 Task: Create a due date automation trigger when advanced on, 2 days before a card is due add fields with custom field "Resume" set to a number greater than 1 and lower than 10 at 11:00 AM.
Action: Mouse moved to (1198, 356)
Screenshot: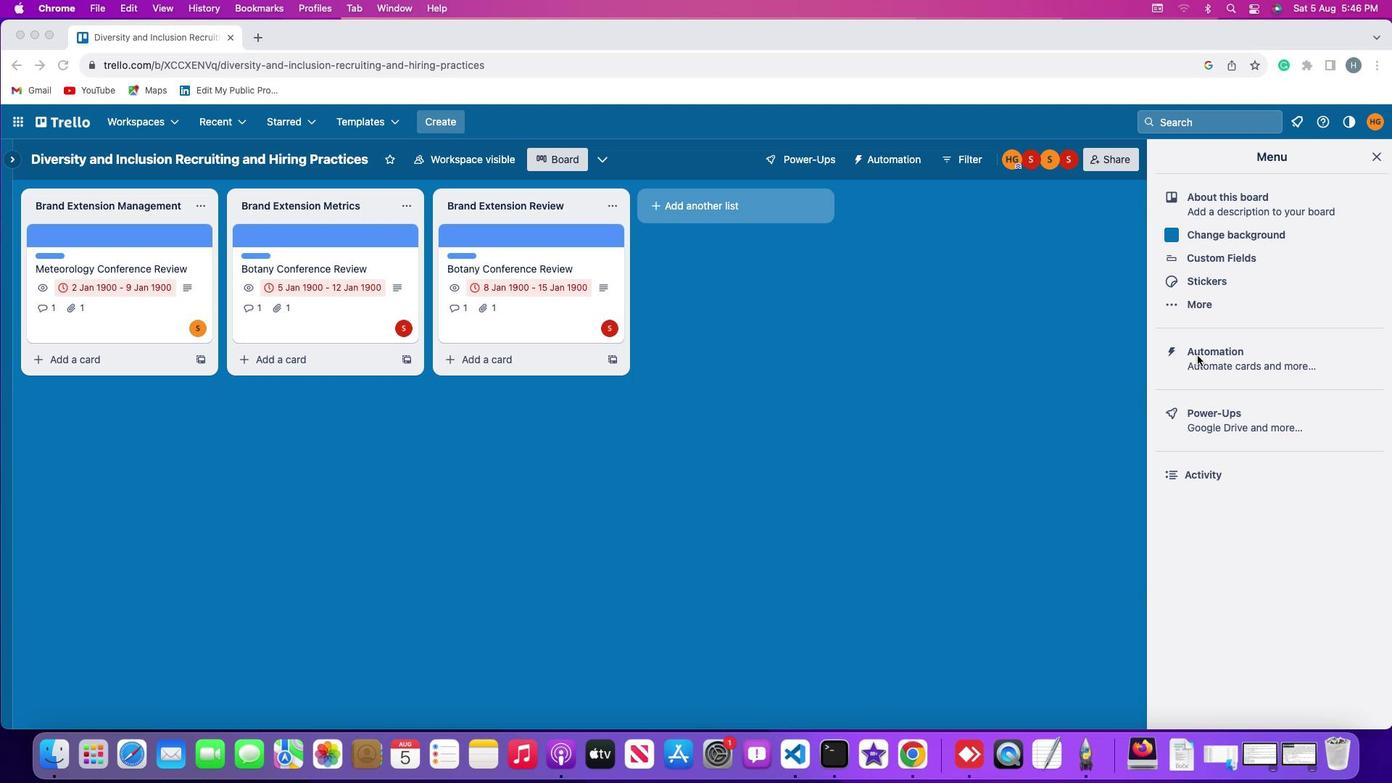 
Action: Mouse pressed left at (1198, 356)
Screenshot: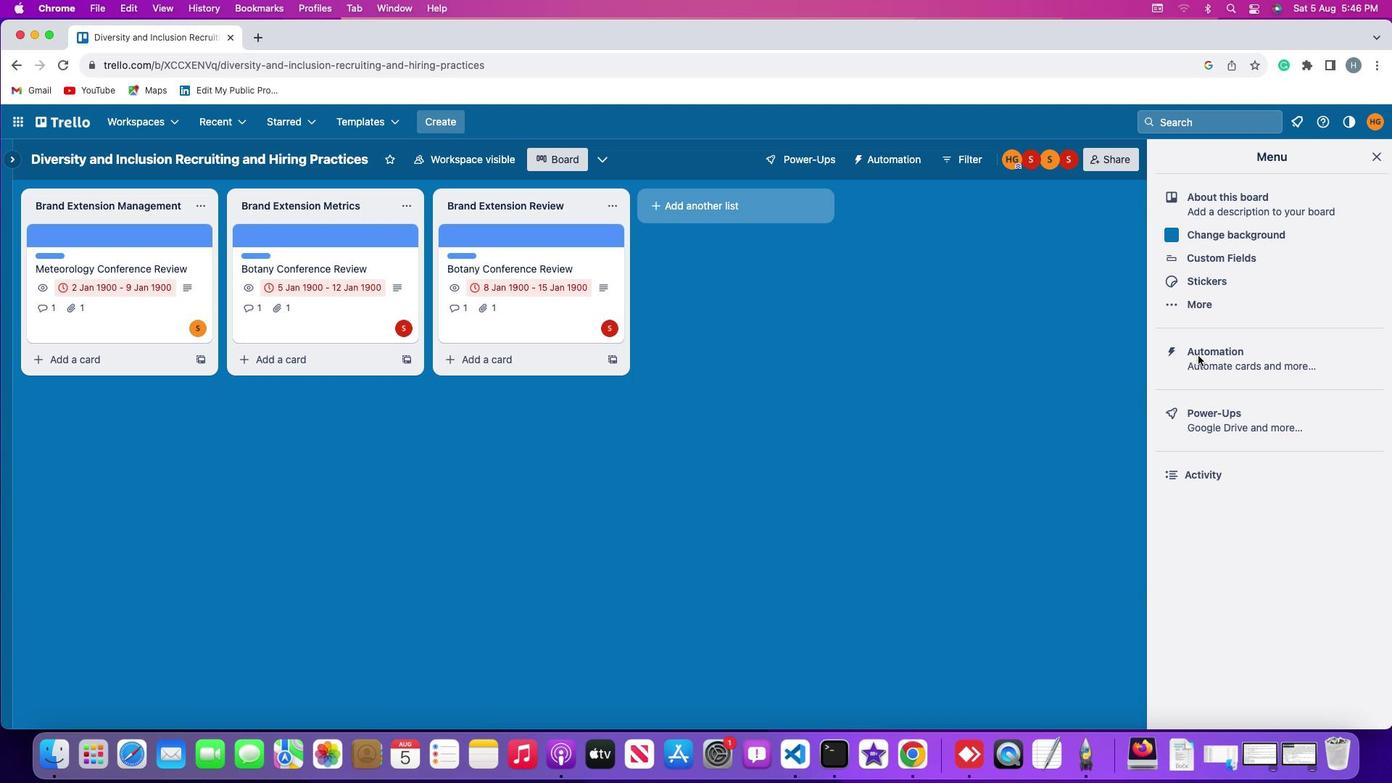 
Action: Mouse moved to (1198, 356)
Screenshot: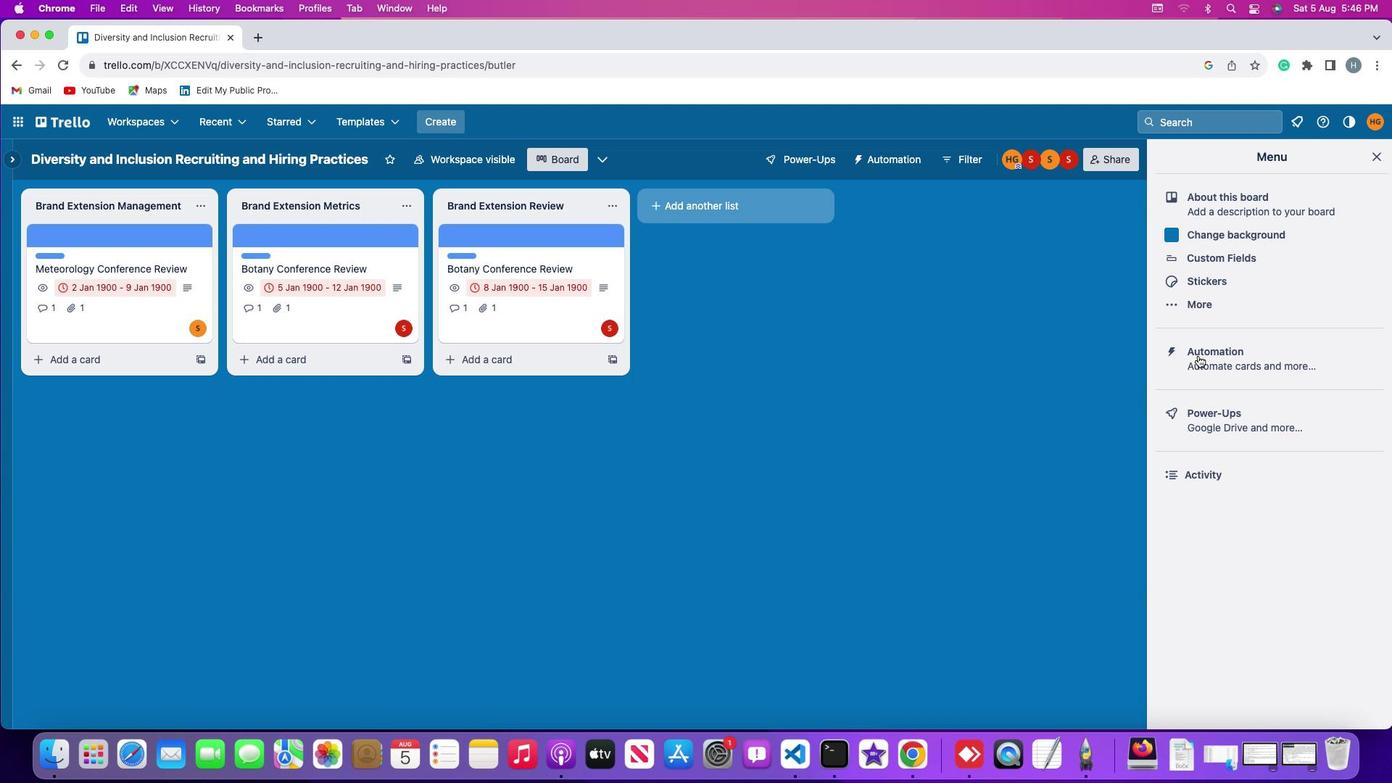 
Action: Mouse pressed left at (1198, 356)
Screenshot: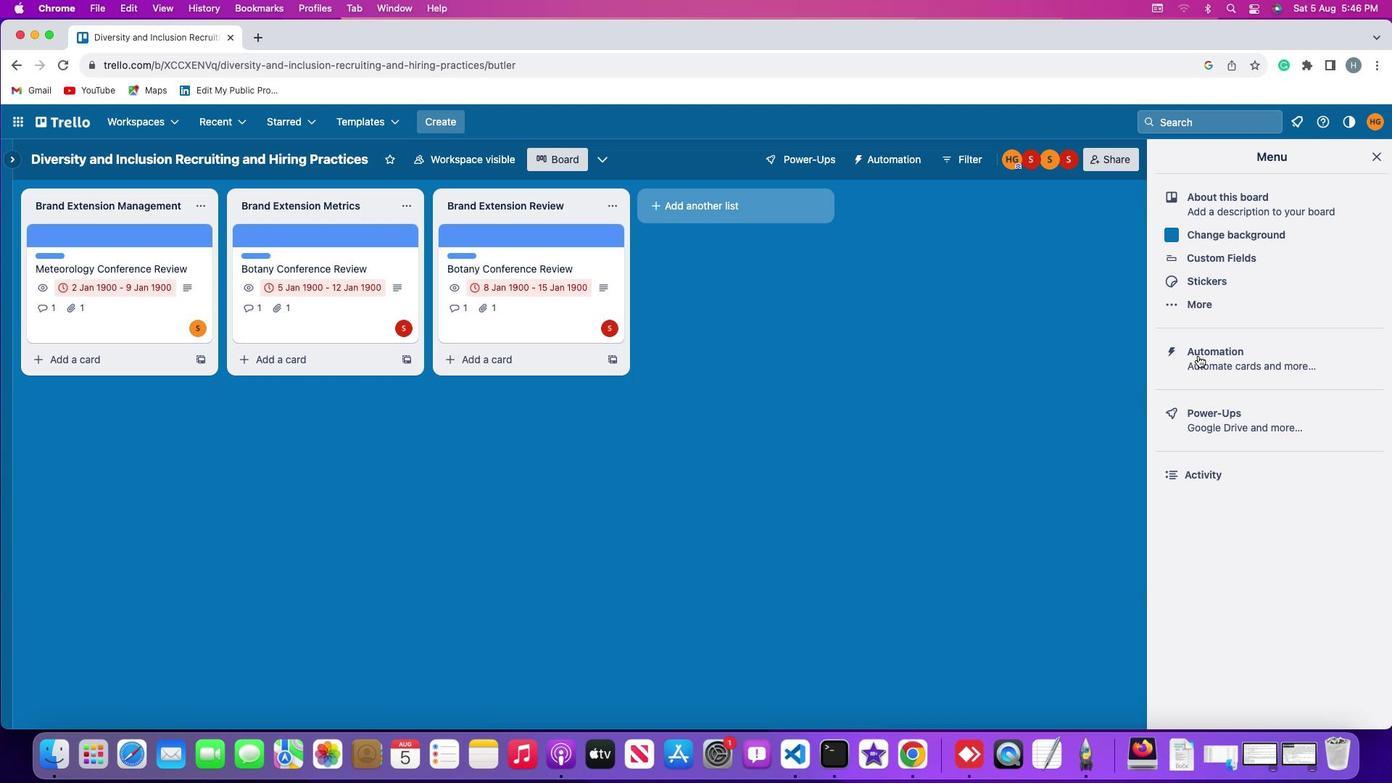
Action: Mouse moved to (122, 336)
Screenshot: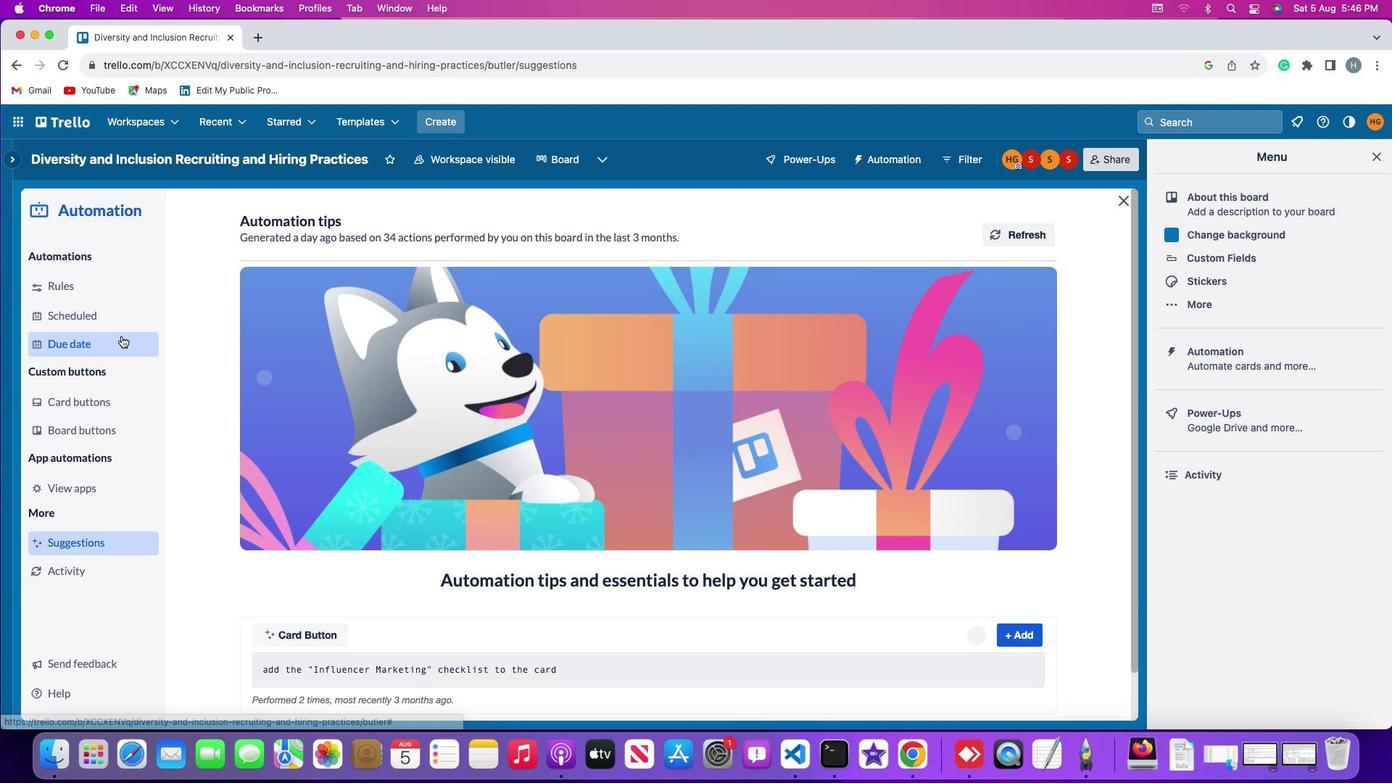 
Action: Mouse pressed left at (122, 336)
Screenshot: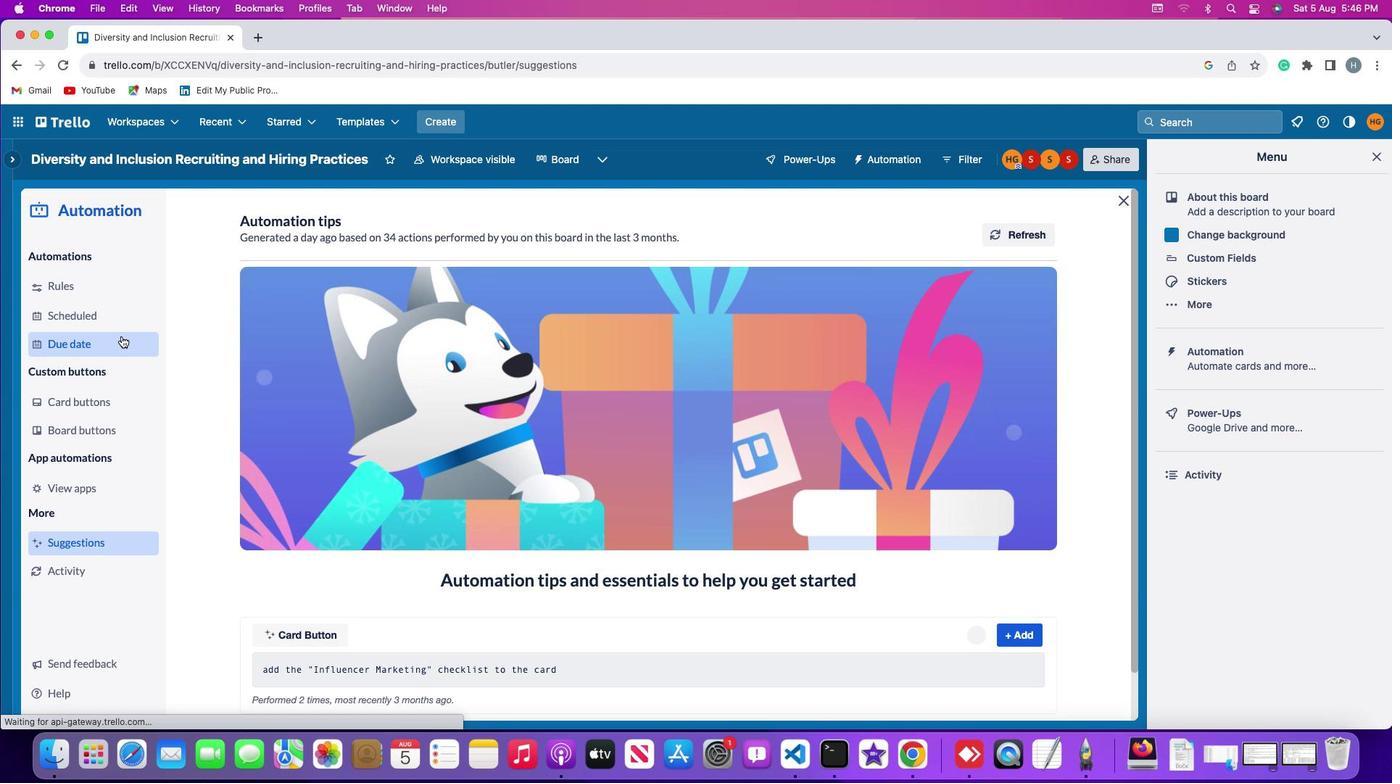 
Action: Mouse moved to (982, 223)
Screenshot: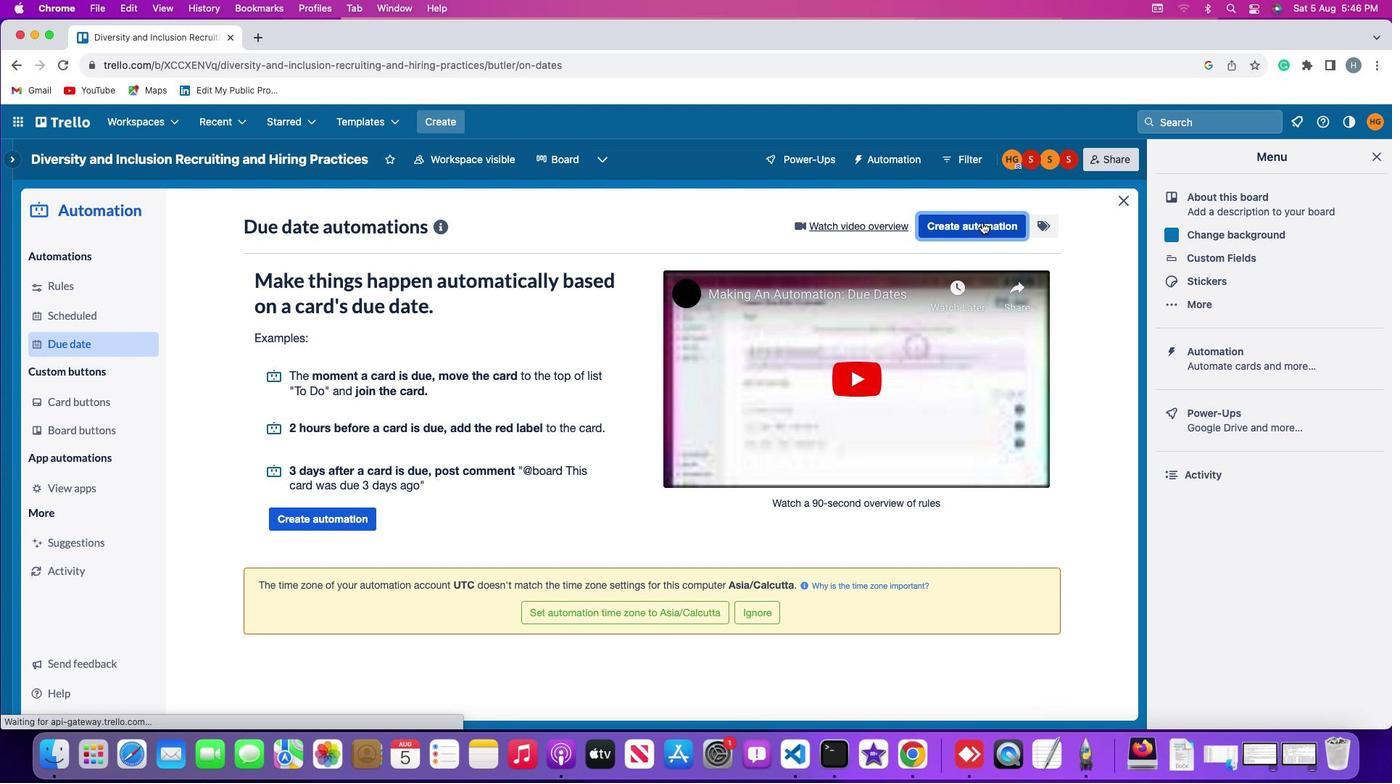 
Action: Mouse pressed left at (982, 223)
Screenshot: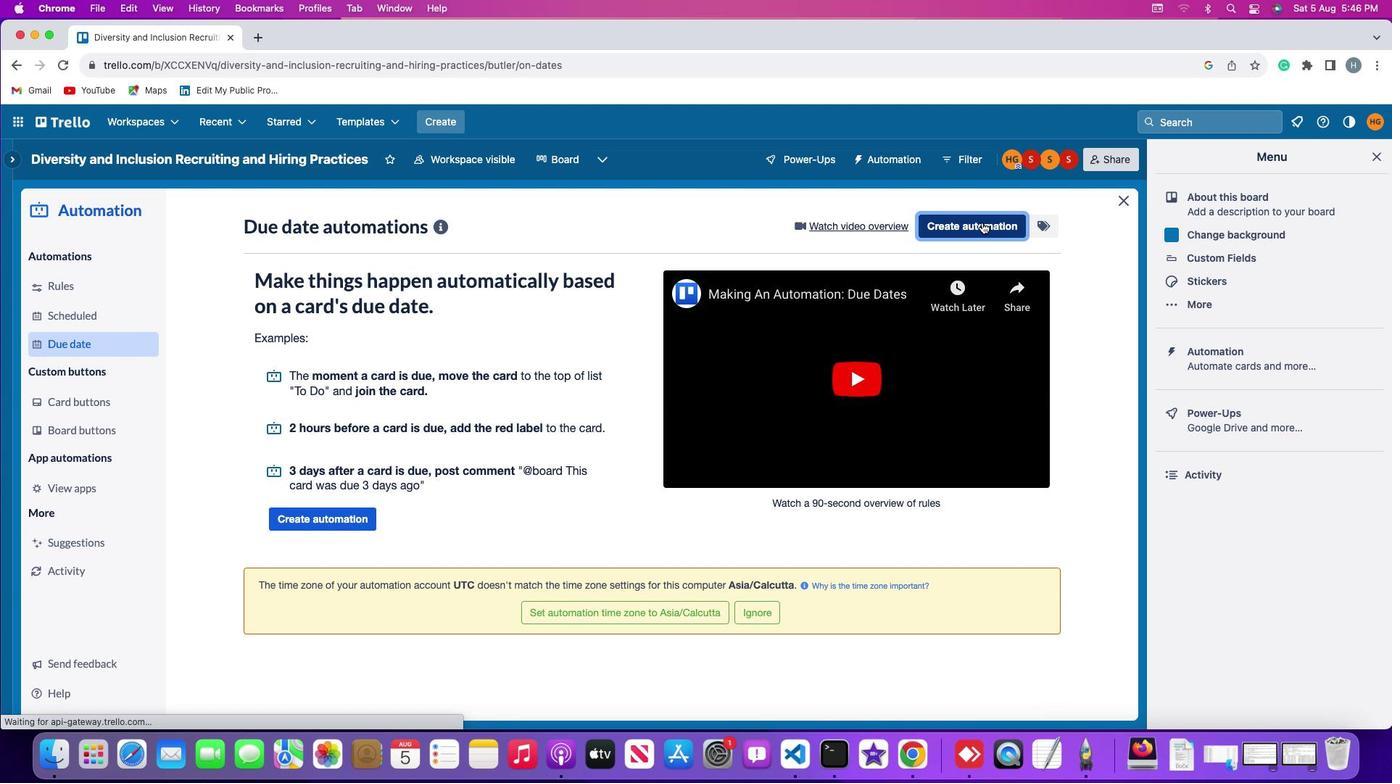 
Action: Mouse moved to (655, 365)
Screenshot: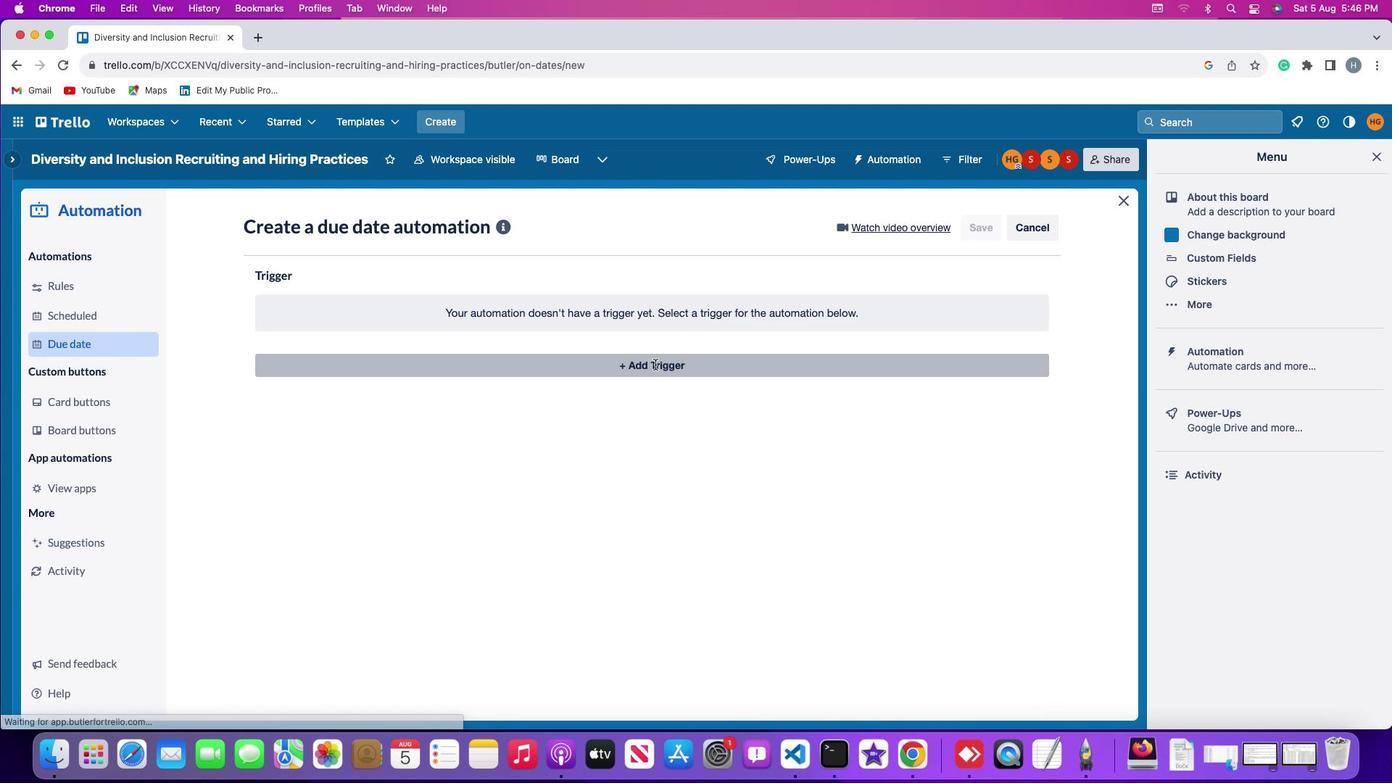 
Action: Mouse pressed left at (655, 365)
Screenshot: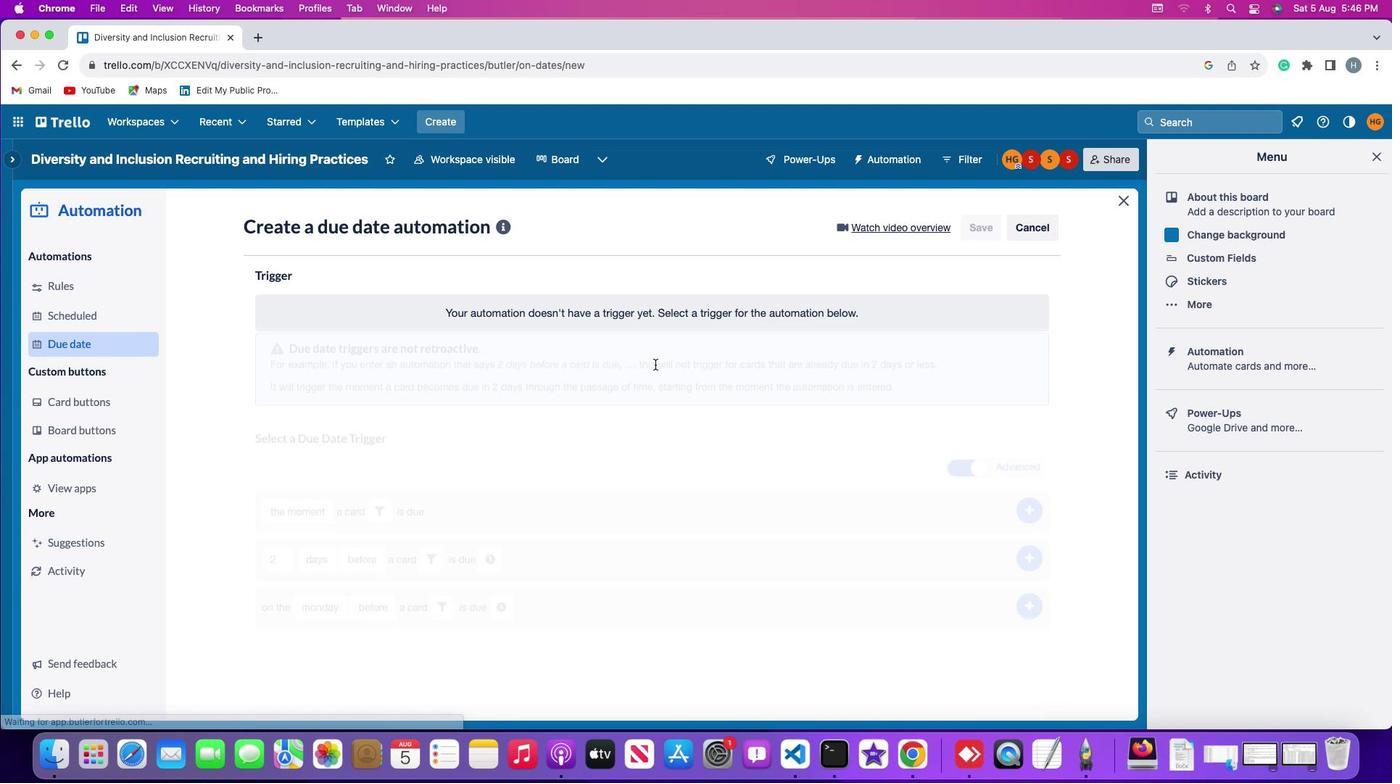 
Action: Mouse moved to (291, 588)
Screenshot: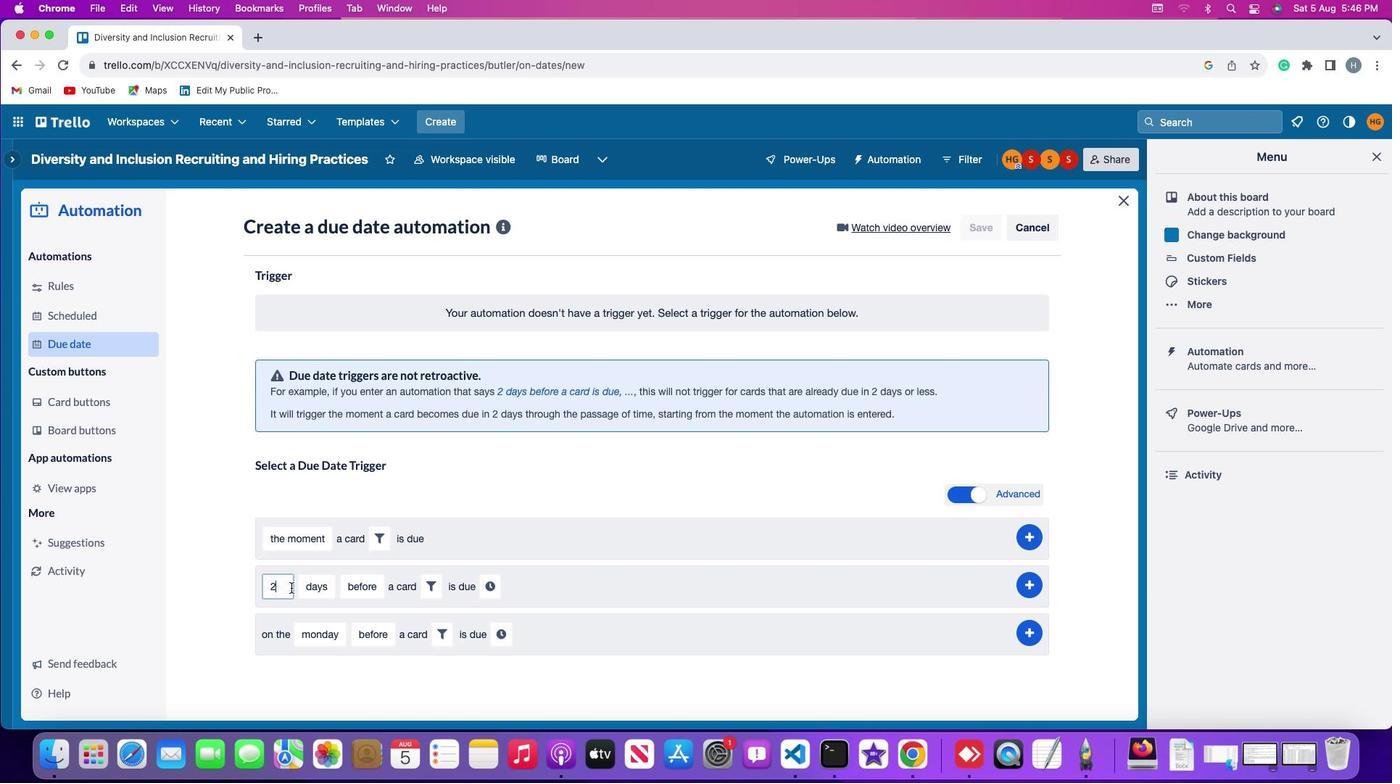 
Action: Mouse pressed left at (291, 588)
Screenshot: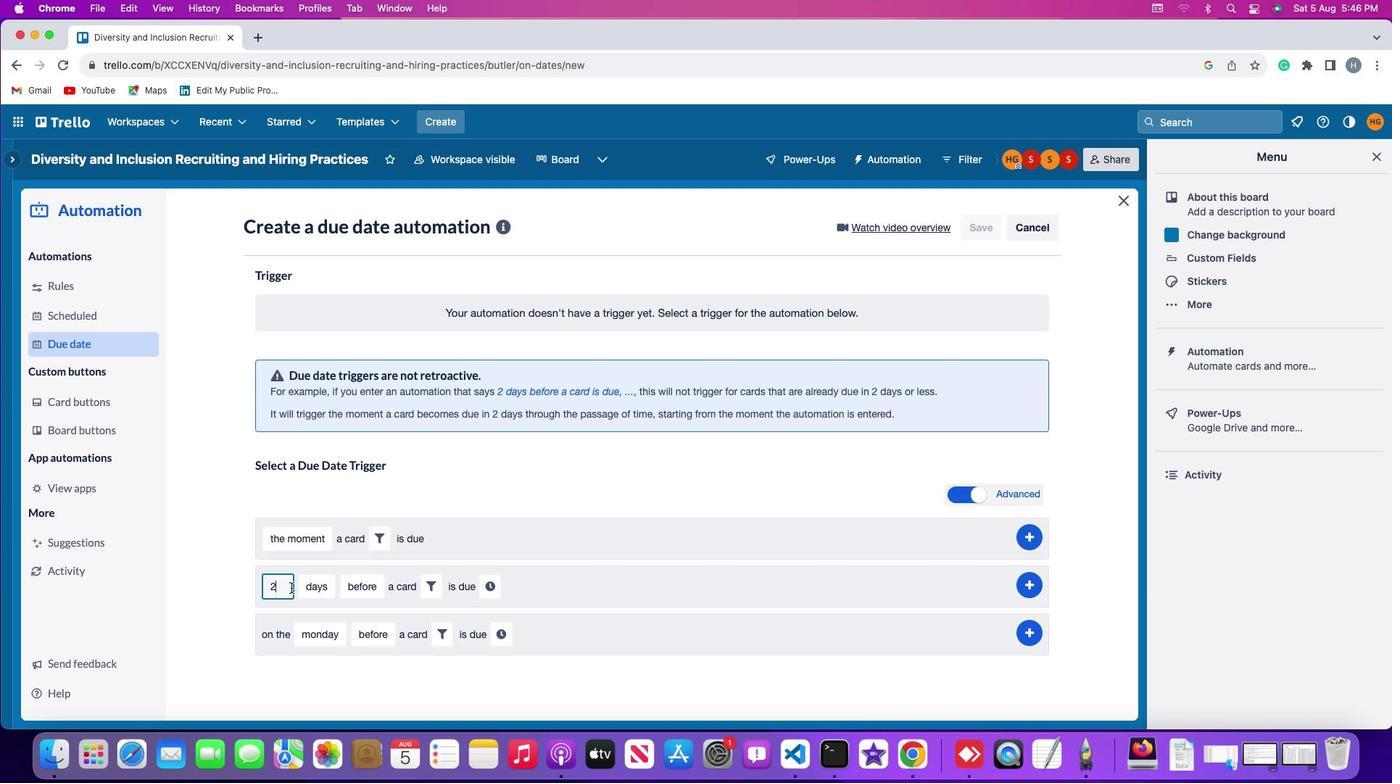 
Action: Key pressed Key.backspace'2'
Screenshot: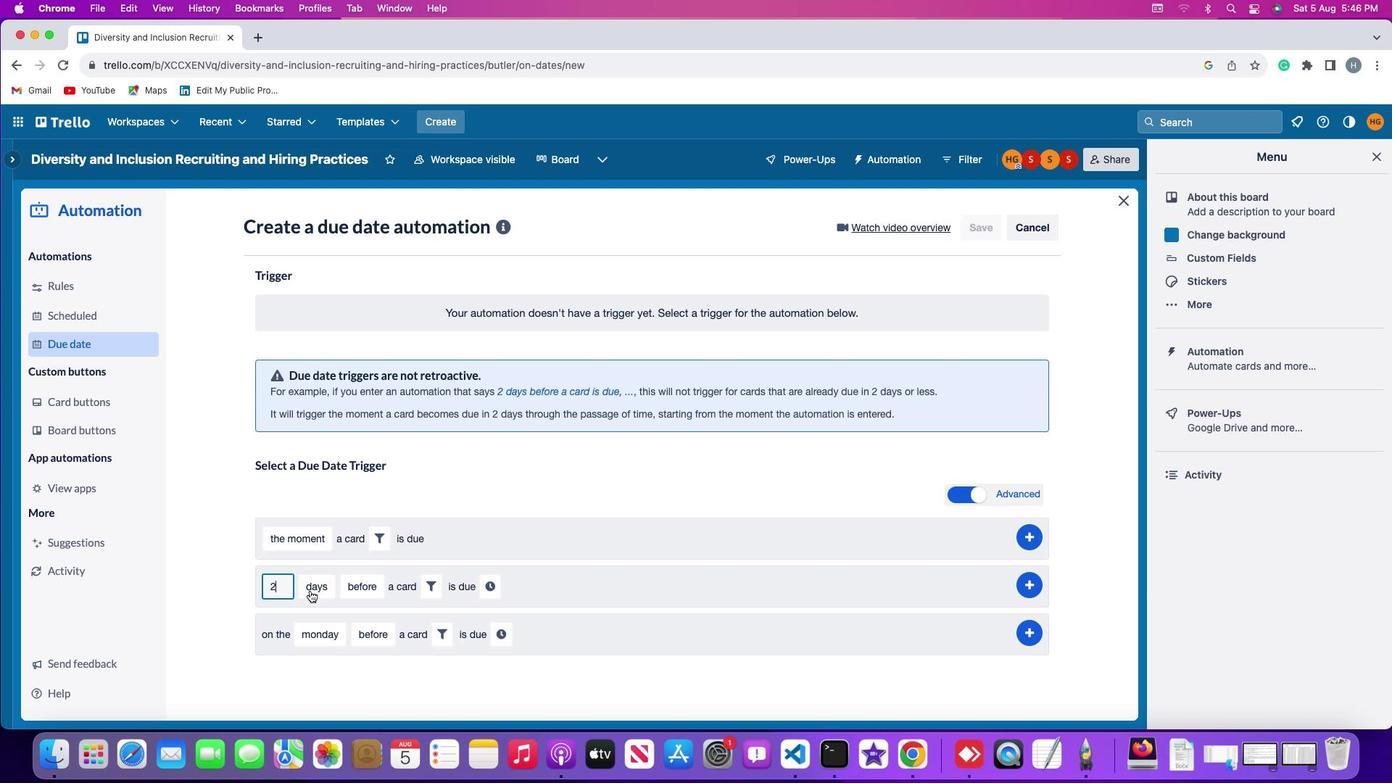 
Action: Mouse moved to (316, 590)
Screenshot: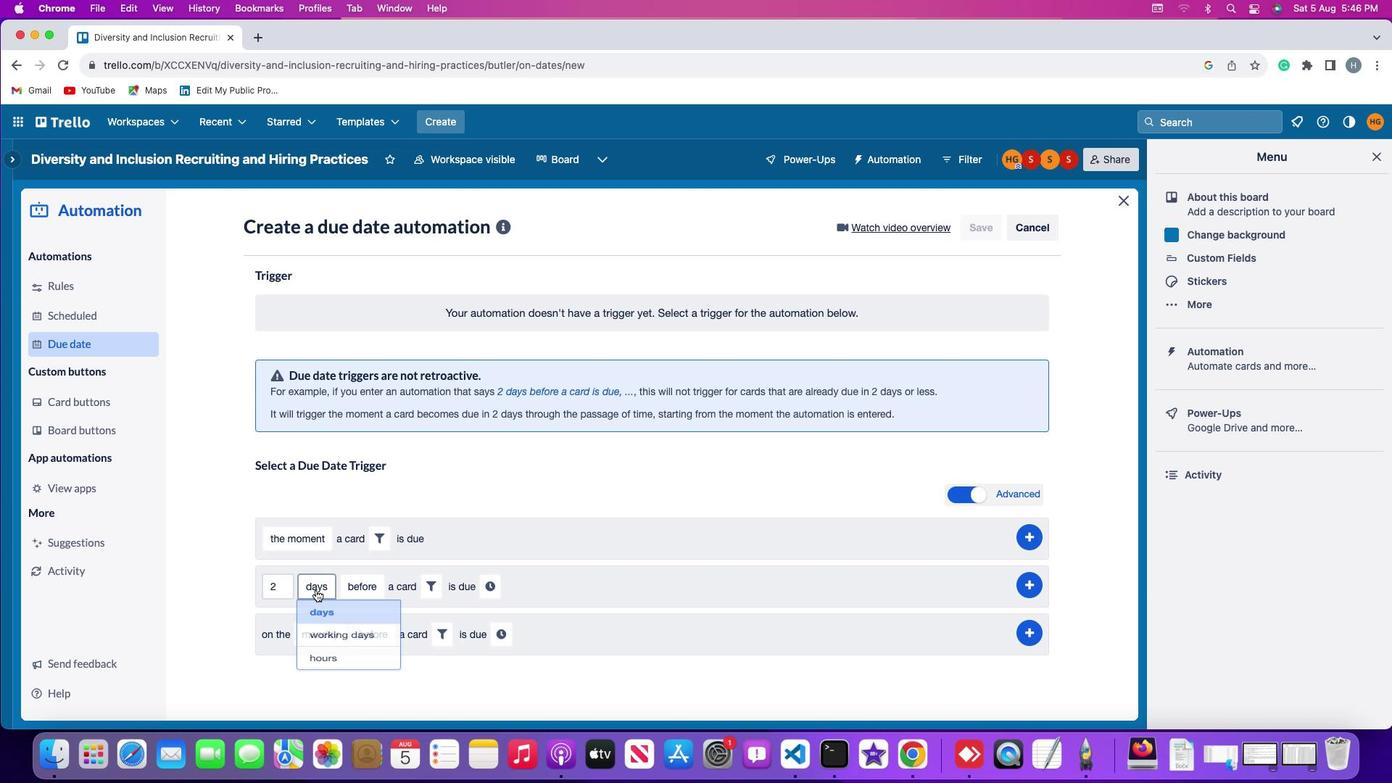 
Action: Mouse pressed left at (316, 590)
Screenshot: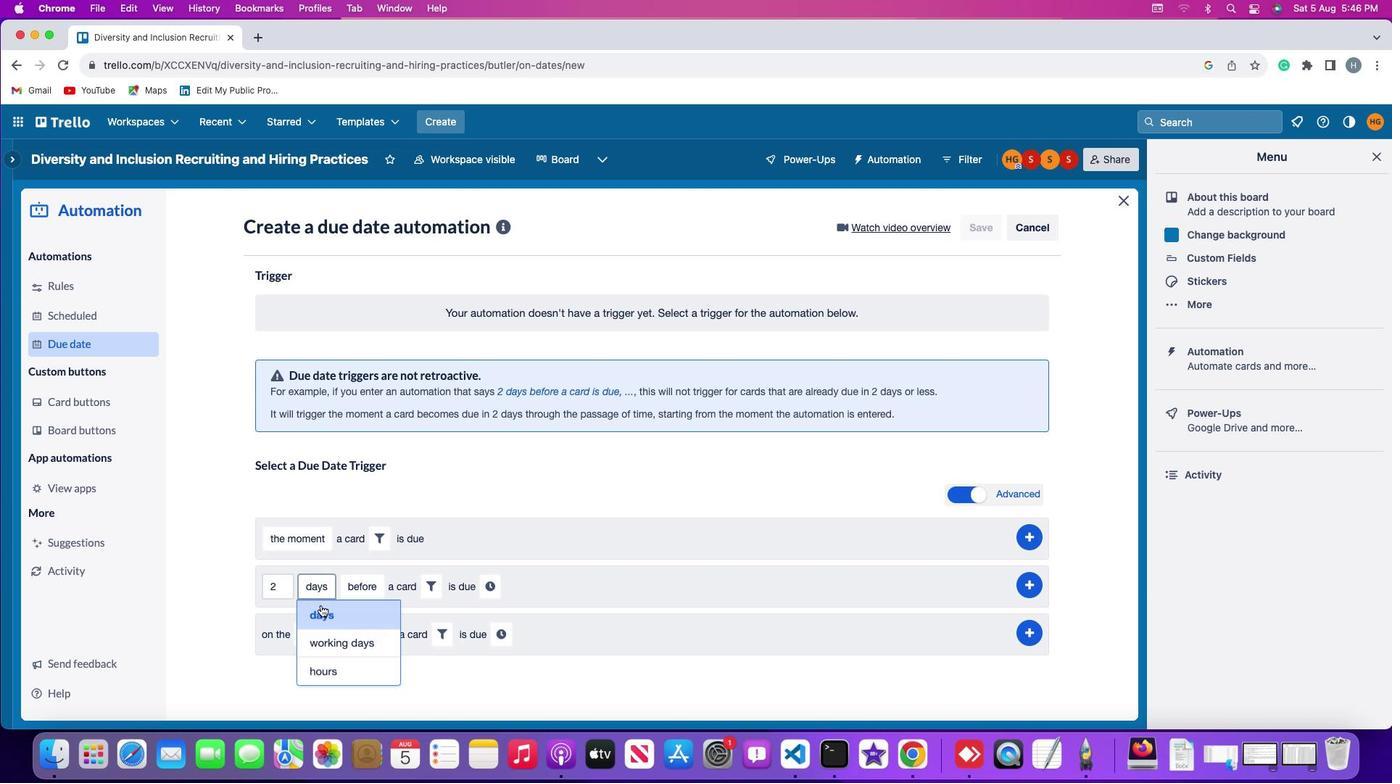 
Action: Mouse moved to (324, 615)
Screenshot: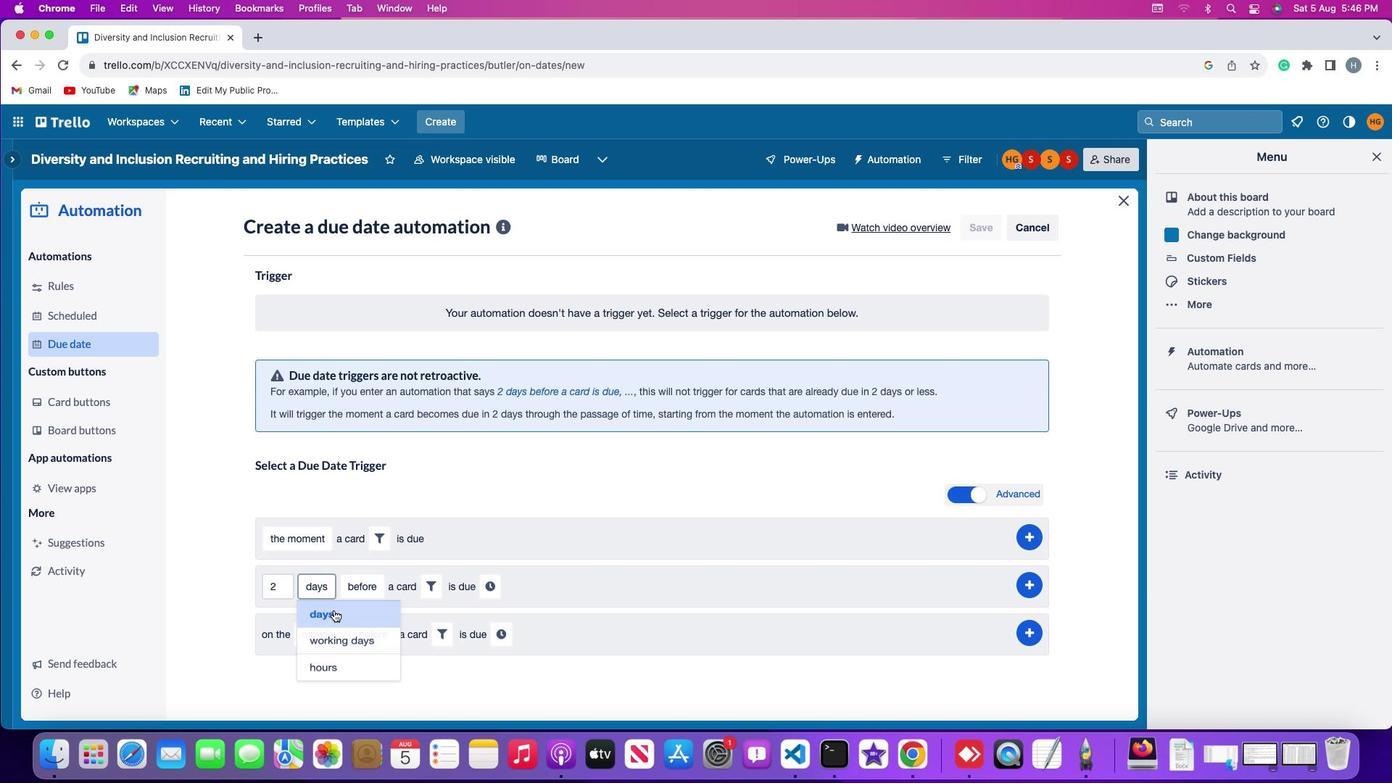 
Action: Mouse pressed left at (324, 615)
Screenshot: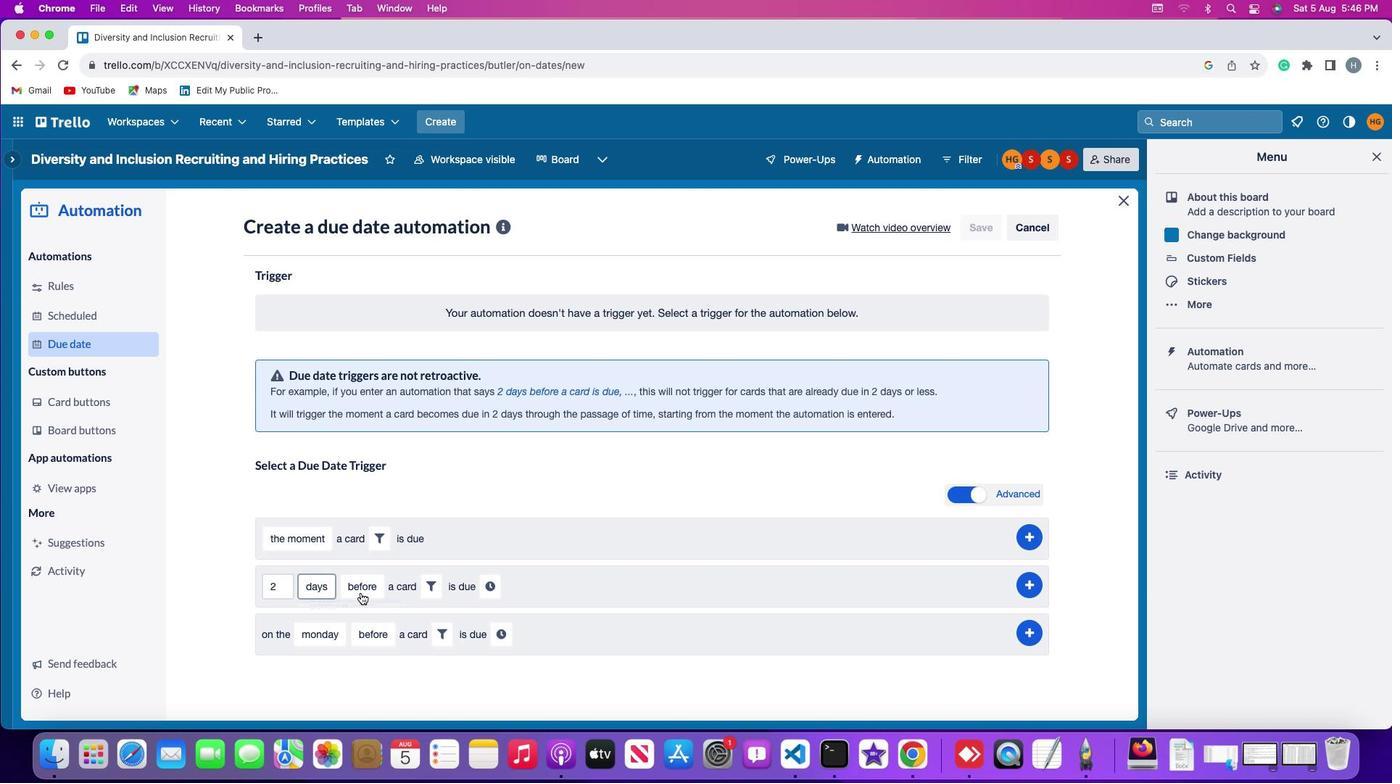 
Action: Mouse moved to (364, 590)
Screenshot: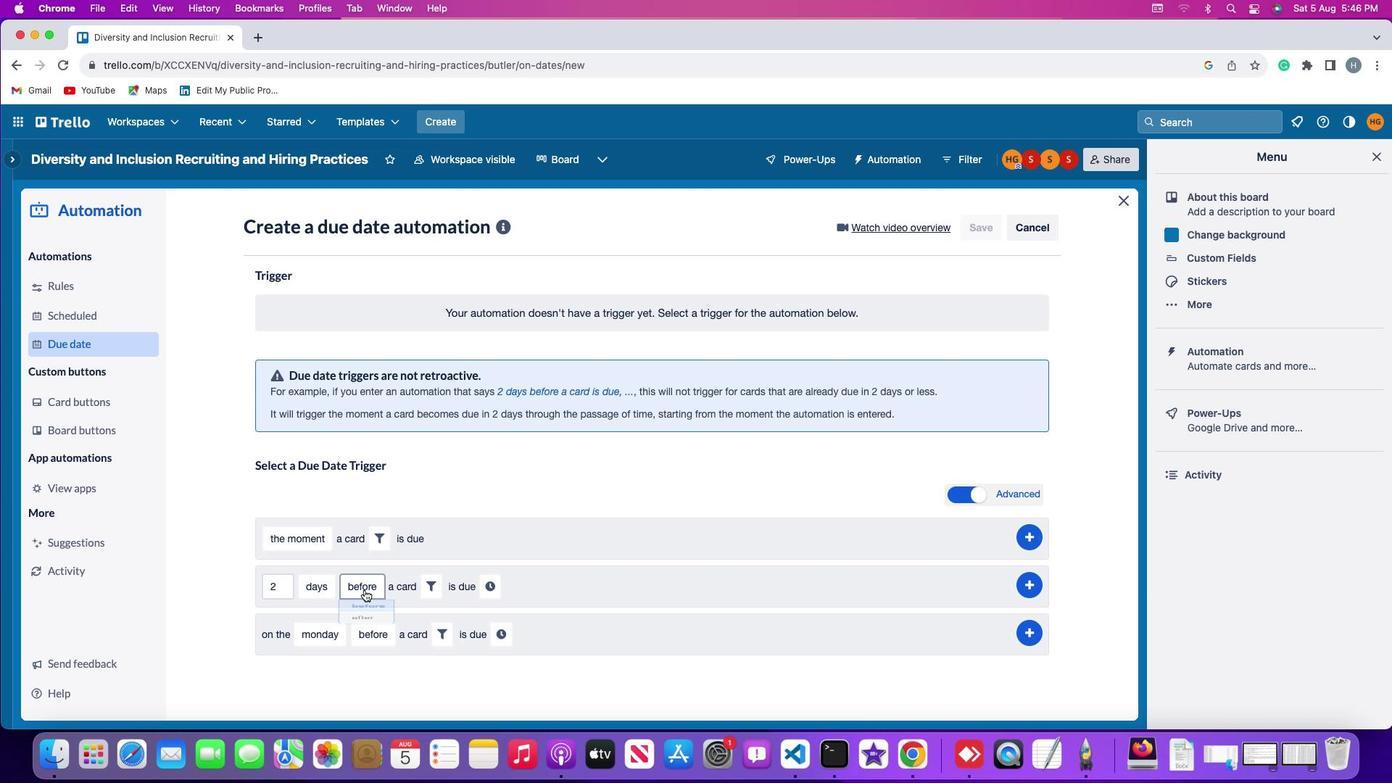 
Action: Mouse pressed left at (364, 590)
Screenshot: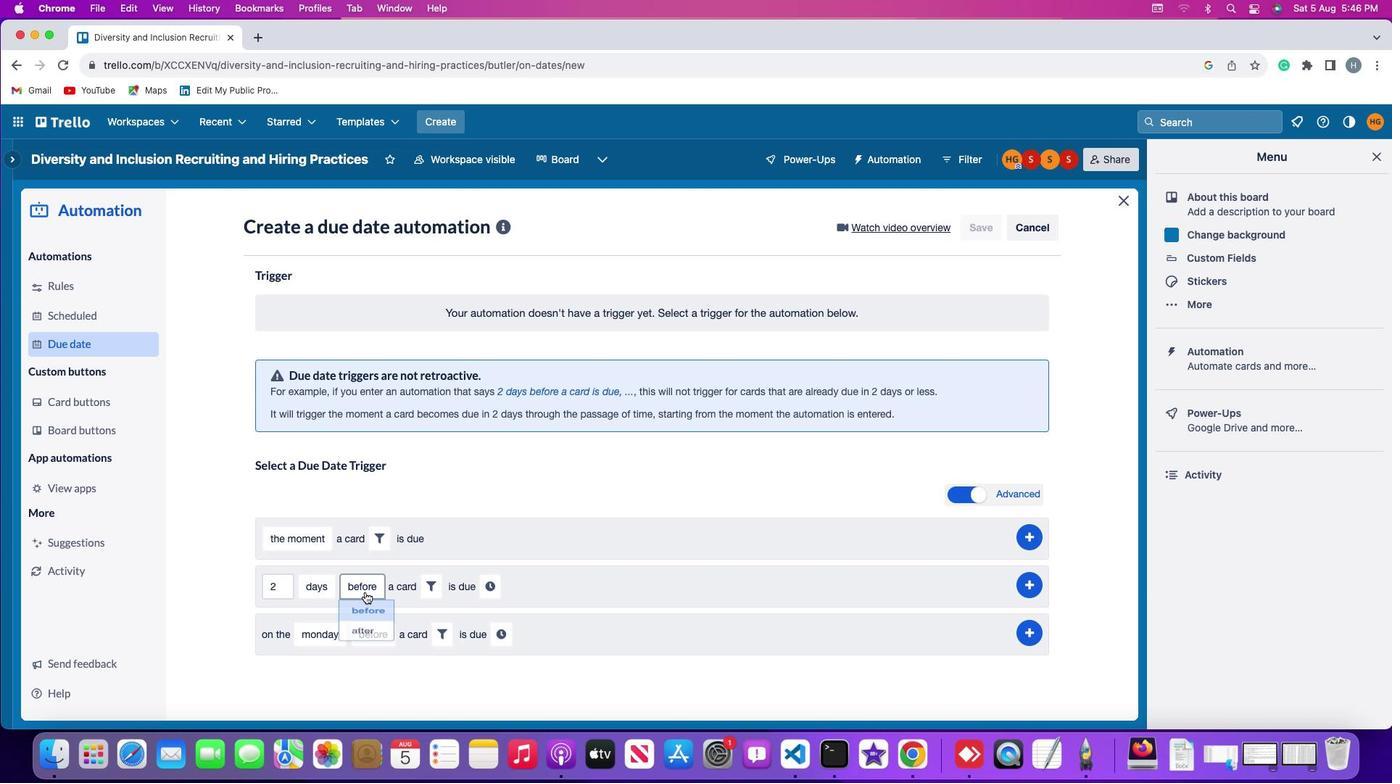 
Action: Mouse moved to (370, 611)
Screenshot: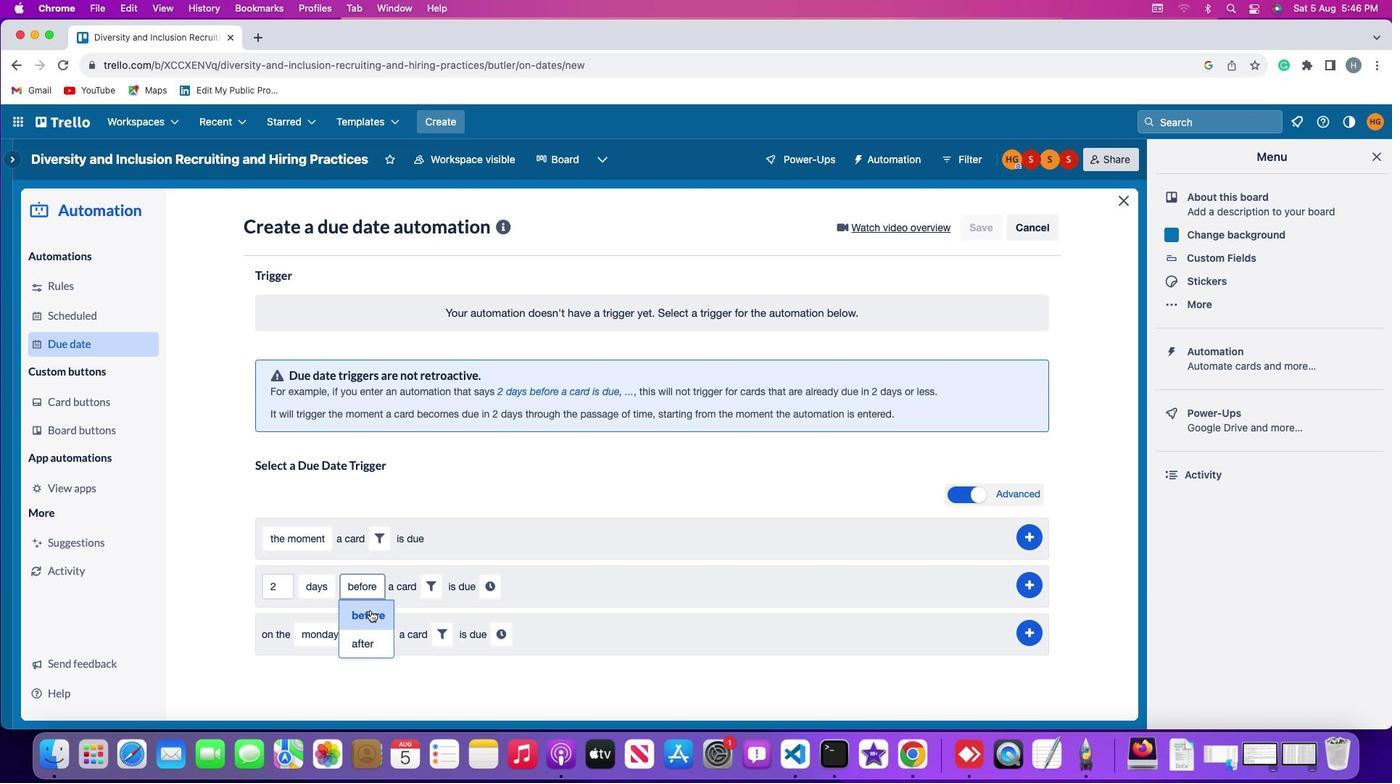 
Action: Mouse pressed left at (370, 611)
Screenshot: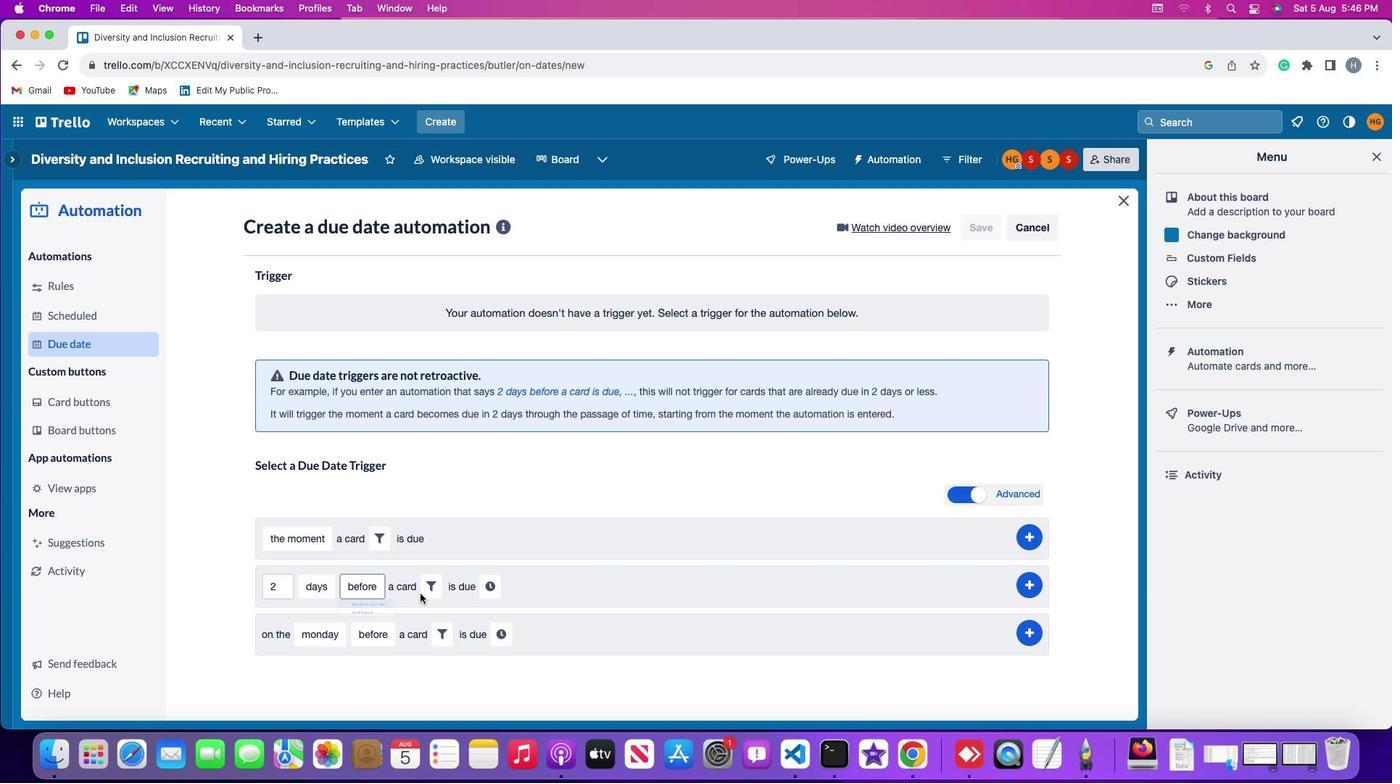 
Action: Mouse moved to (430, 589)
Screenshot: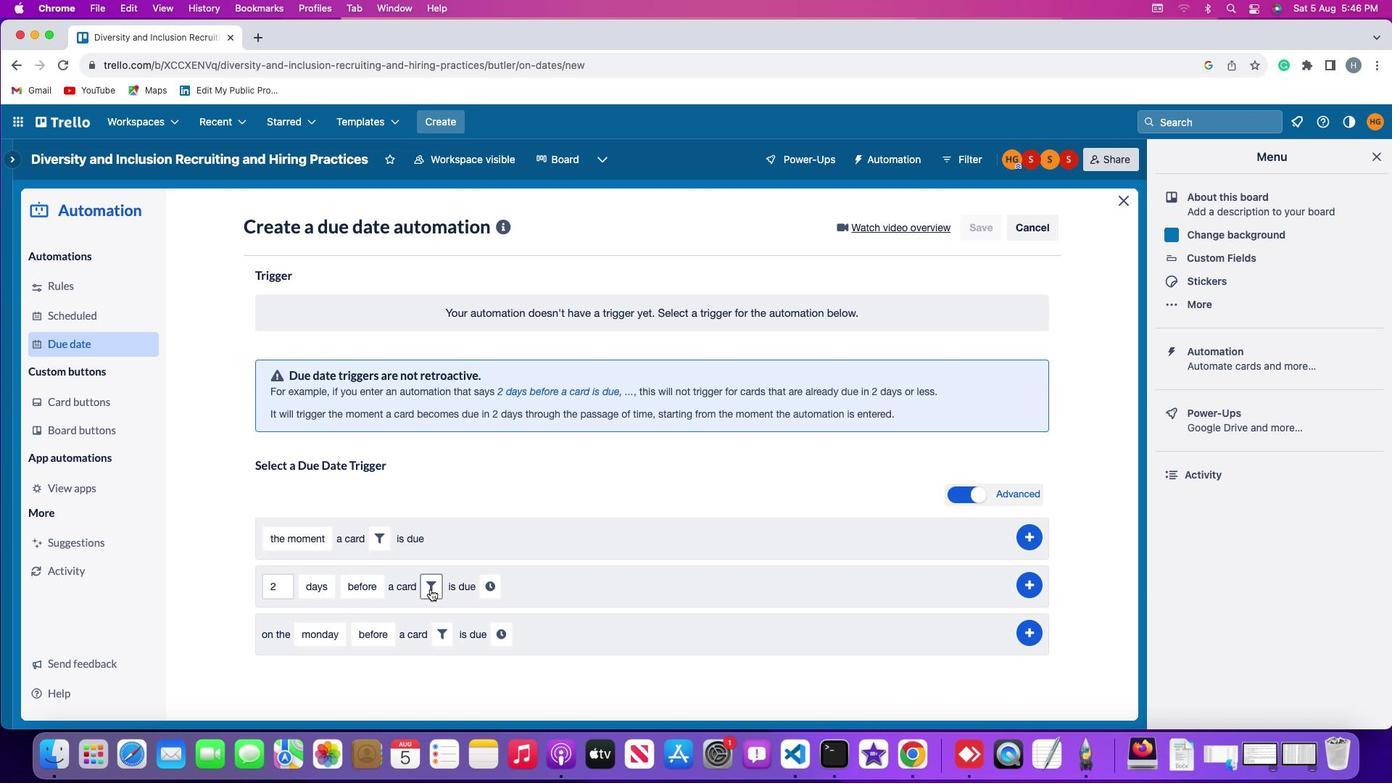 
Action: Mouse pressed left at (430, 589)
Screenshot: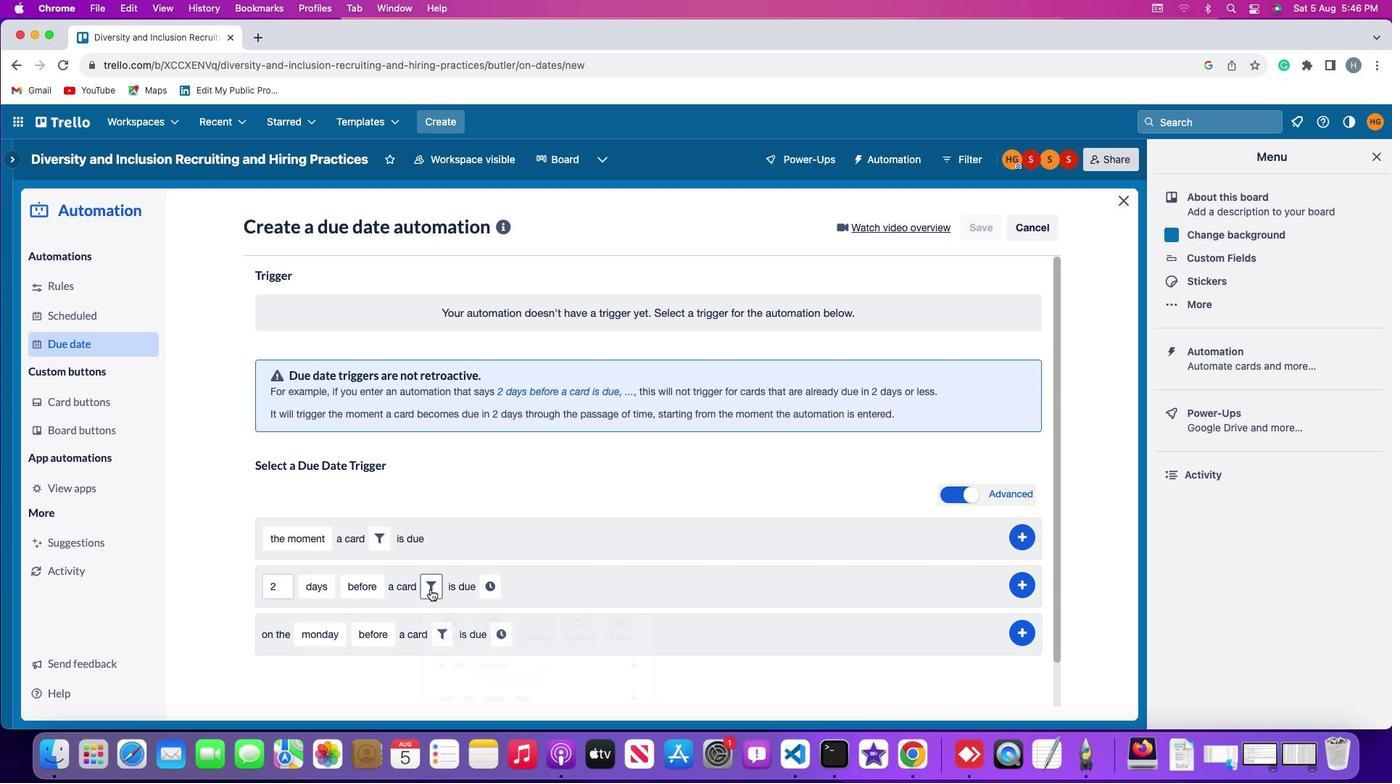 
Action: Mouse moved to (669, 629)
Screenshot: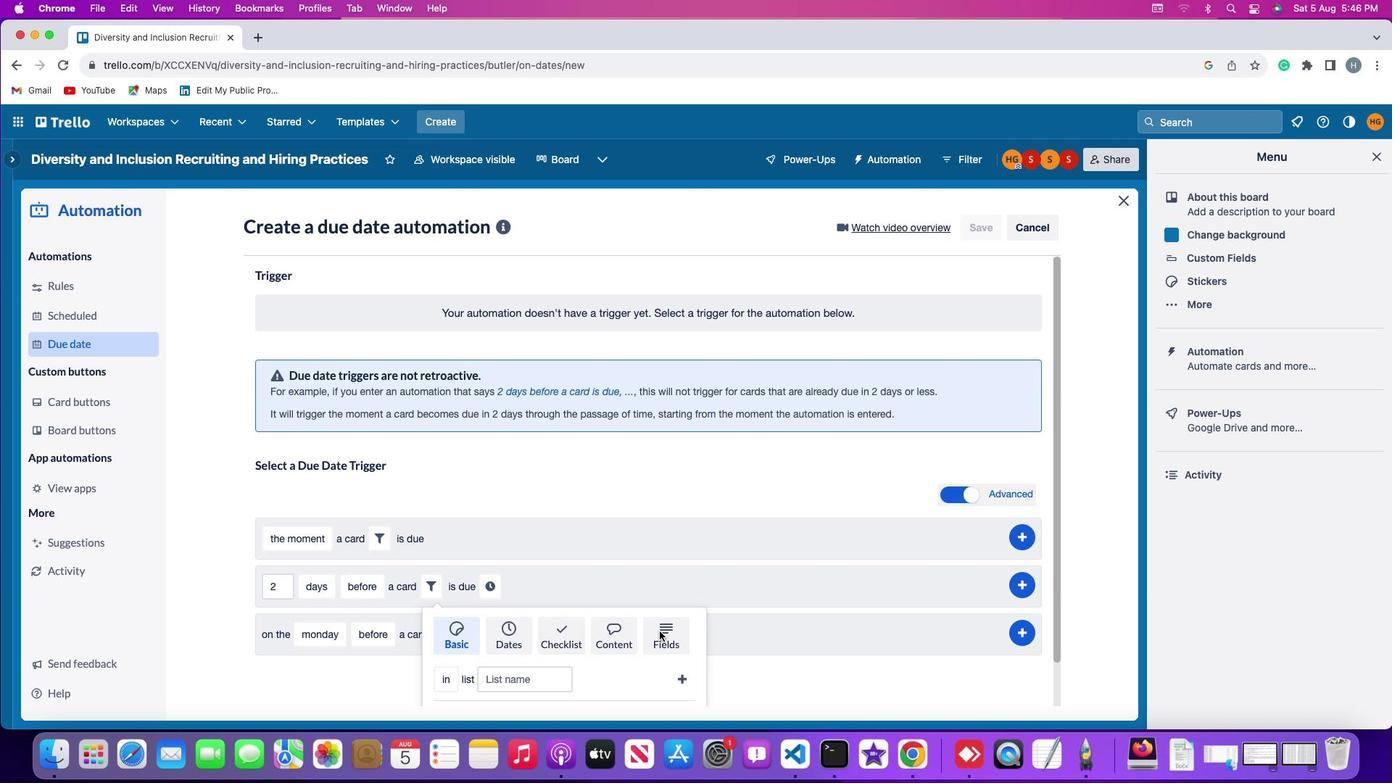 
Action: Mouse pressed left at (669, 629)
Screenshot: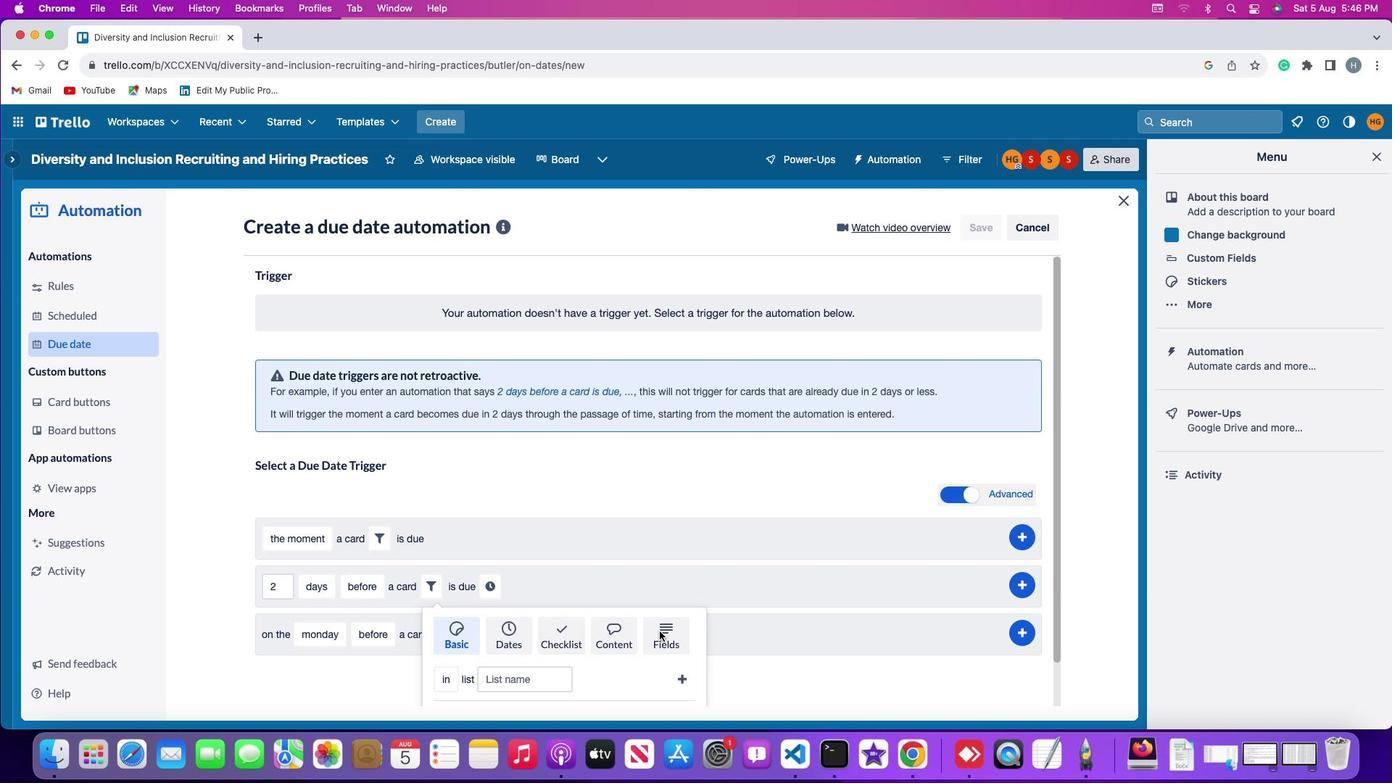 
Action: Mouse moved to (566, 626)
Screenshot: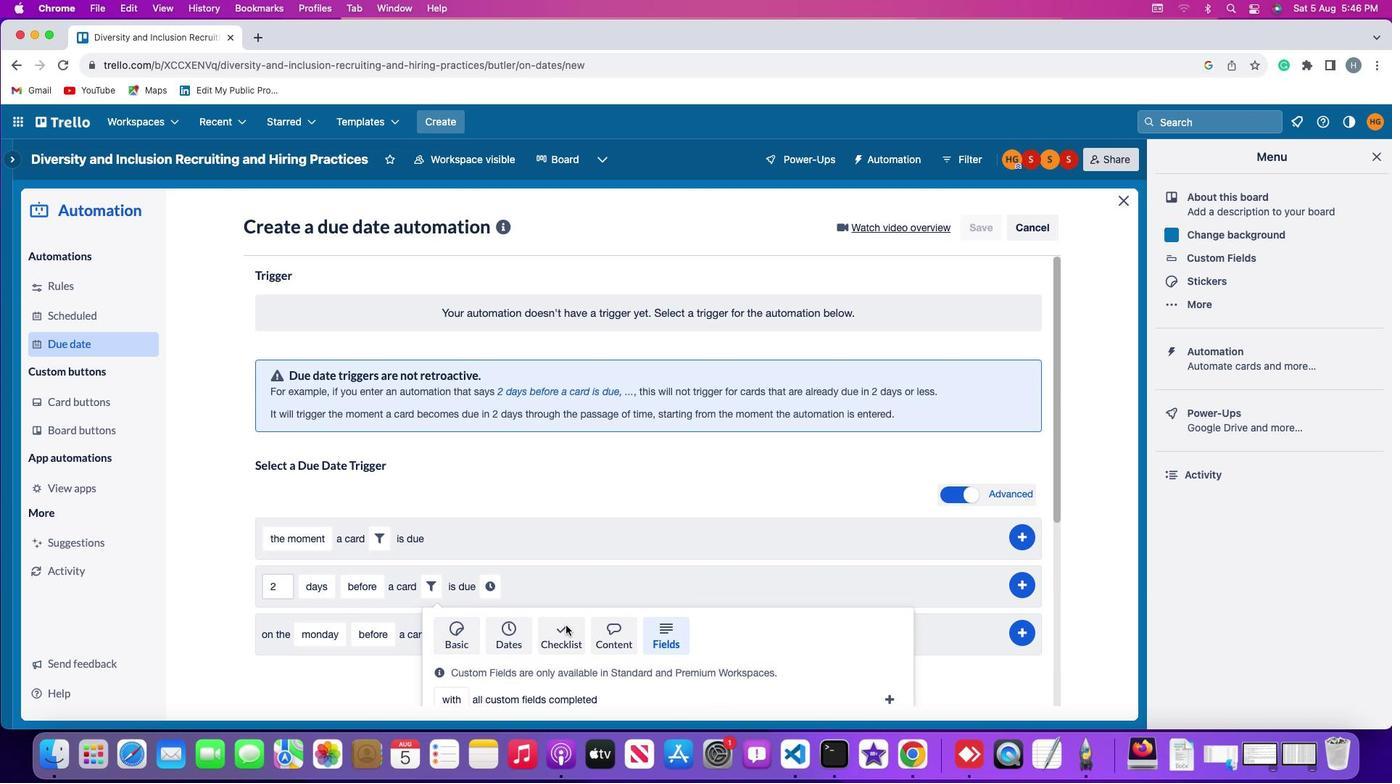 
Action: Mouse scrolled (566, 626) with delta (0, 0)
Screenshot: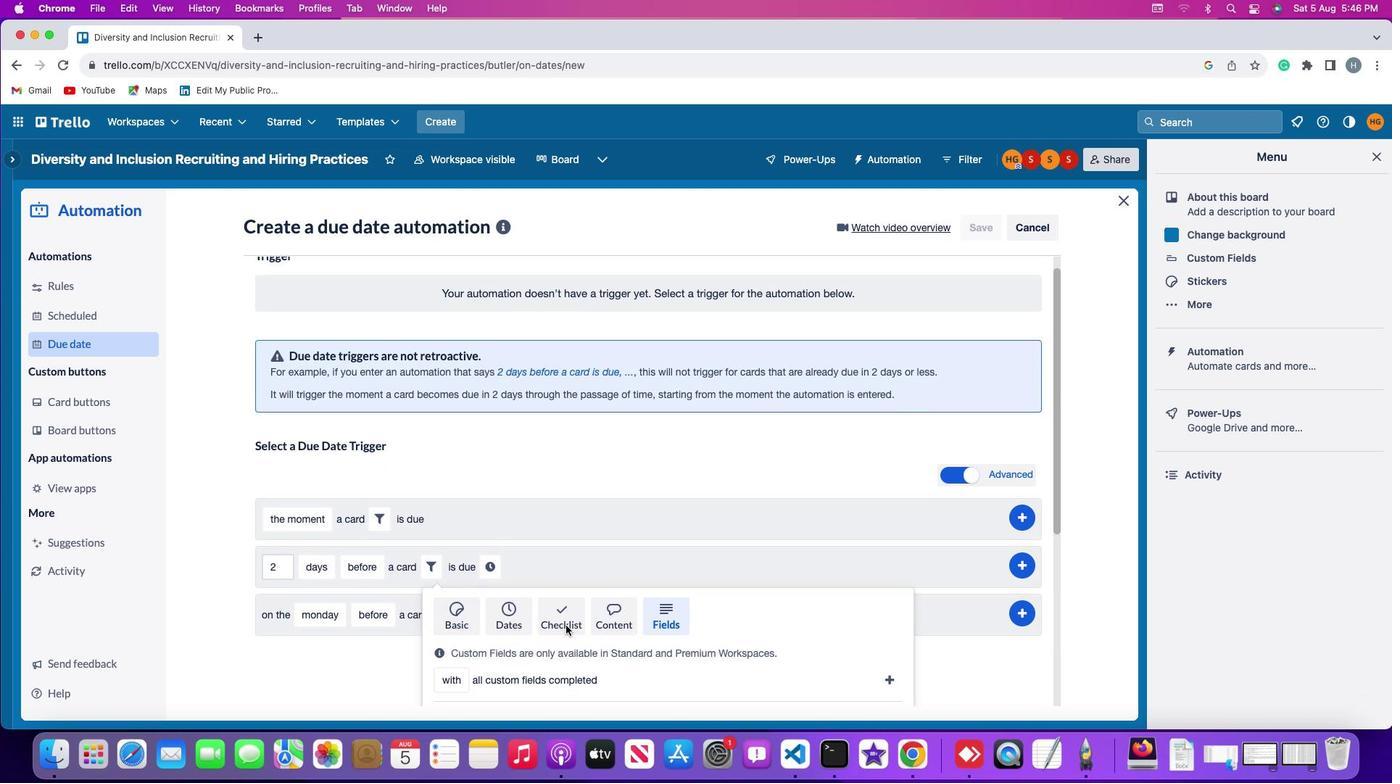 
Action: Mouse scrolled (566, 626) with delta (0, 0)
Screenshot: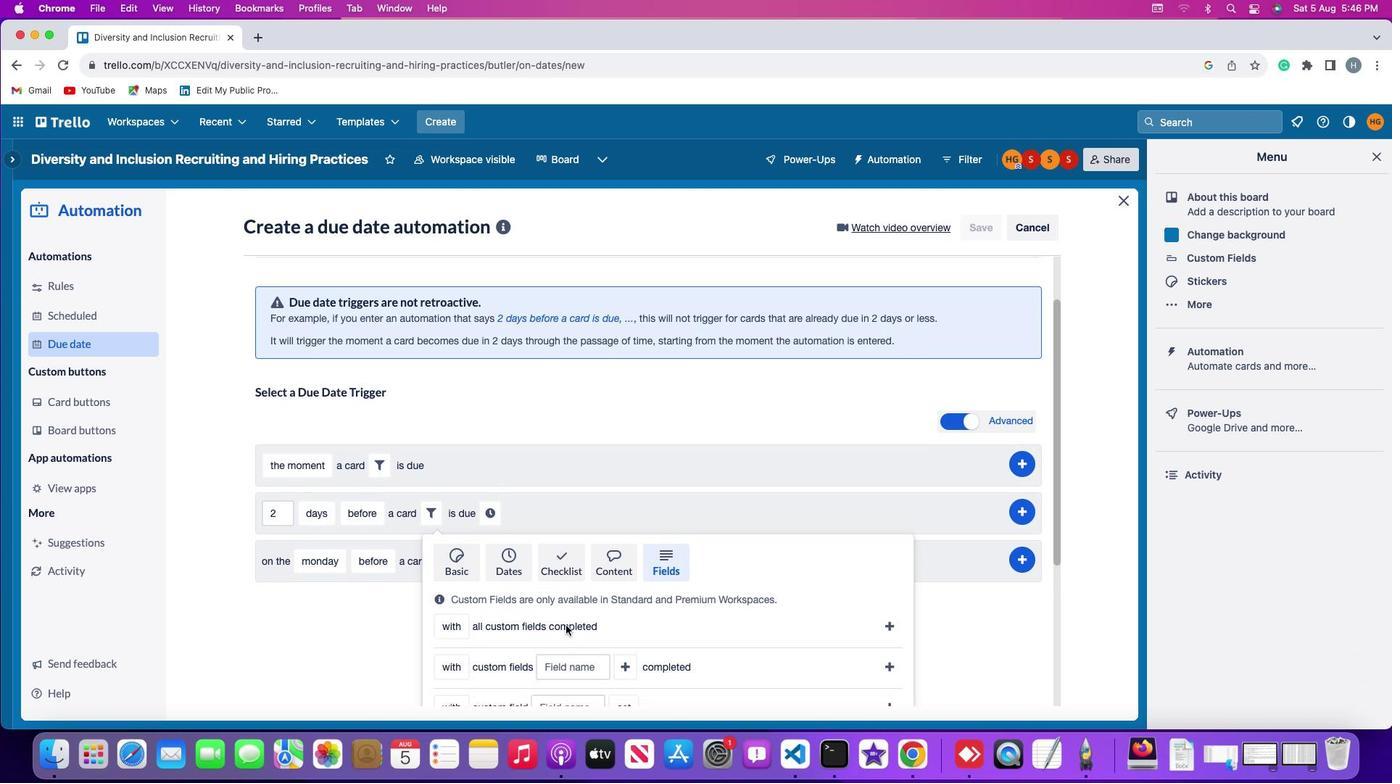 
Action: Mouse scrolled (566, 626) with delta (0, 0)
Screenshot: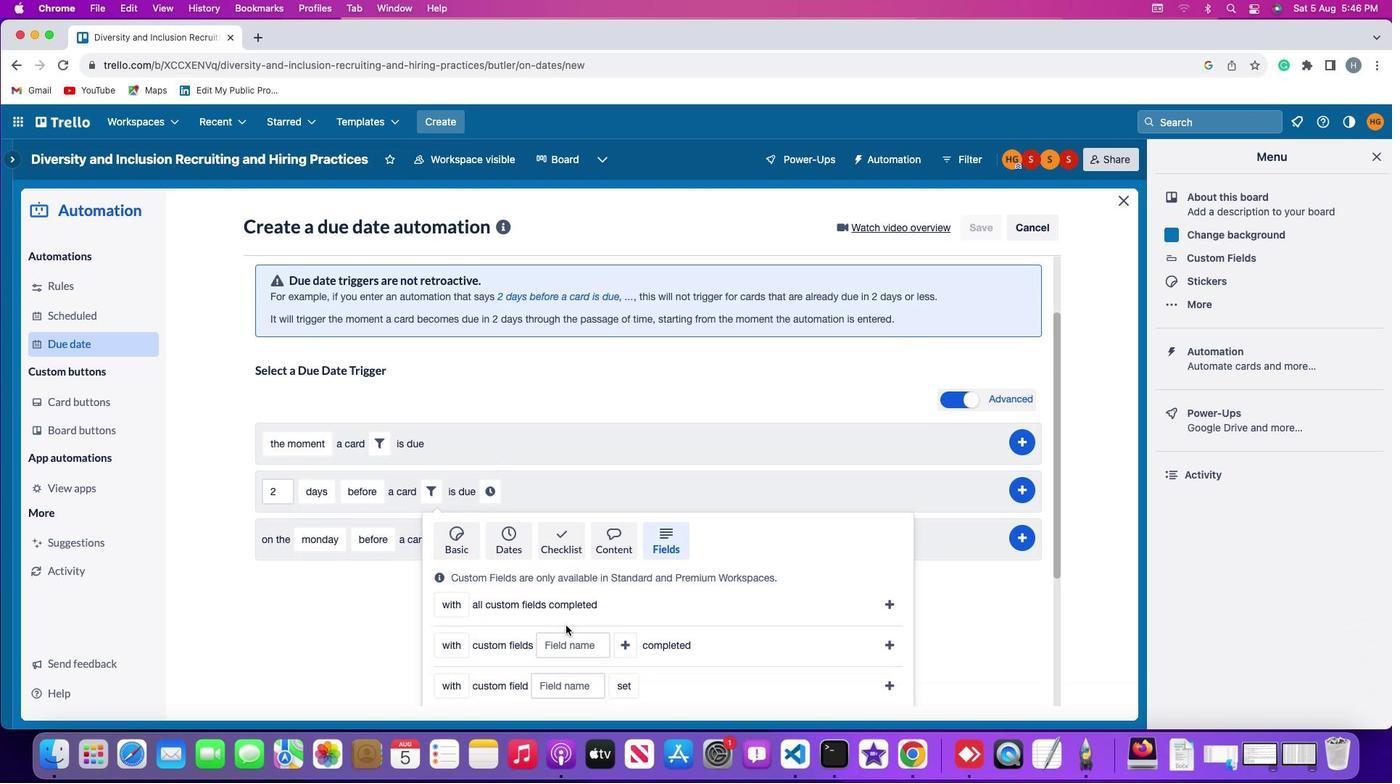 
Action: Mouse scrolled (566, 626) with delta (0, 0)
Screenshot: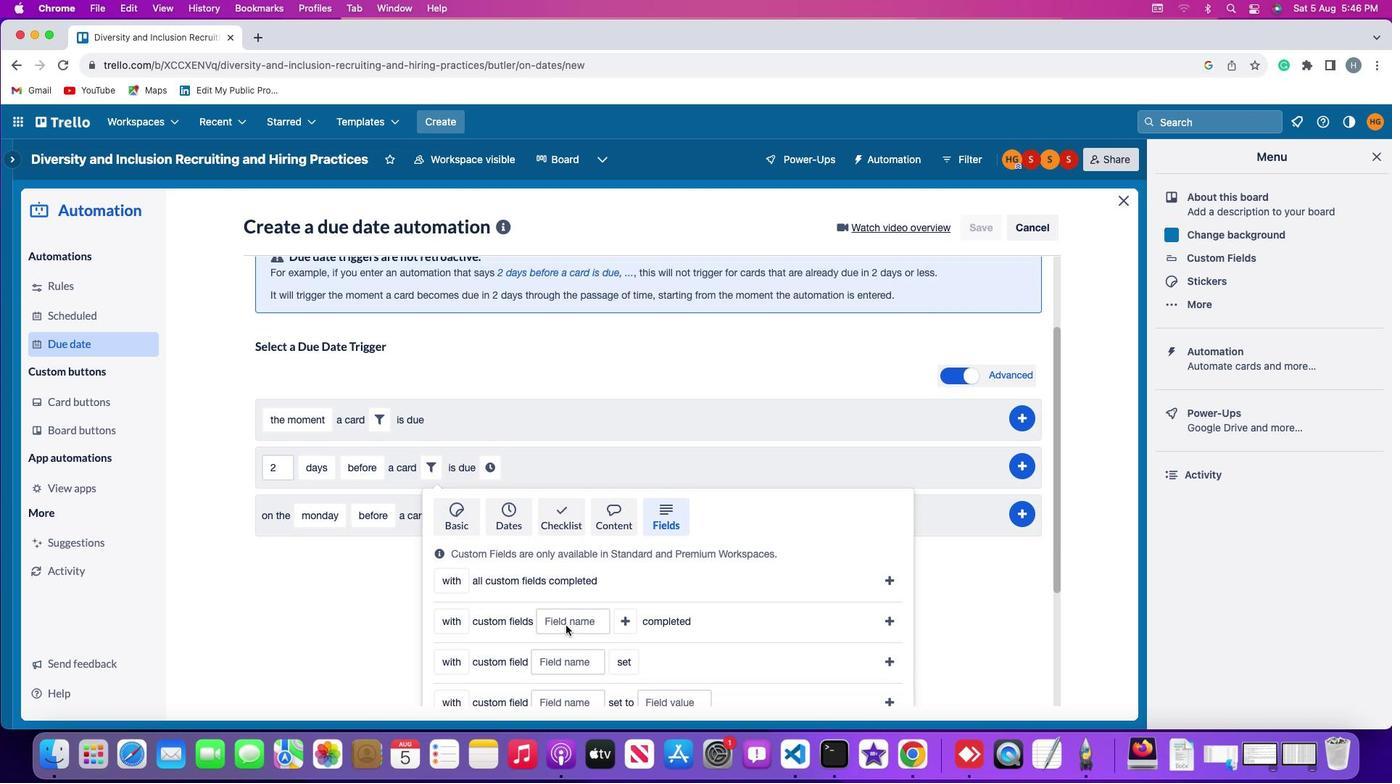 
Action: Mouse scrolled (566, 626) with delta (0, 0)
Screenshot: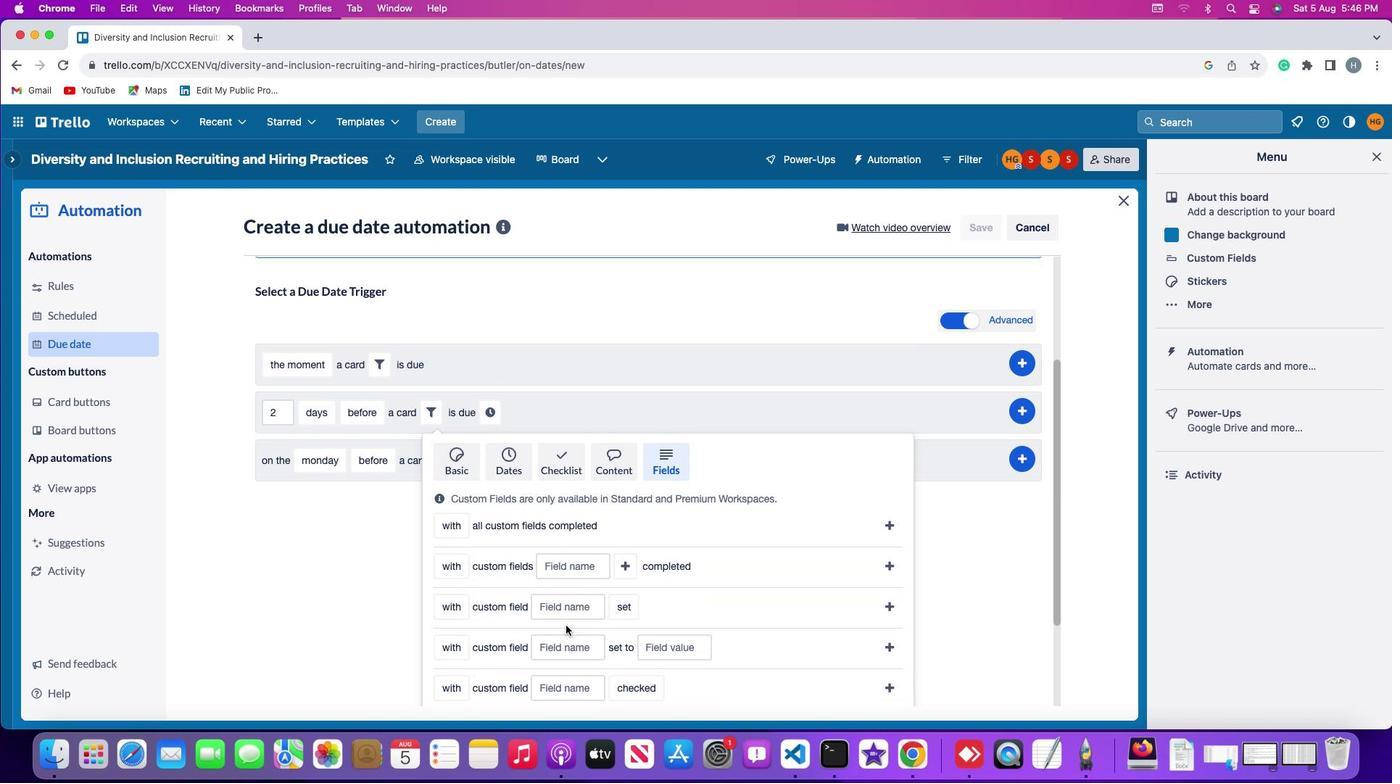 
Action: Mouse scrolled (566, 626) with delta (0, 0)
Screenshot: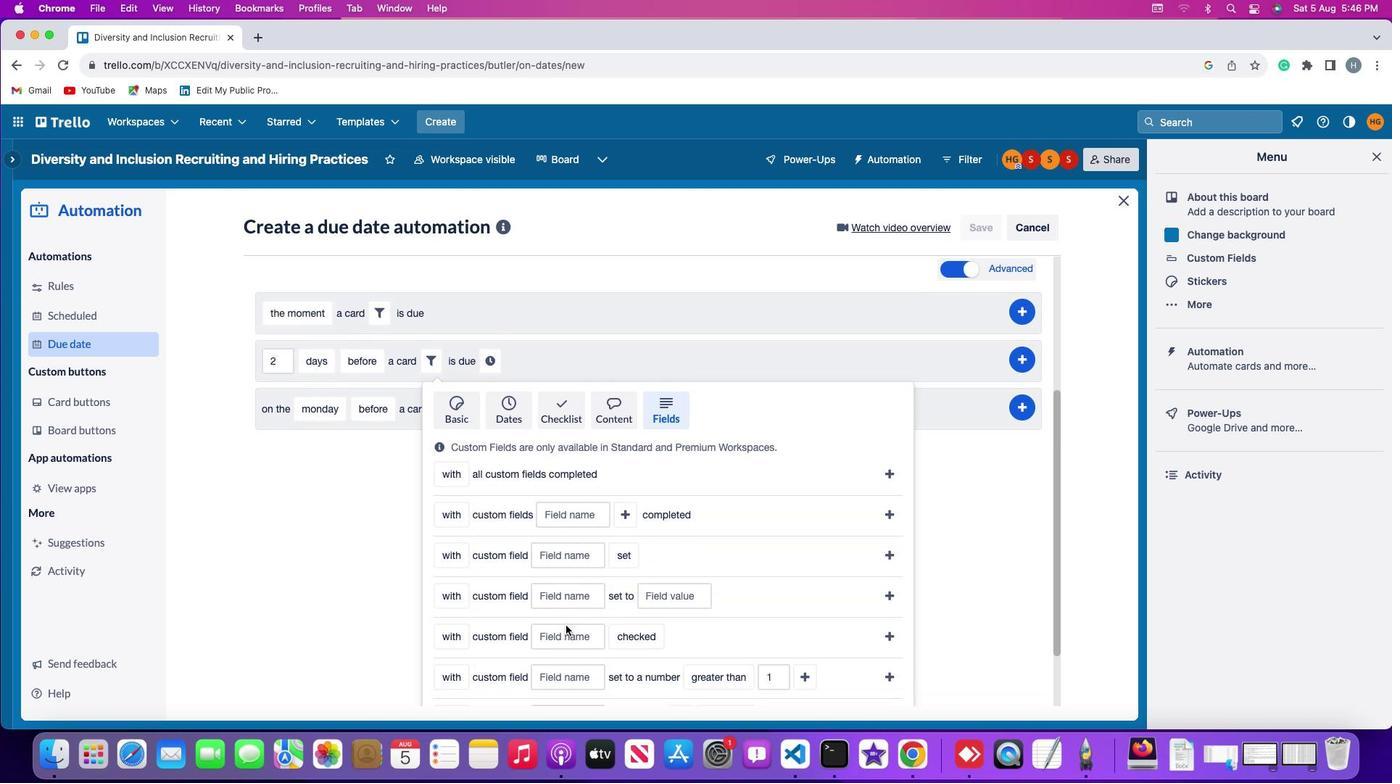 
Action: Mouse scrolled (566, 626) with delta (0, 0)
Screenshot: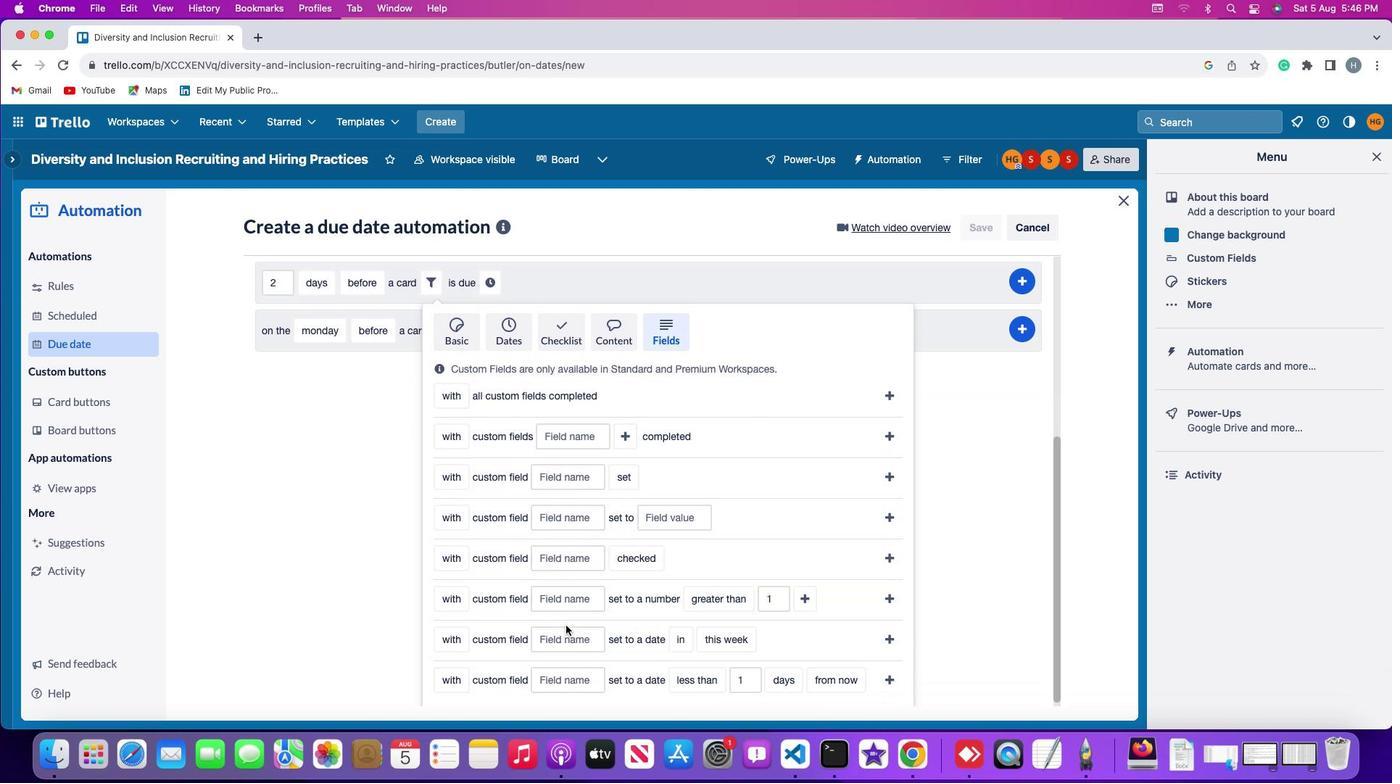 
Action: Mouse scrolled (566, 626) with delta (0, 0)
Screenshot: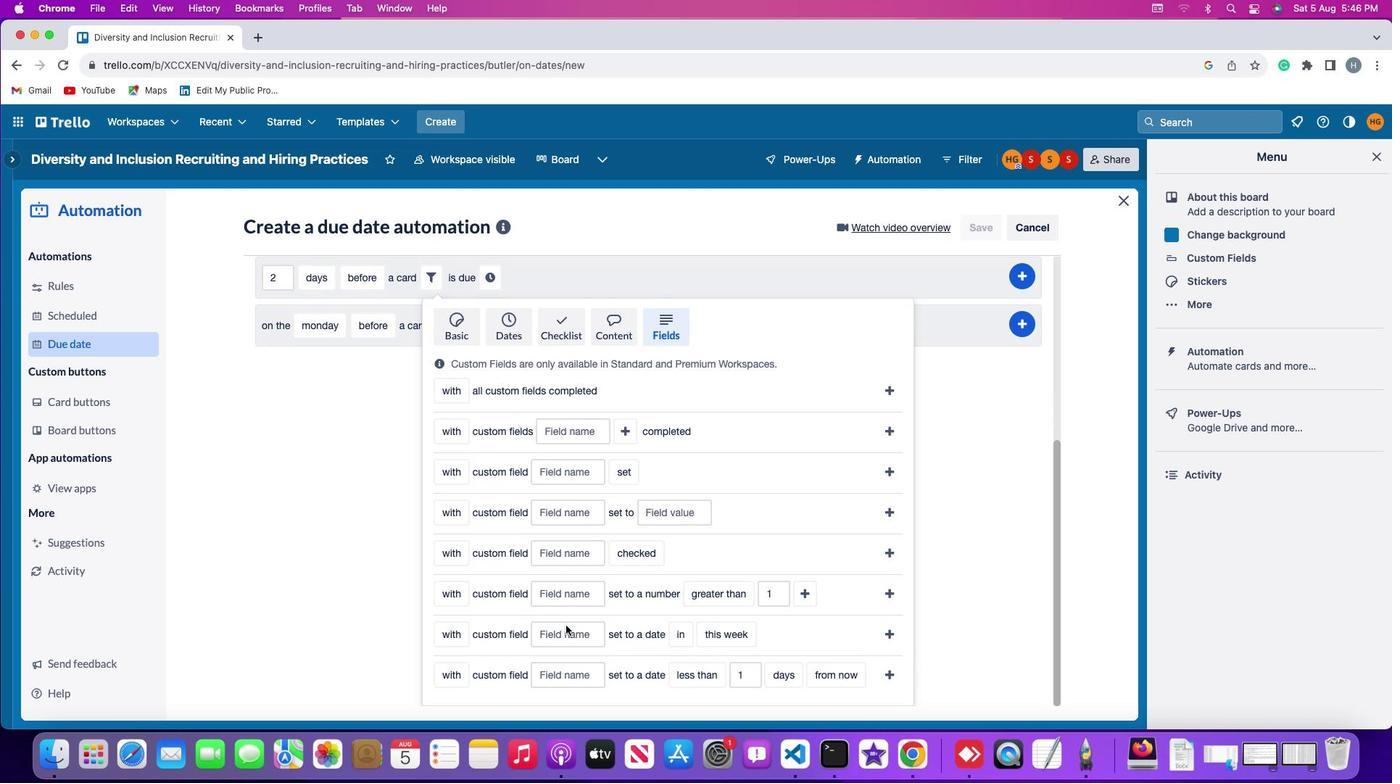 
Action: Mouse scrolled (566, 626) with delta (0, 0)
Screenshot: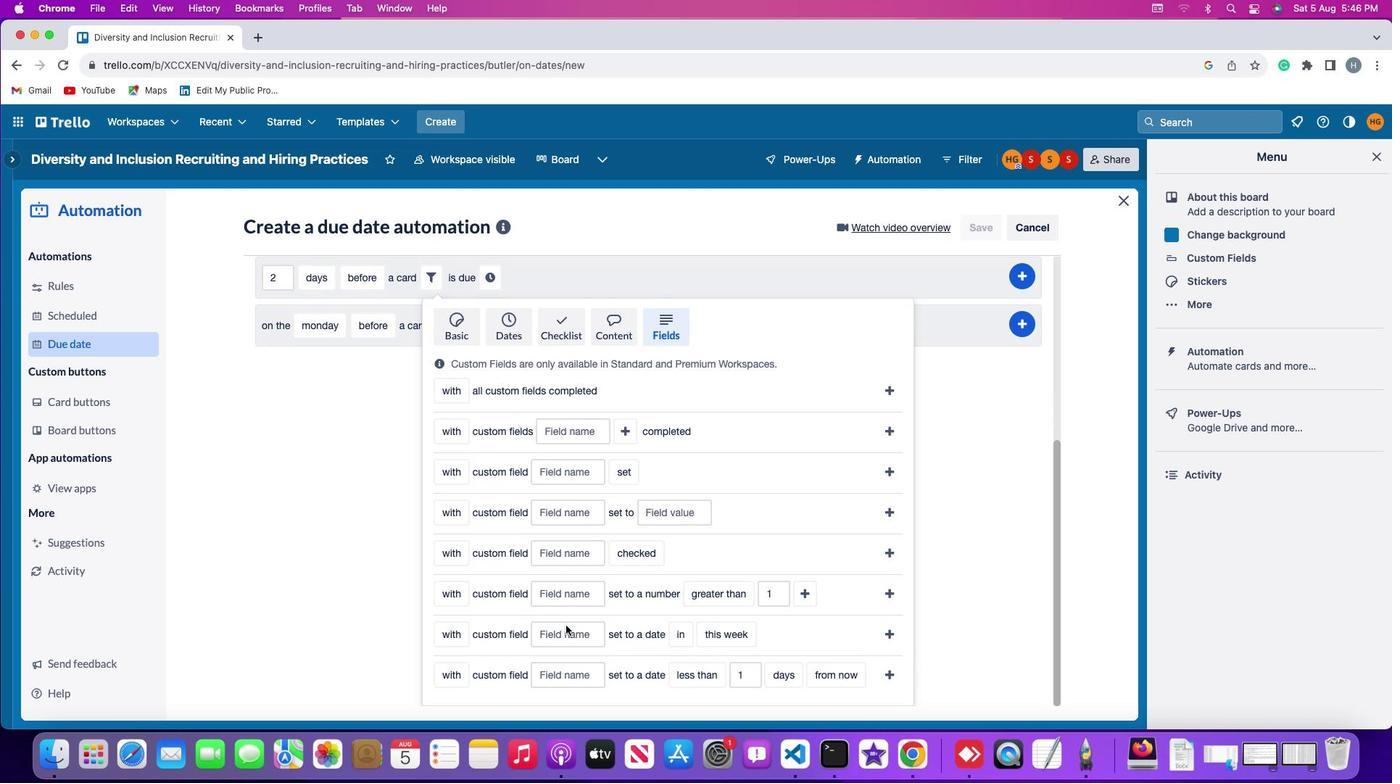 
Action: Mouse scrolled (566, 626) with delta (0, 0)
Screenshot: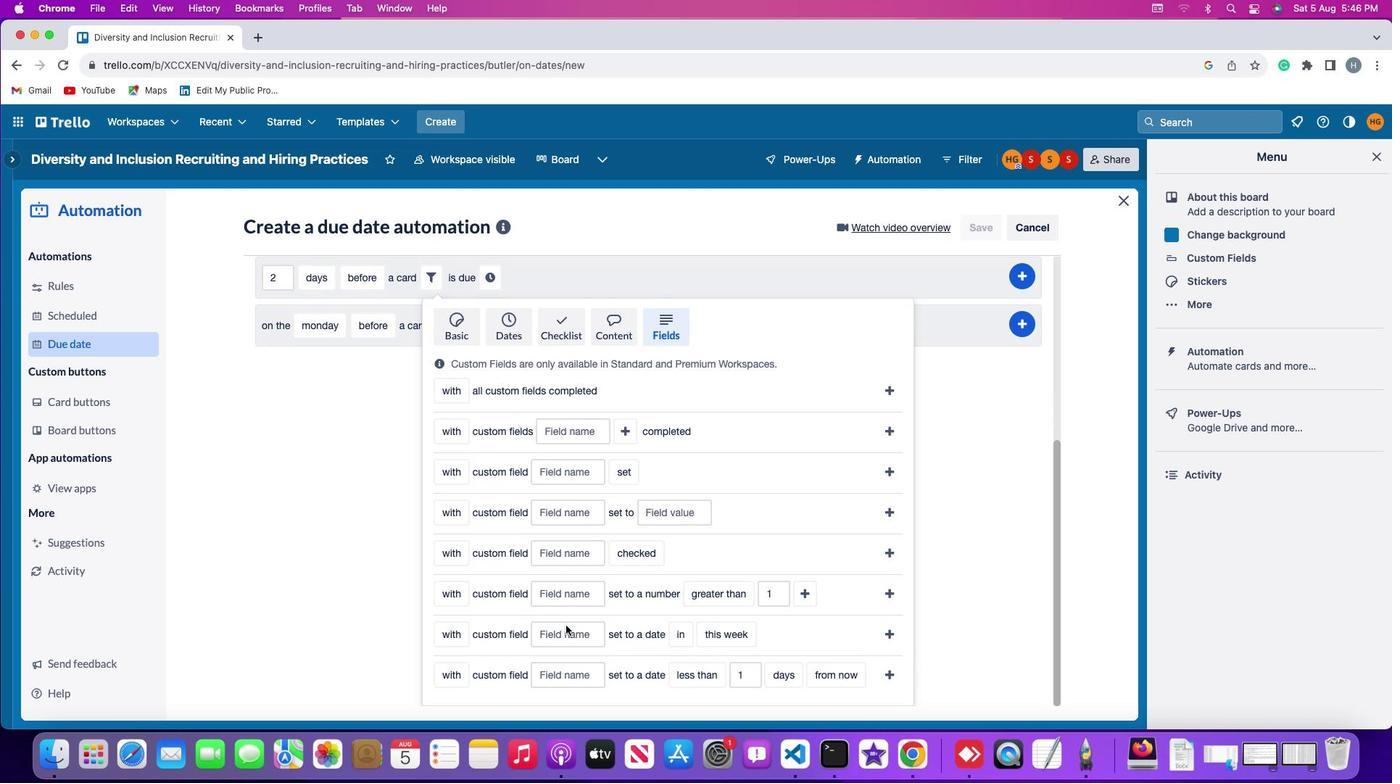 
Action: Mouse scrolled (566, 626) with delta (0, 0)
Screenshot: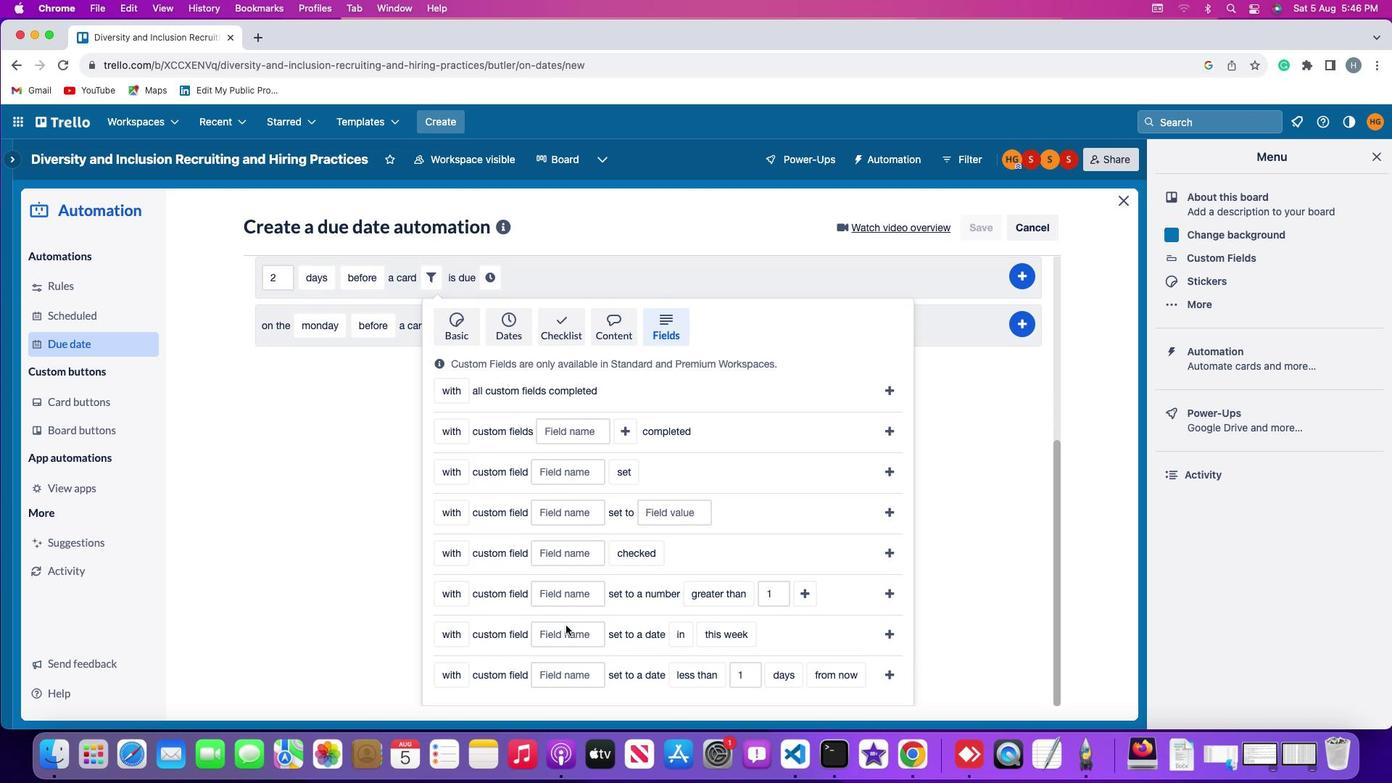 
Action: Mouse scrolled (566, 626) with delta (0, 0)
Screenshot: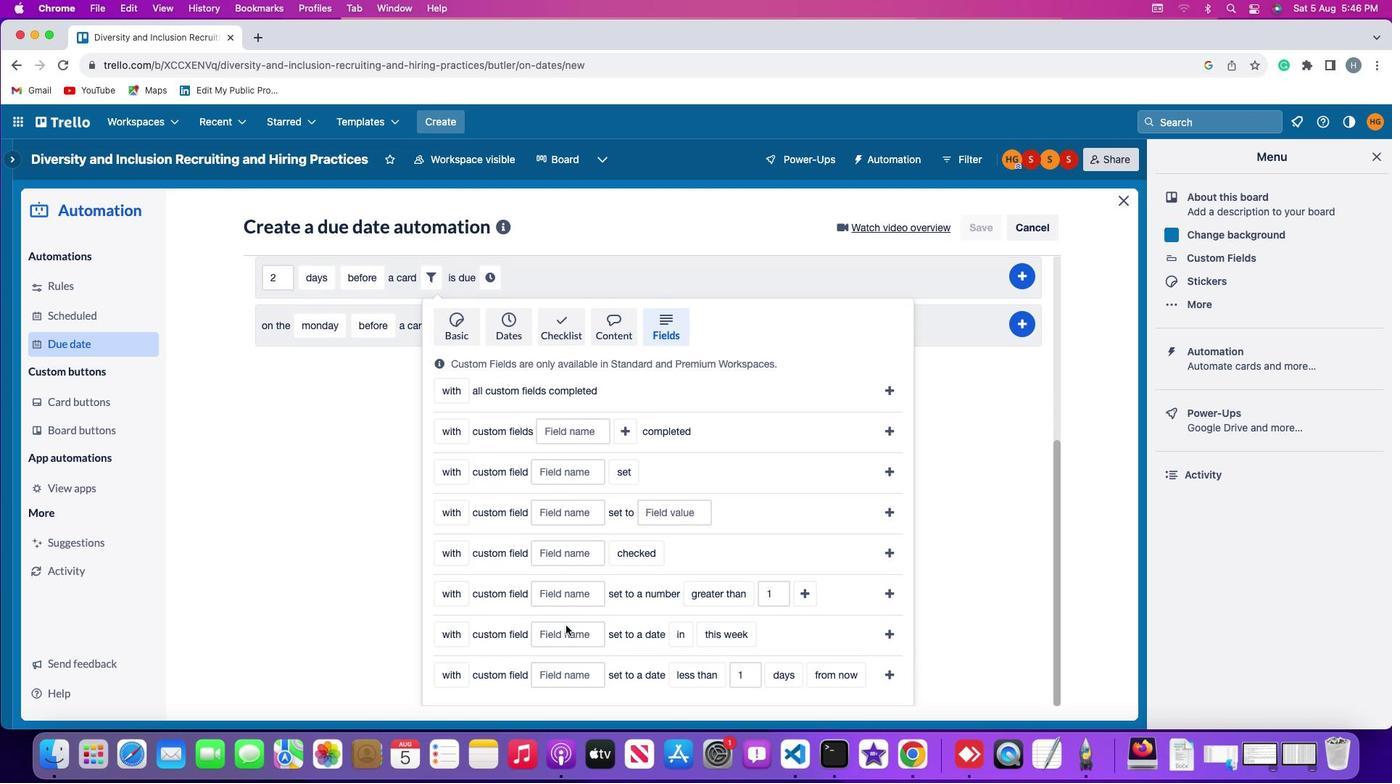 
Action: Mouse scrolled (566, 626) with delta (0, 0)
Screenshot: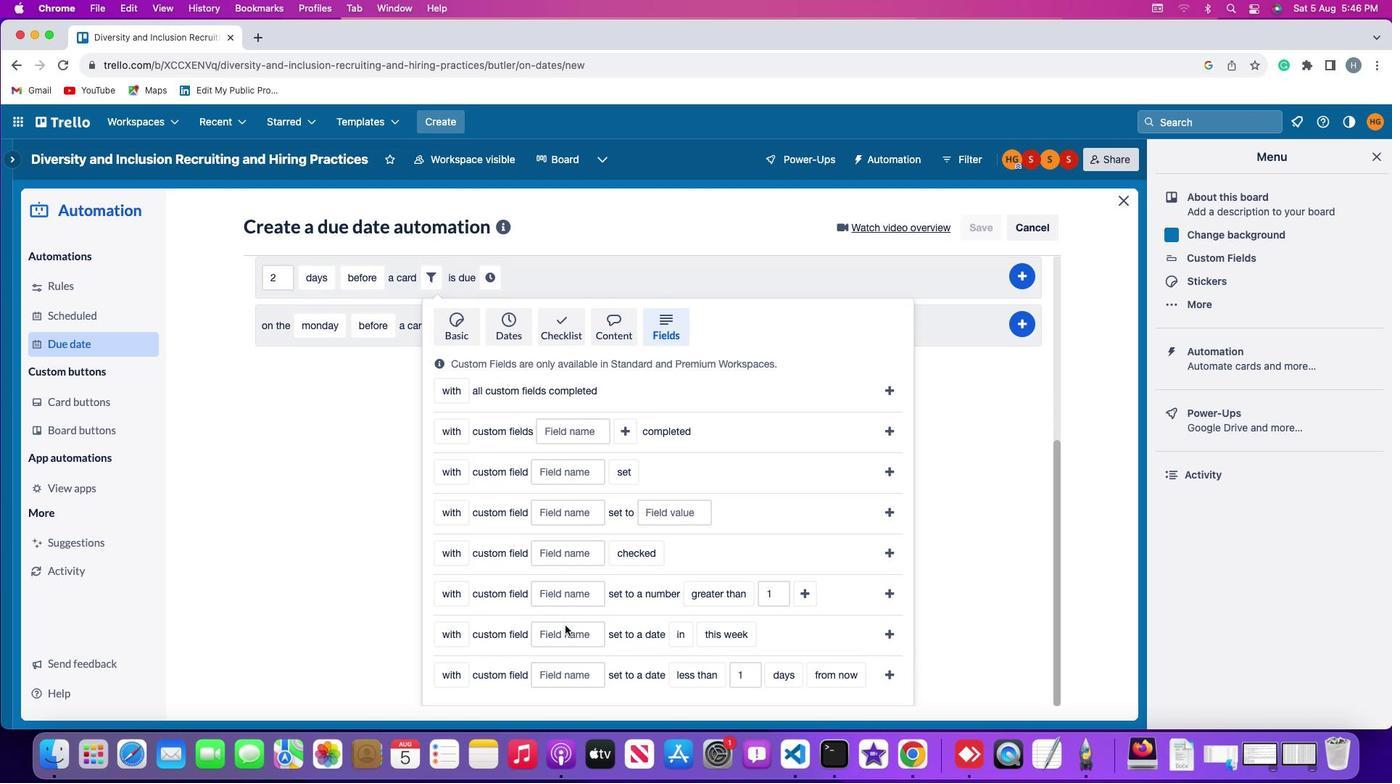 
Action: Mouse moved to (453, 594)
Screenshot: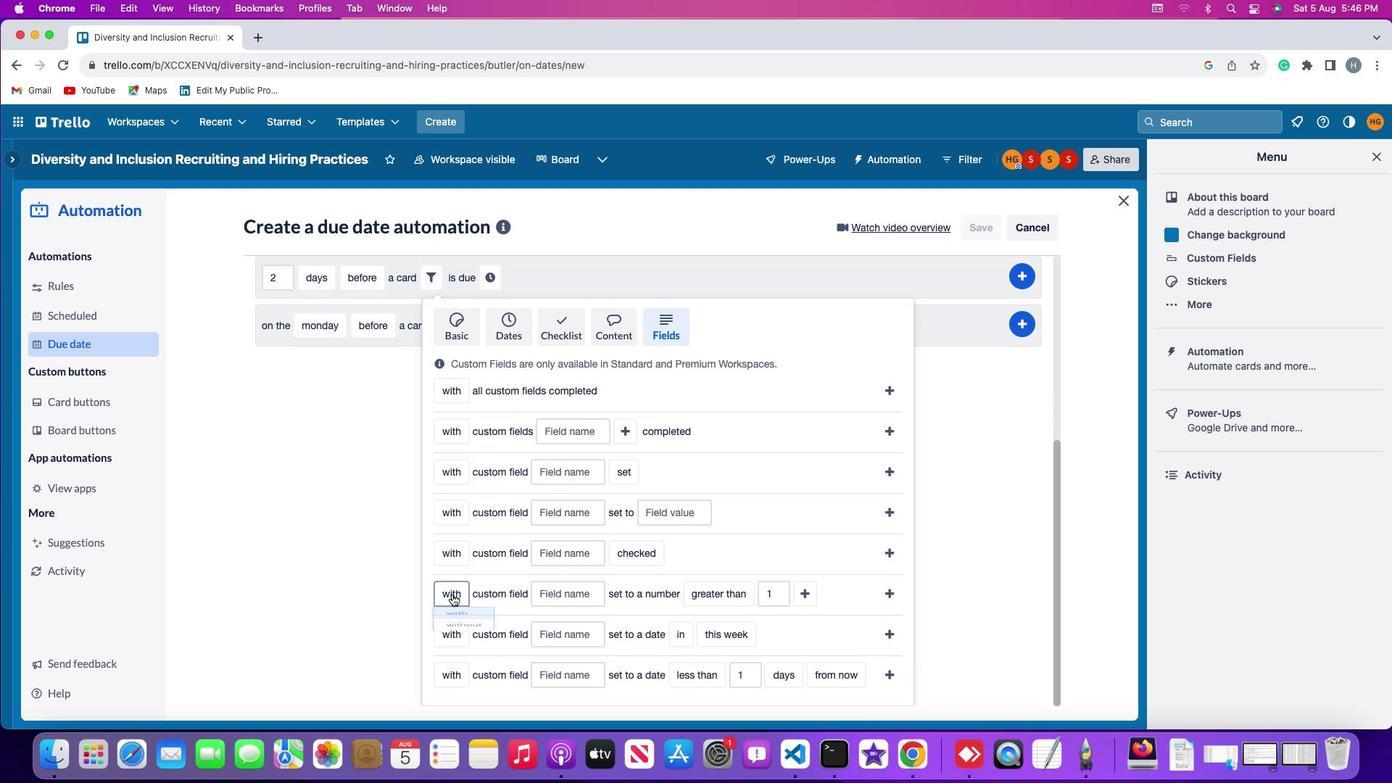 
Action: Mouse pressed left at (453, 594)
Screenshot: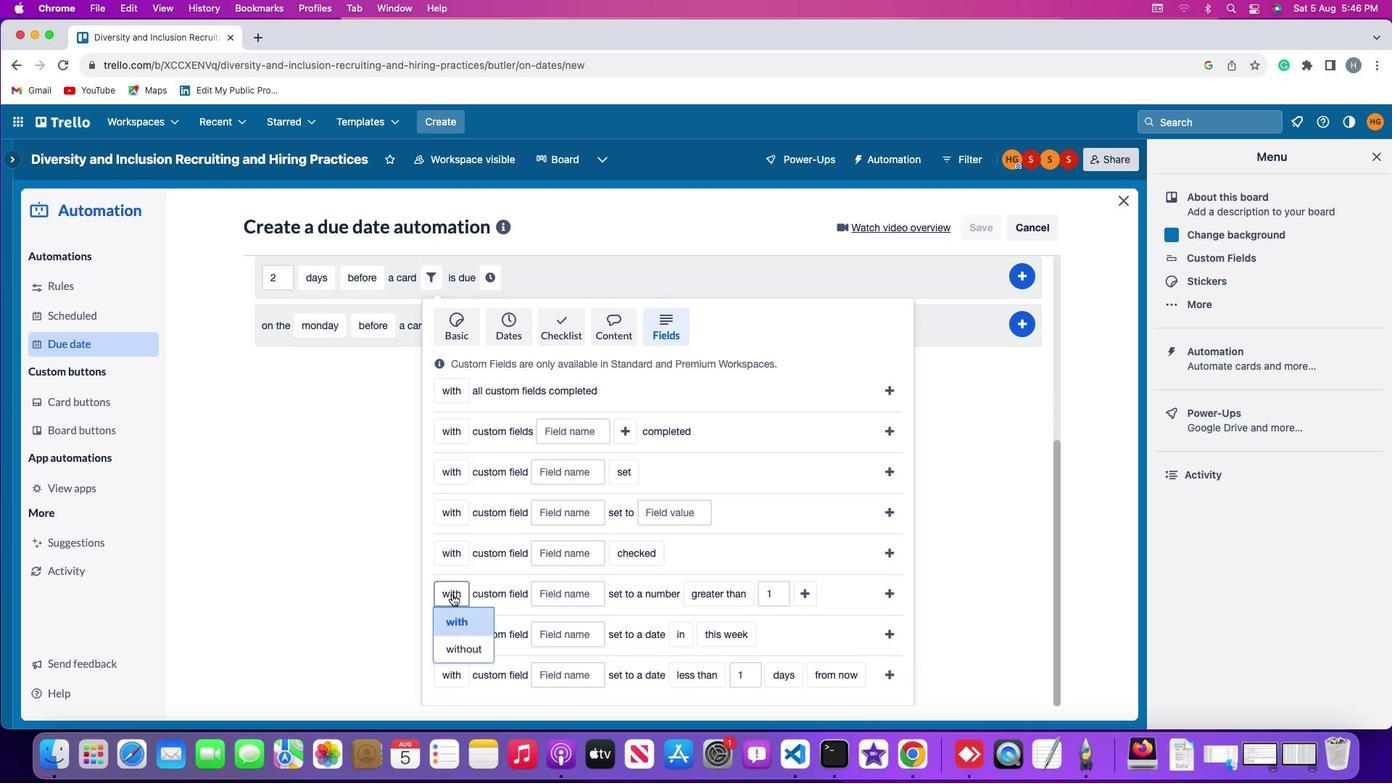 
Action: Mouse moved to (459, 622)
Screenshot: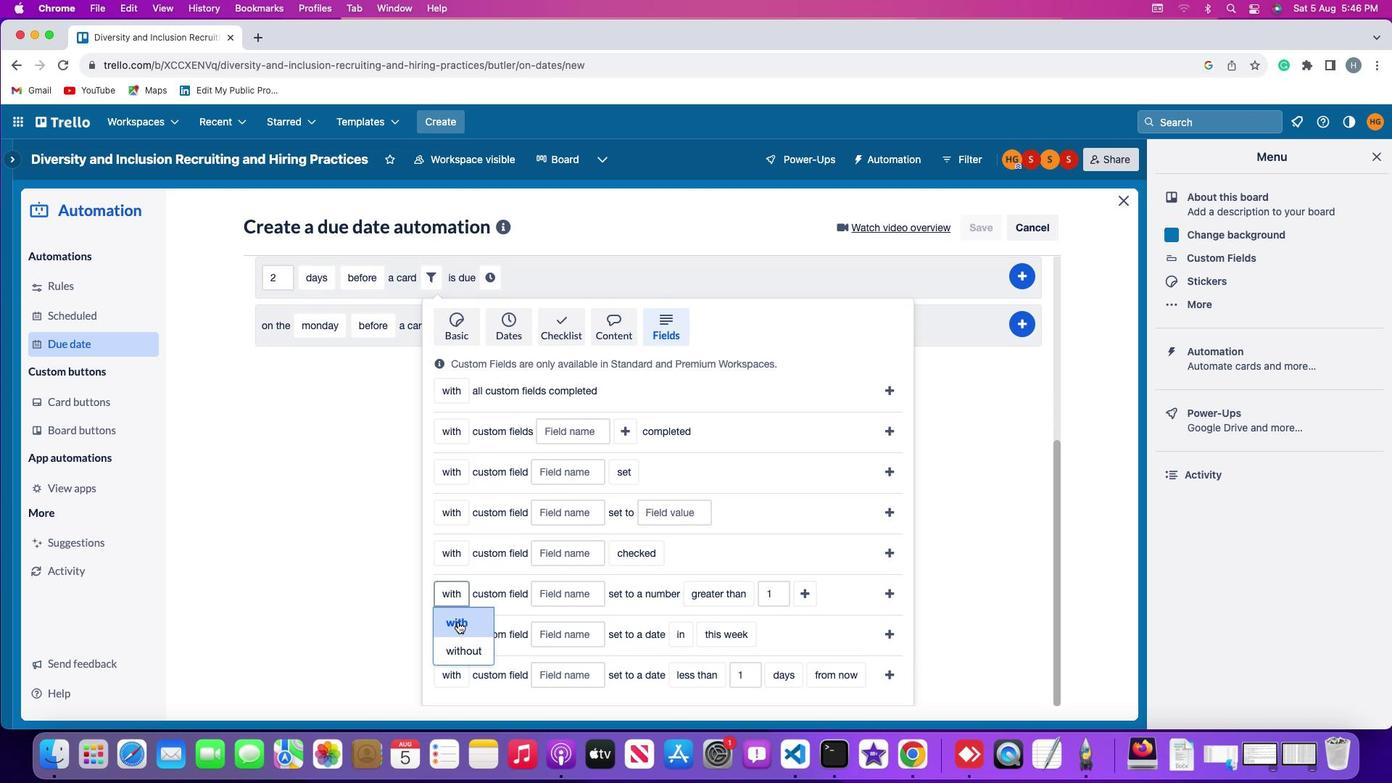 
Action: Mouse pressed left at (459, 622)
Screenshot: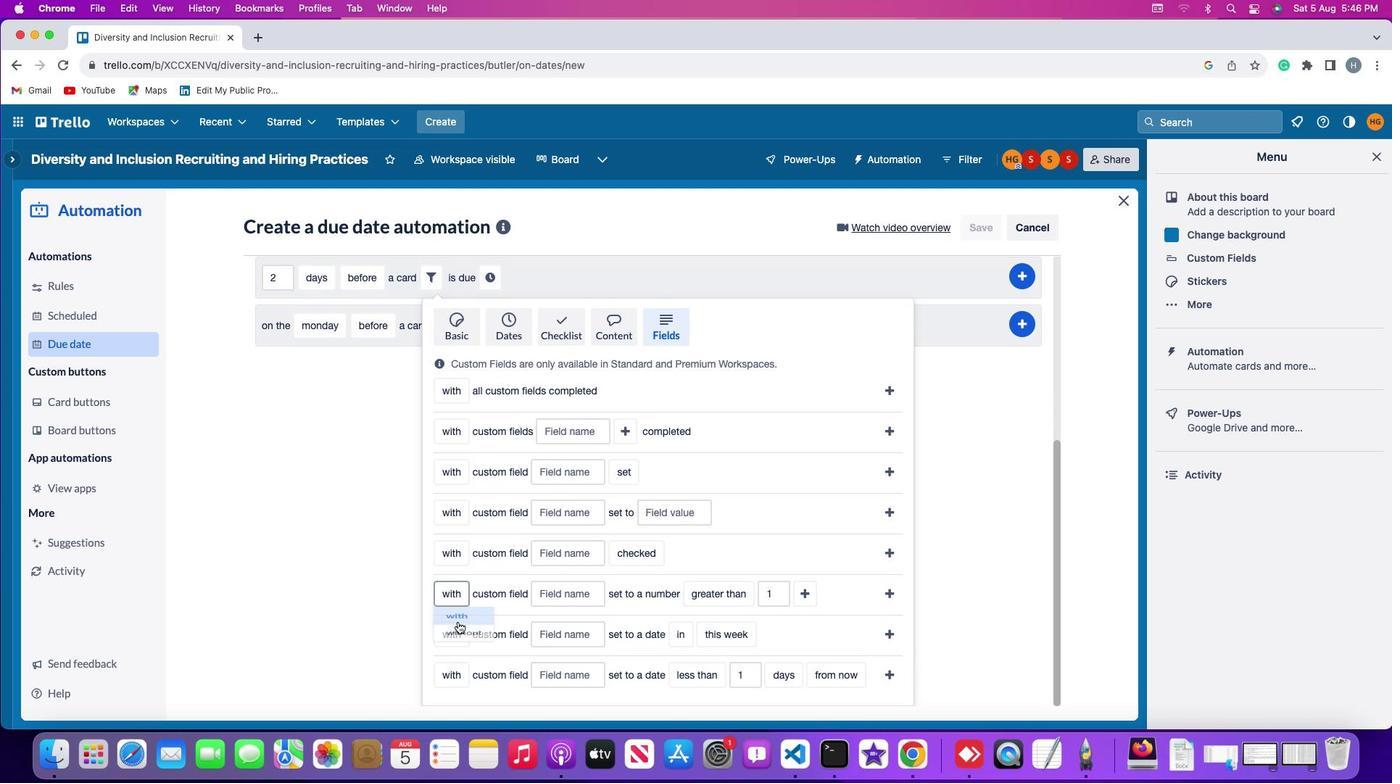 
Action: Mouse moved to (576, 596)
Screenshot: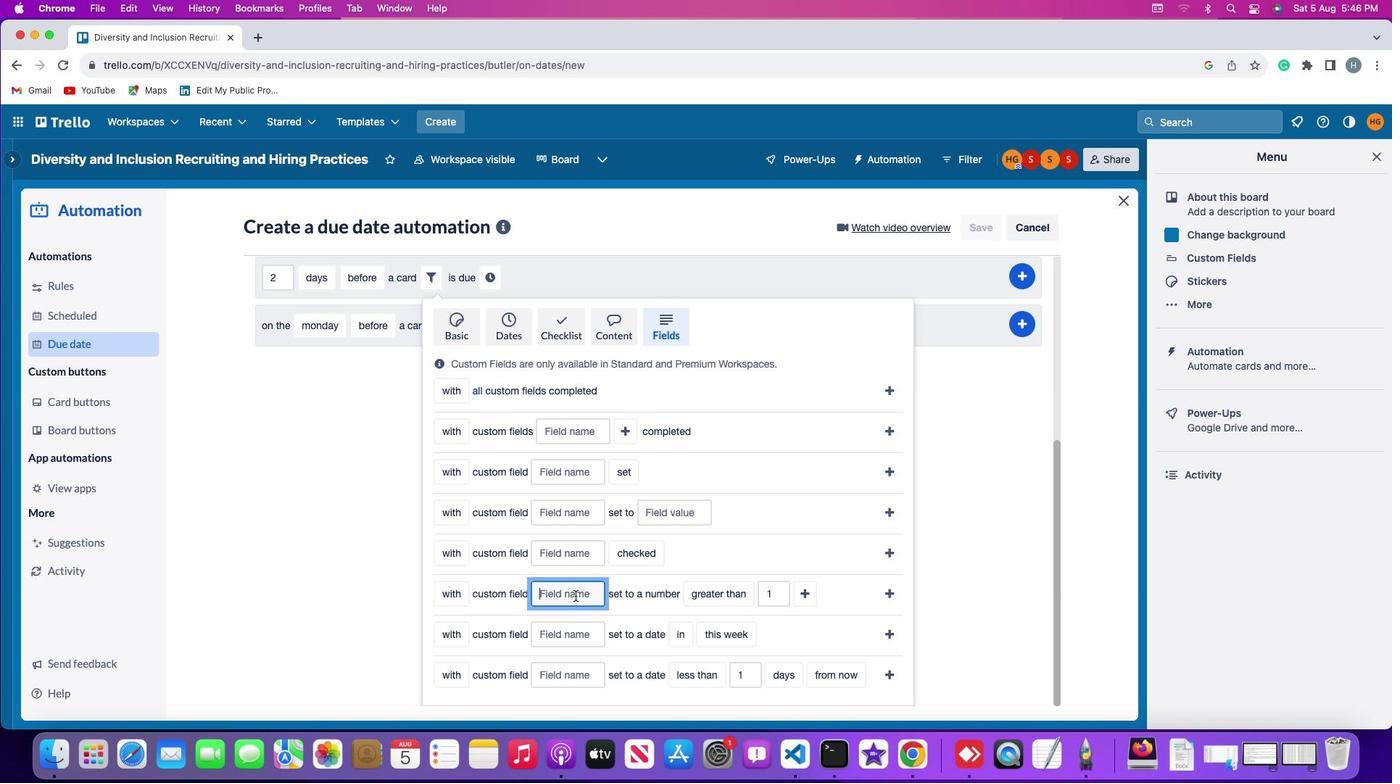 
Action: Mouse pressed left at (576, 596)
Screenshot: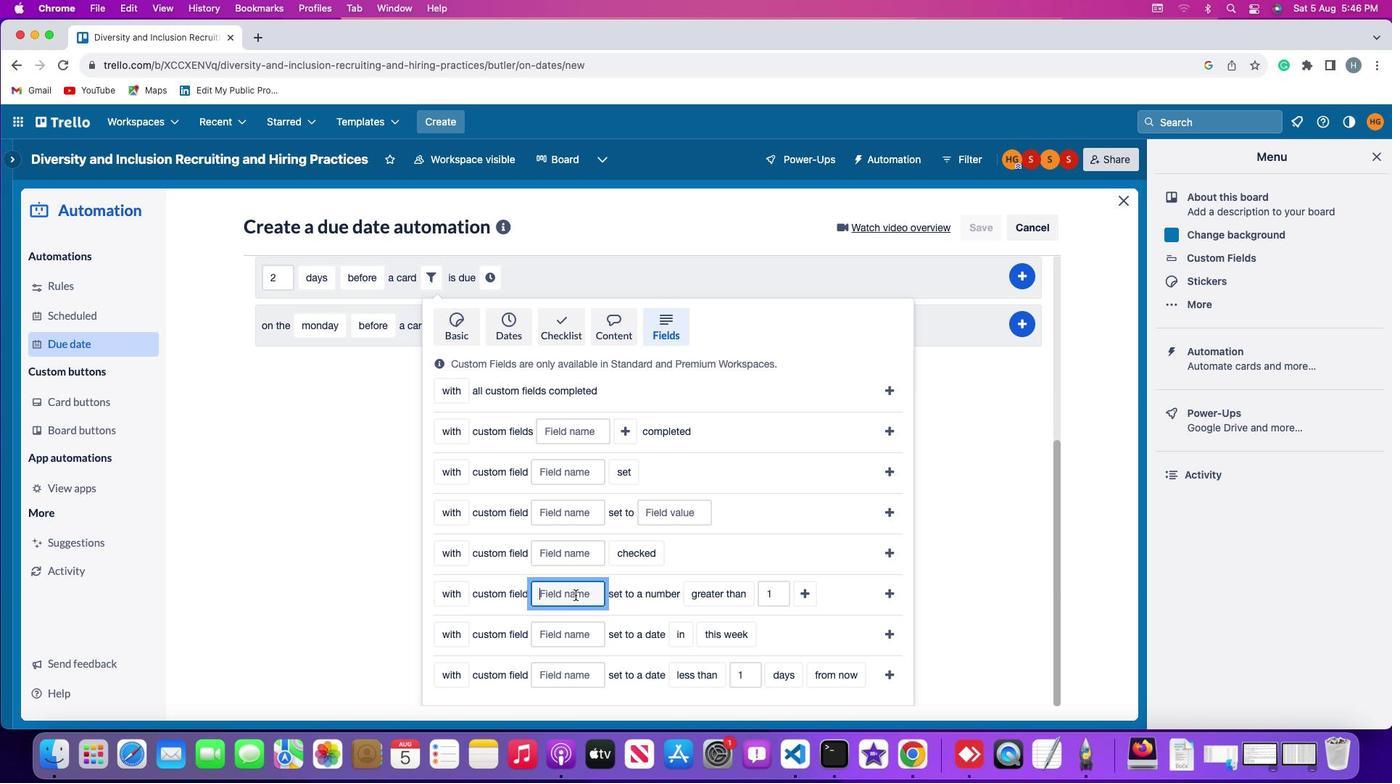 
Action: Mouse moved to (575, 596)
Screenshot: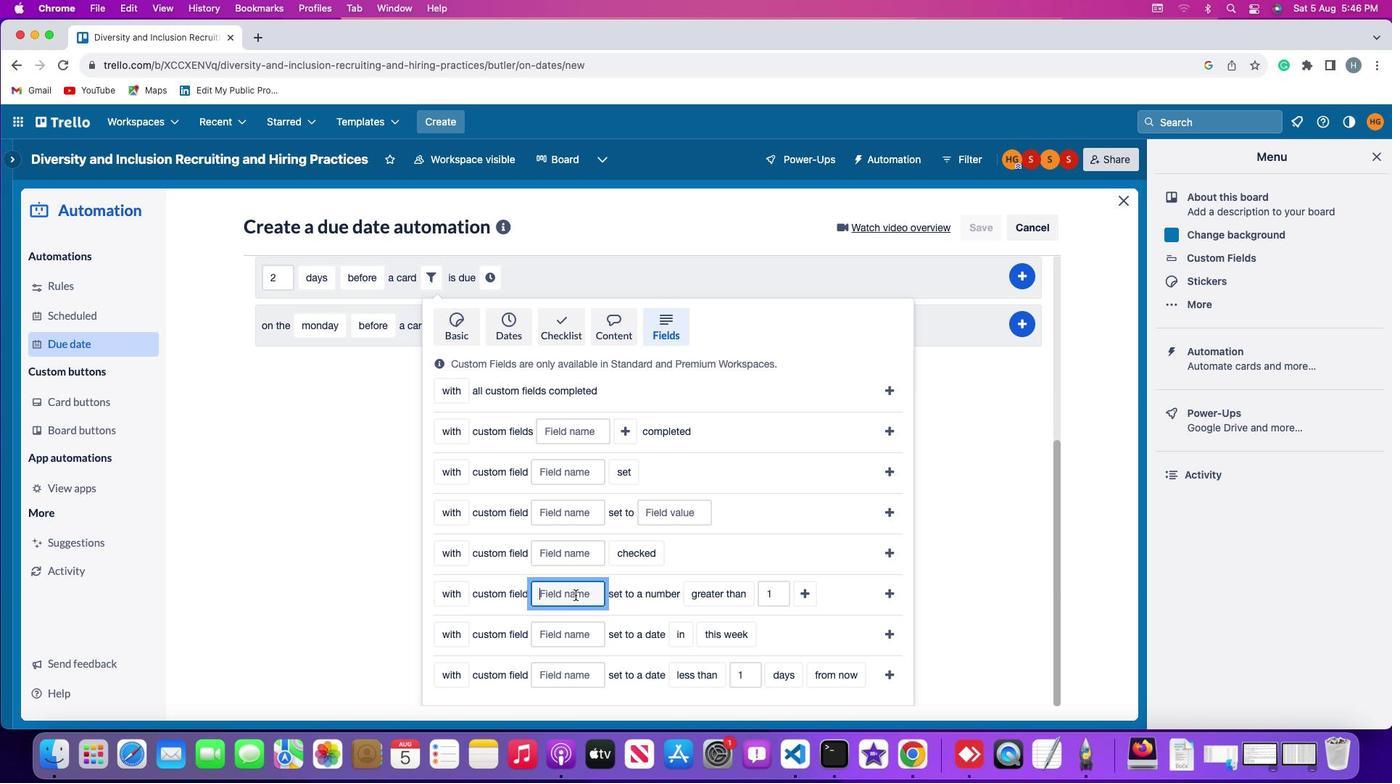 
Action: Key pressed Key.shift'R''e''s''u''m''e'
Screenshot: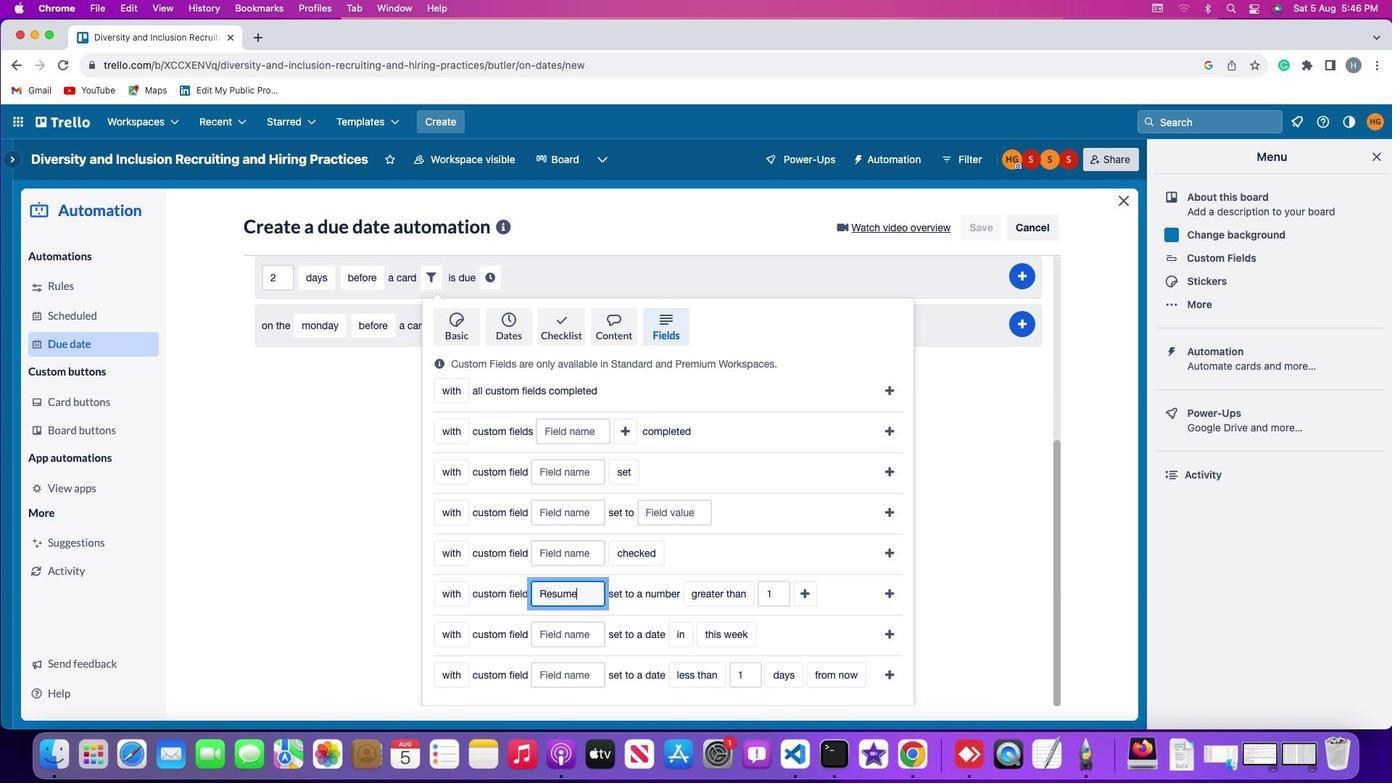 
Action: Mouse moved to (713, 593)
Screenshot: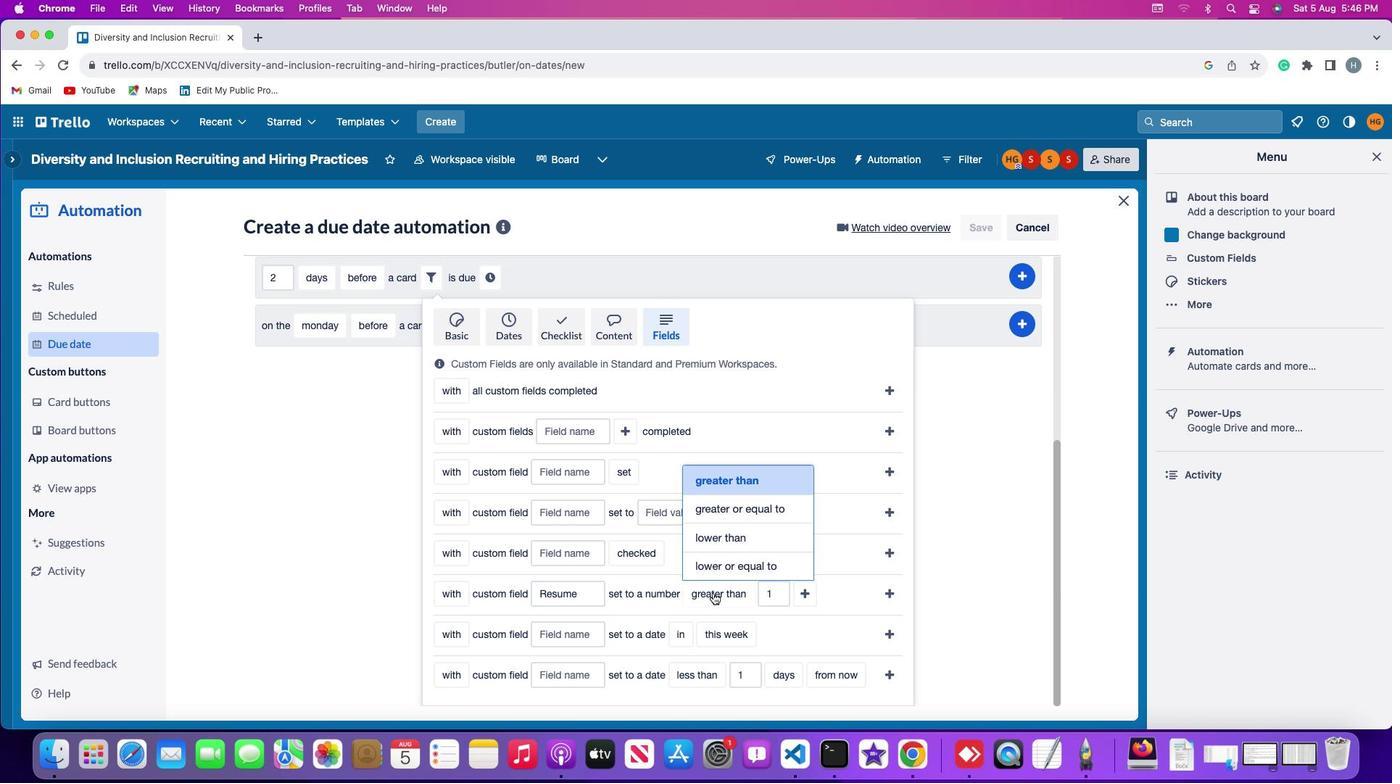 
Action: Mouse pressed left at (713, 593)
Screenshot: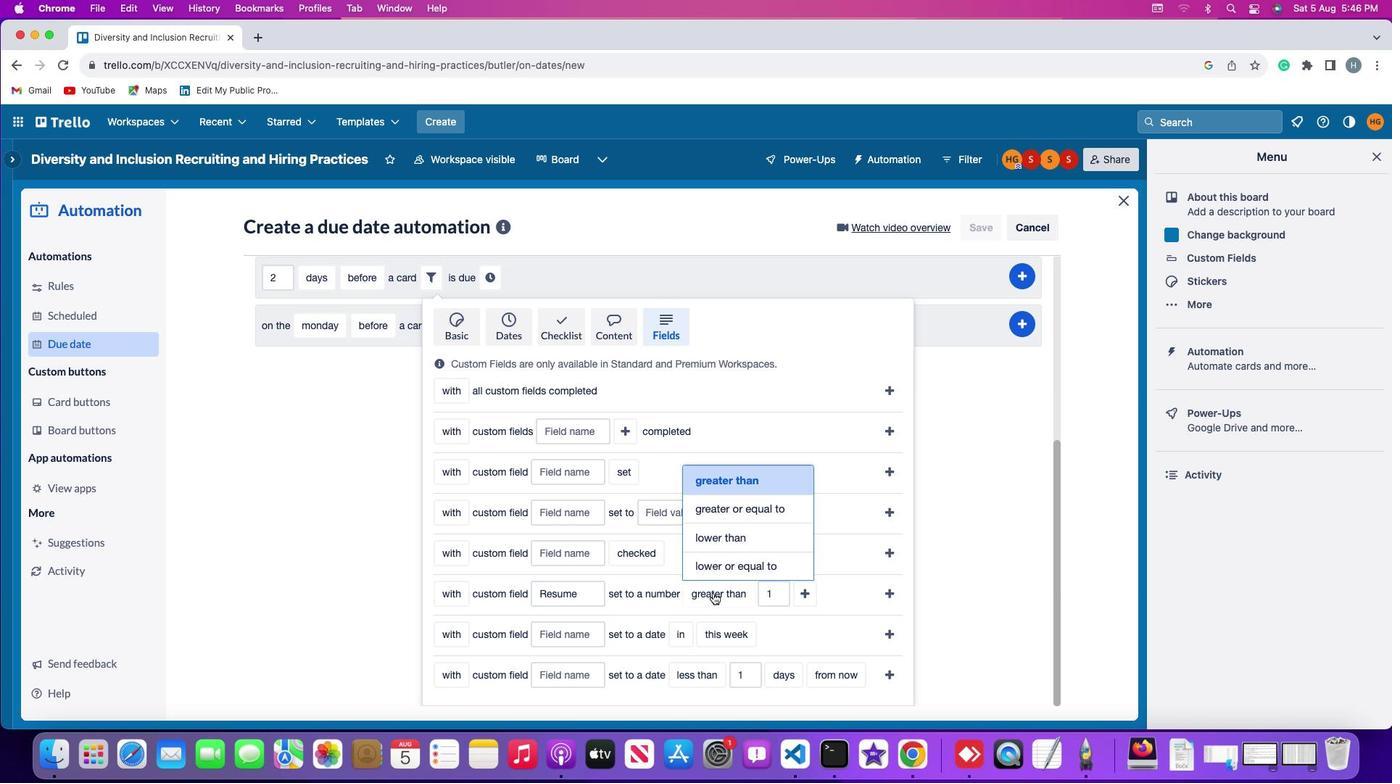 
Action: Mouse moved to (742, 480)
Screenshot: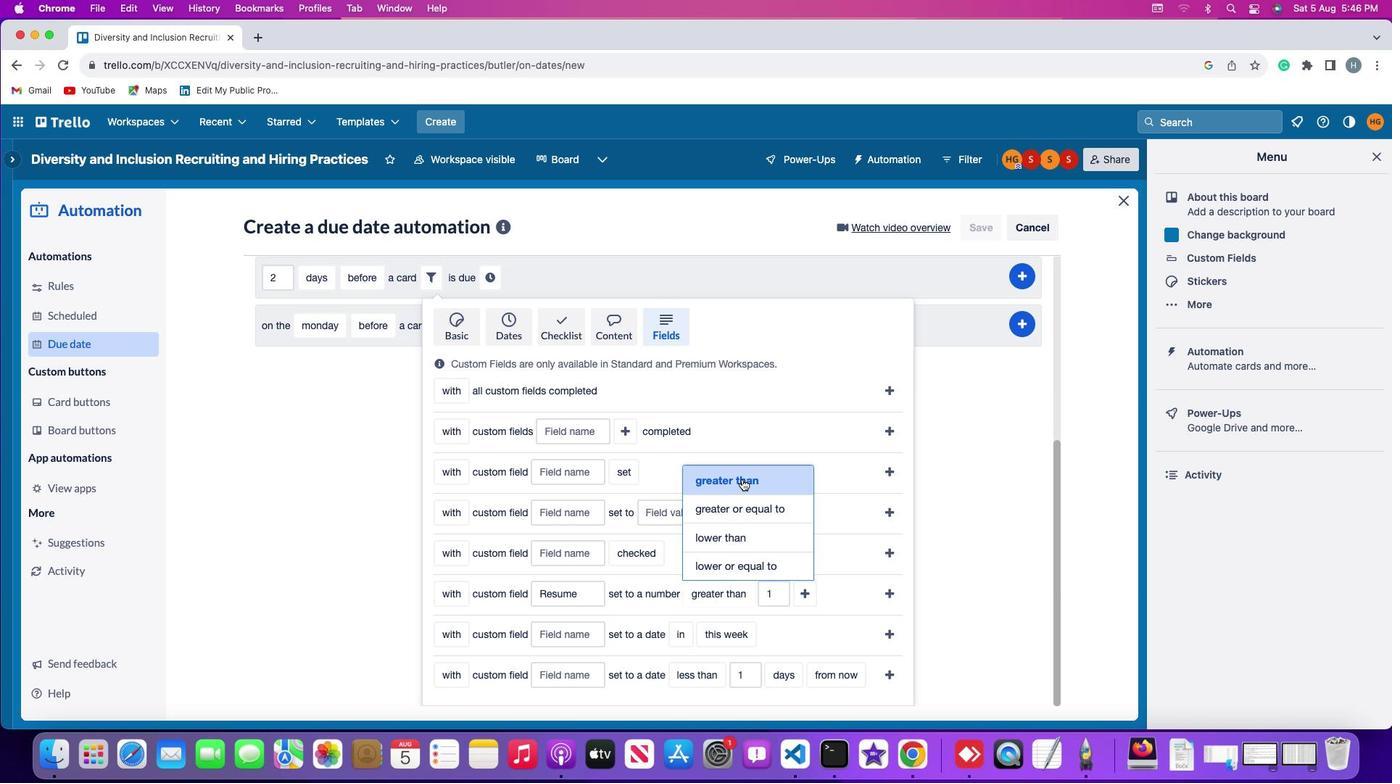 
Action: Mouse pressed left at (742, 480)
Screenshot: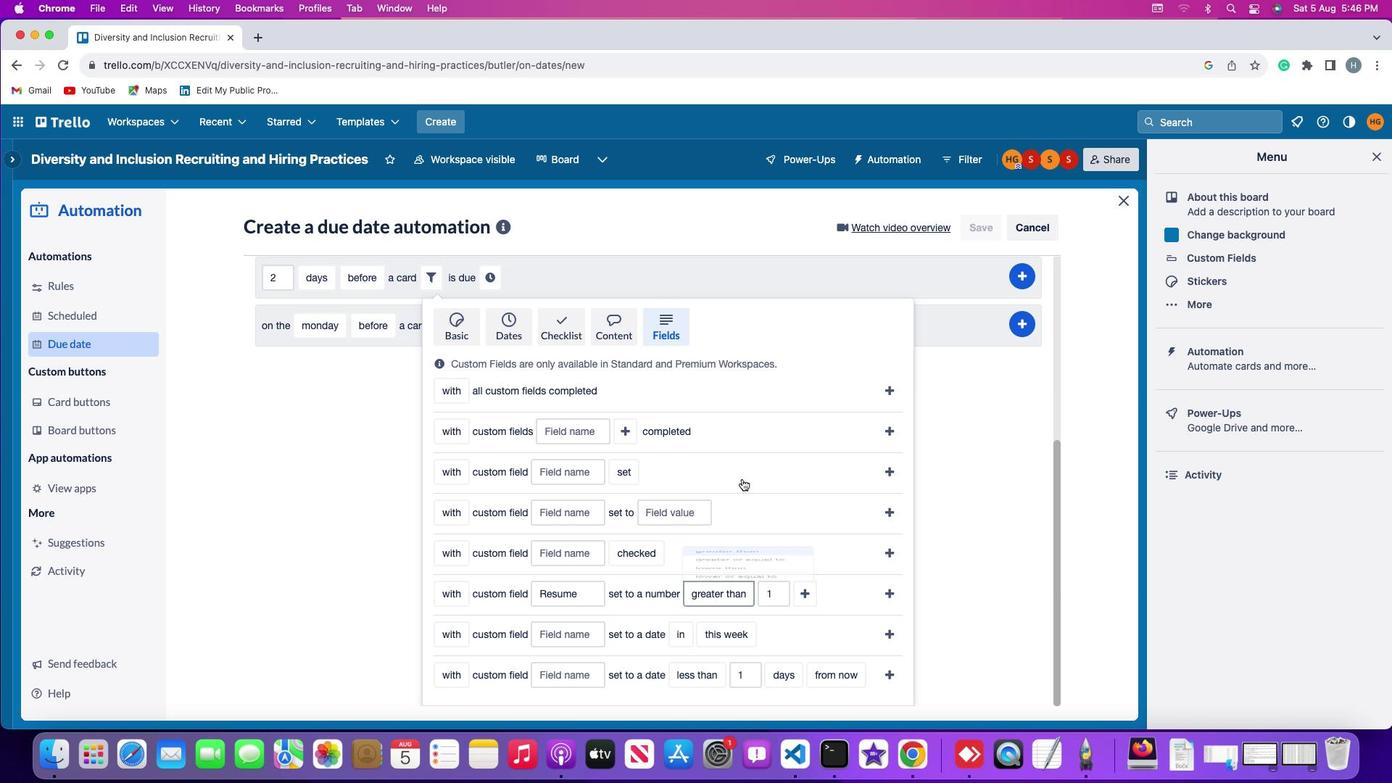 
Action: Mouse moved to (781, 595)
Screenshot: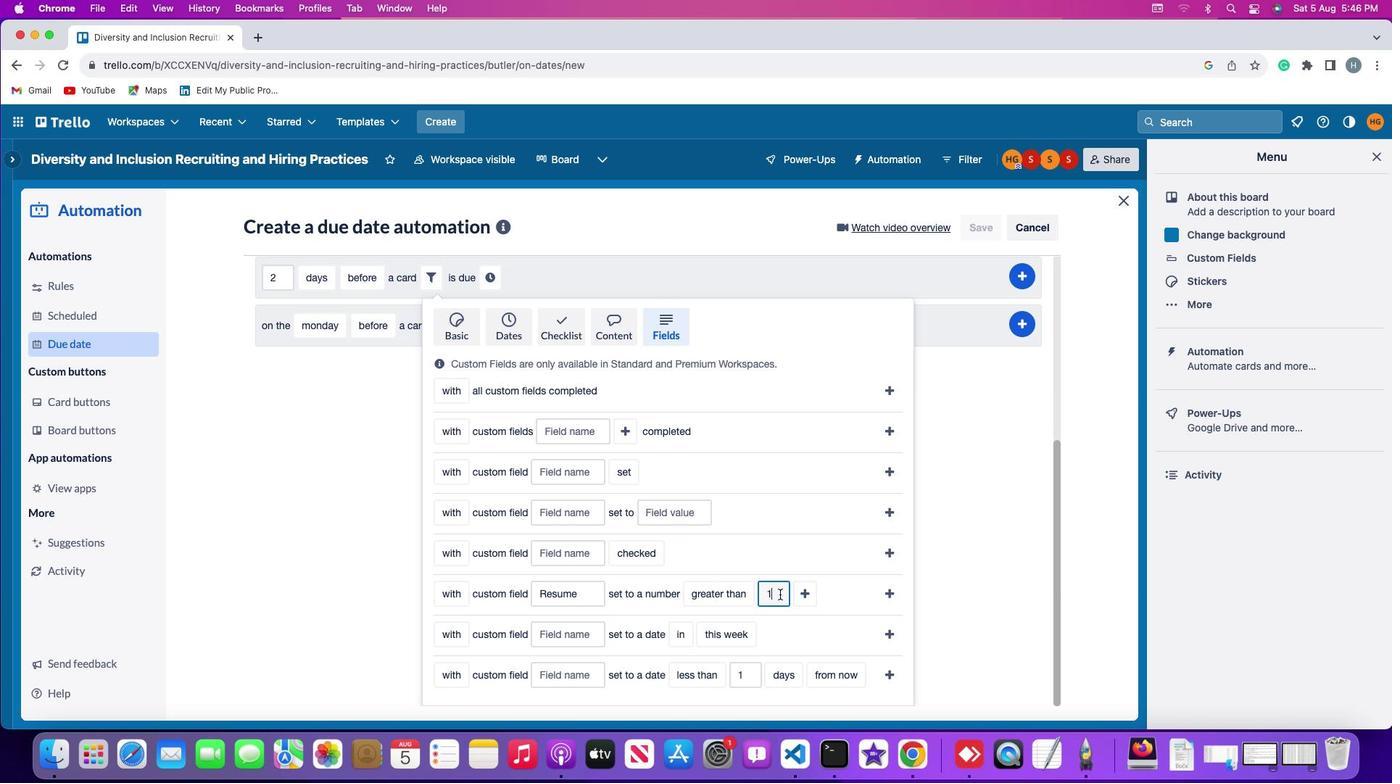 
Action: Mouse pressed left at (781, 595)
Screenshot: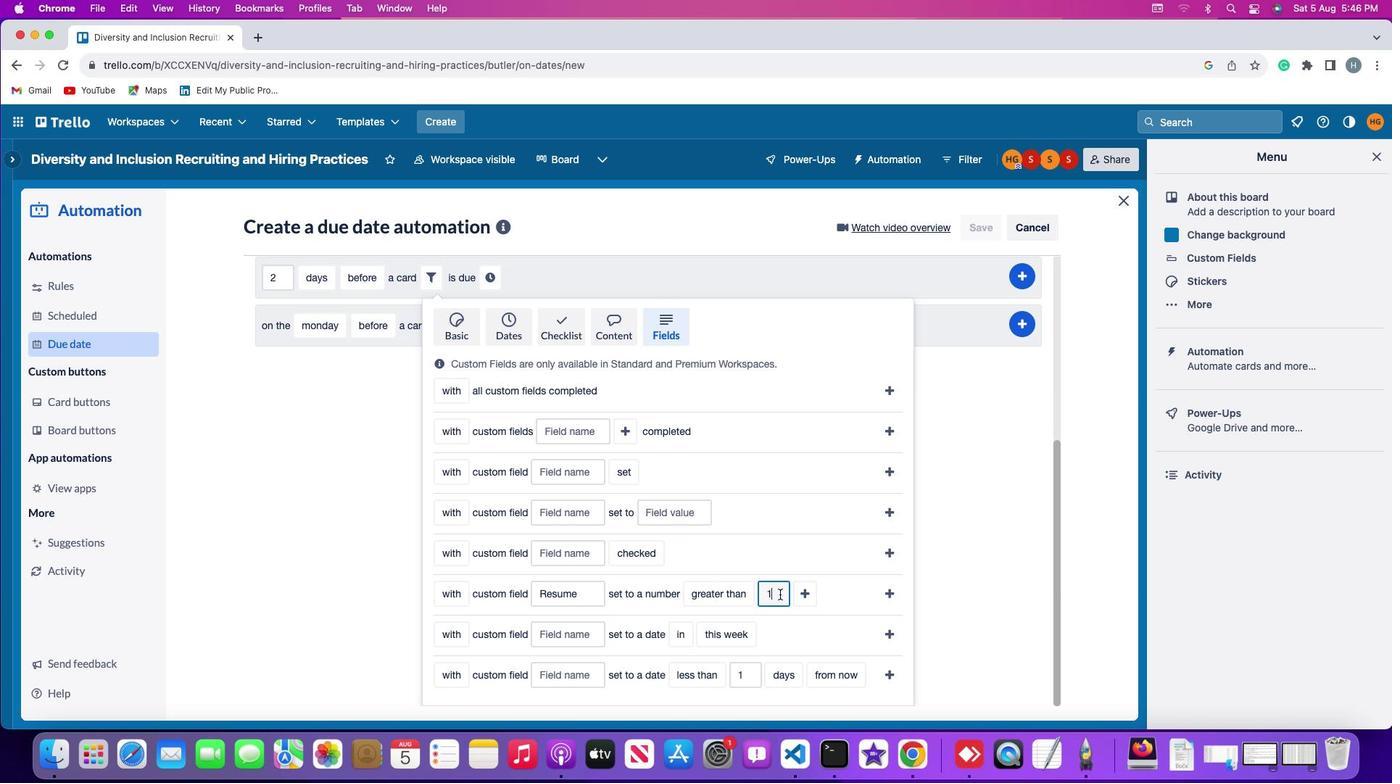 
Action: Key pressed Key.backspace'1'
Screenshot: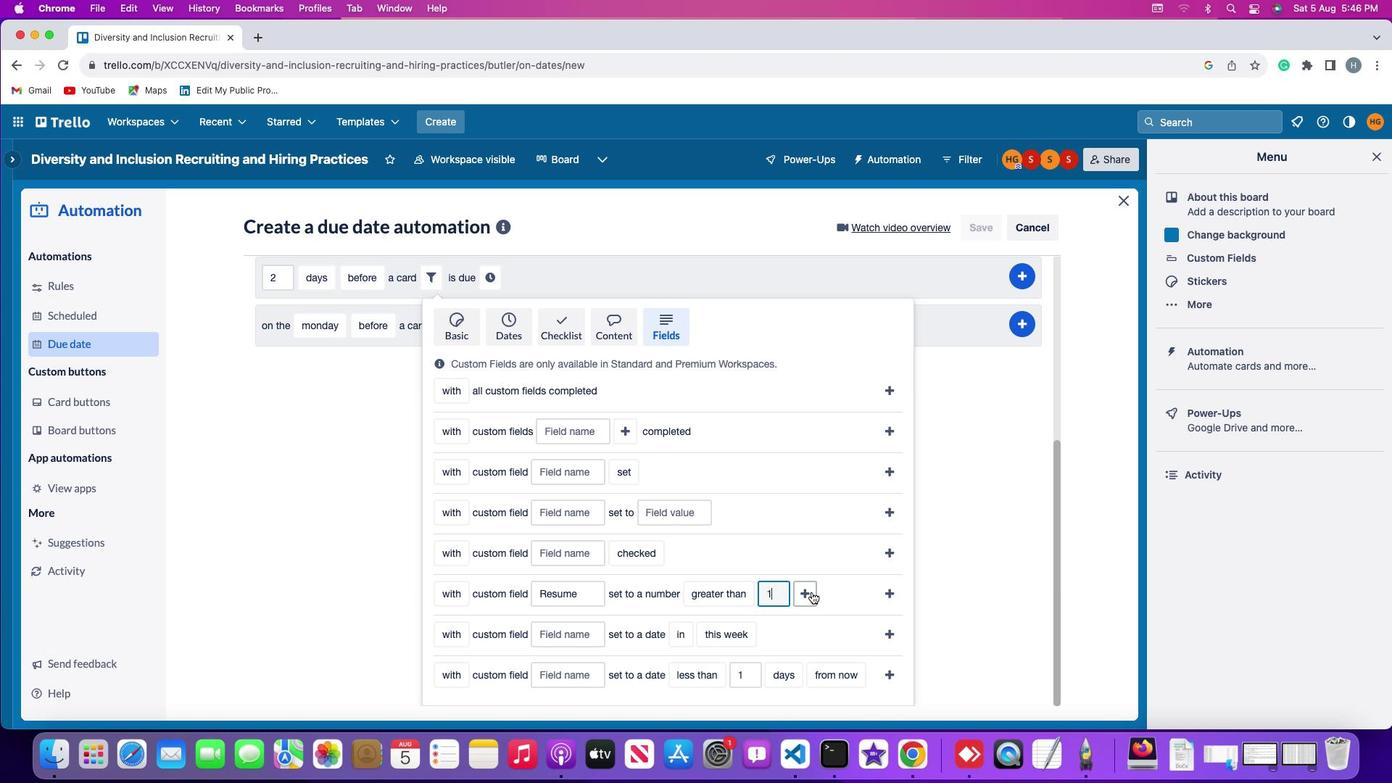 
Action: Mouse moved to (813, 593)
Screenshot: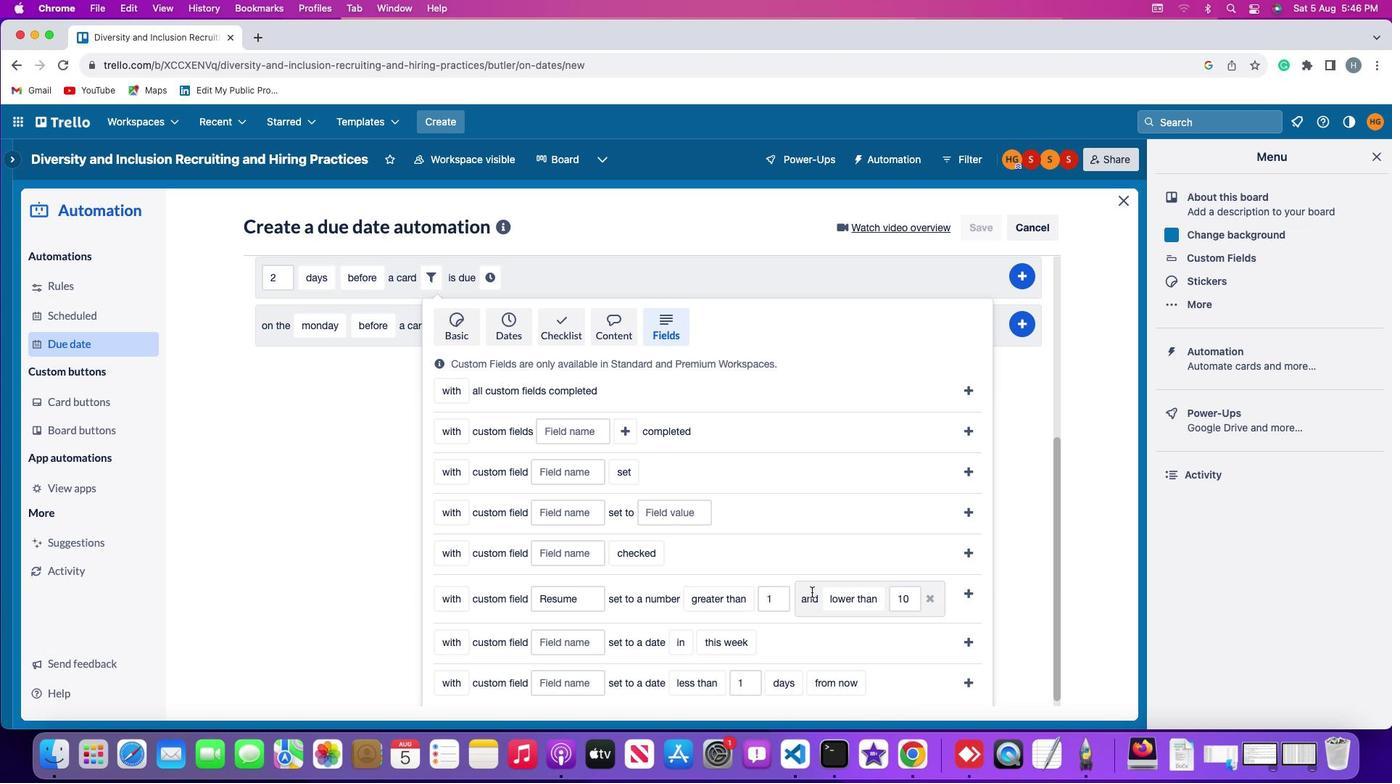 
Action: Mouse pressed left at (813, 593)
Screenshot: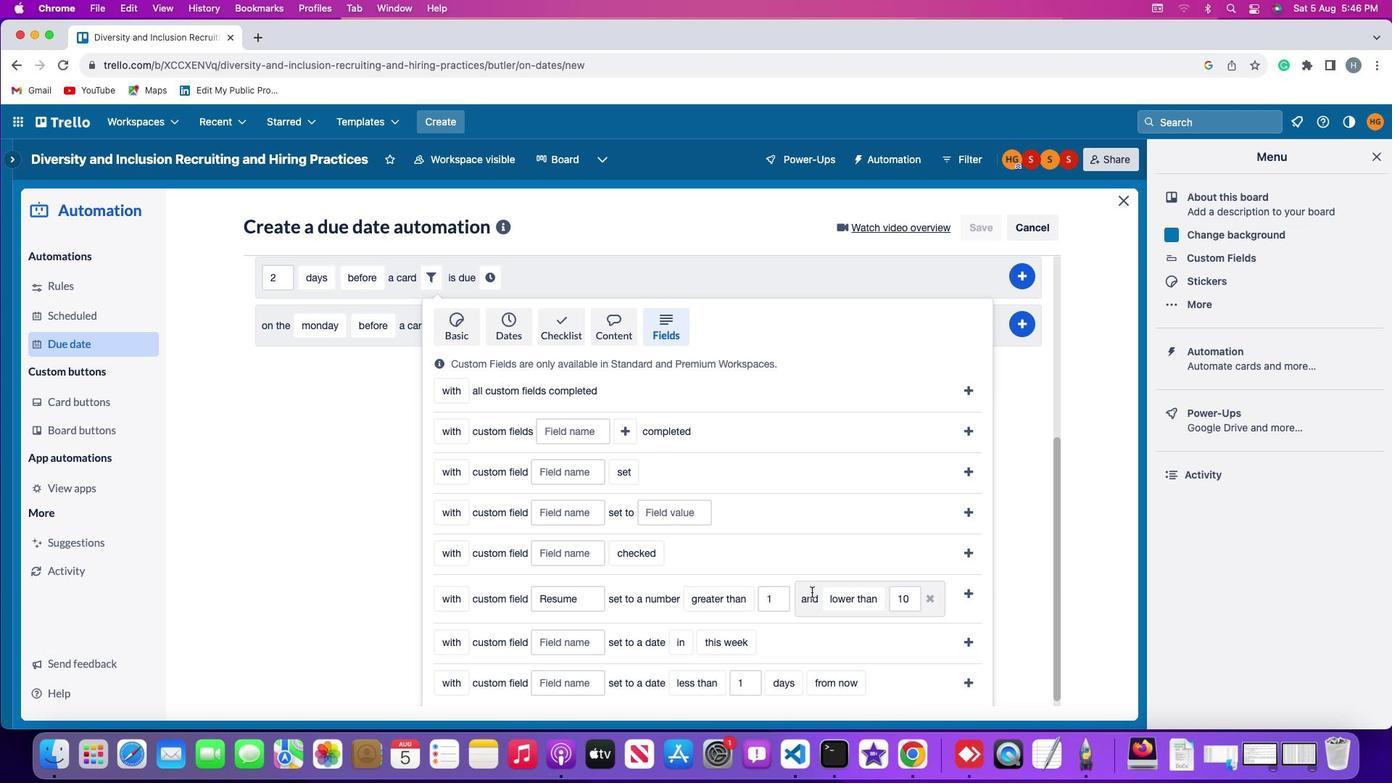 
Action: Mouse moved to (848, 598)
Screenshot: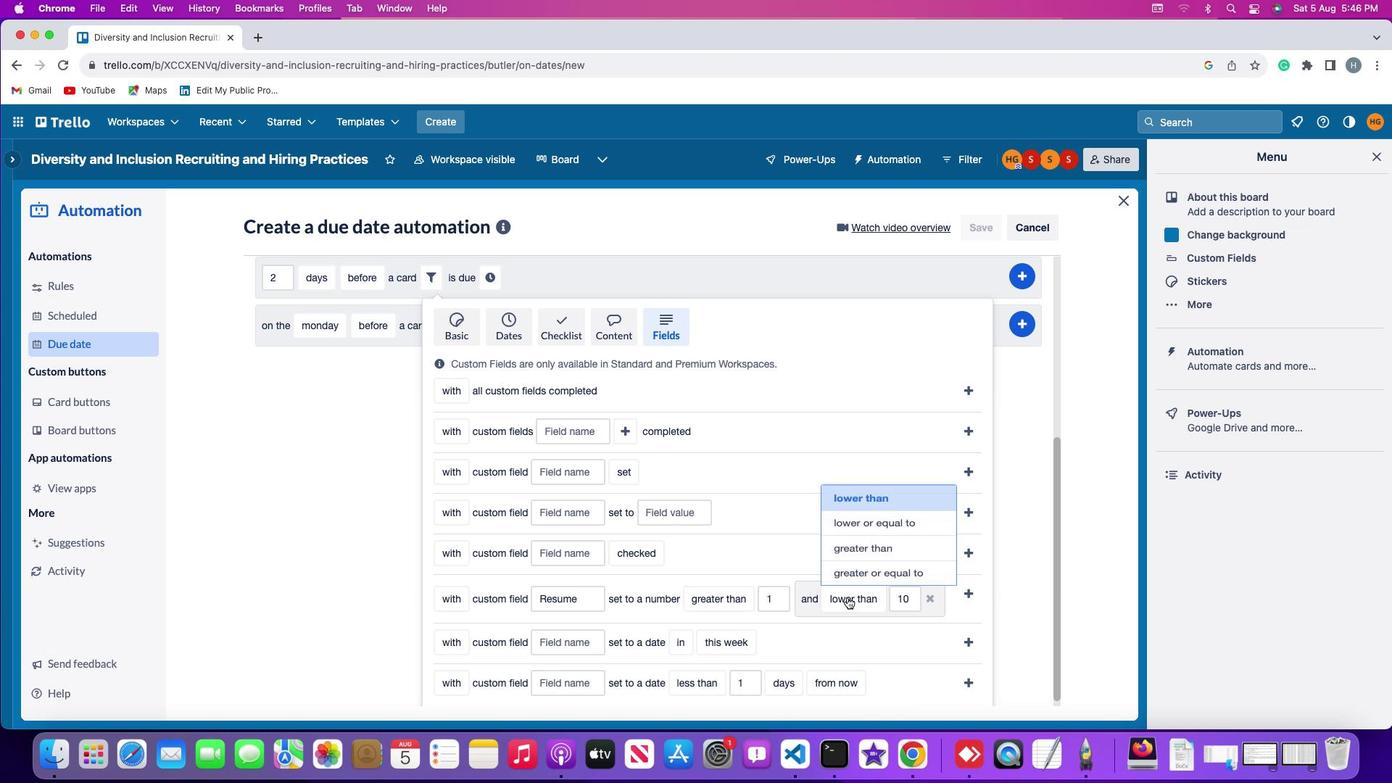
Action: Mouse pressed left at (848, 598)
Screenshot: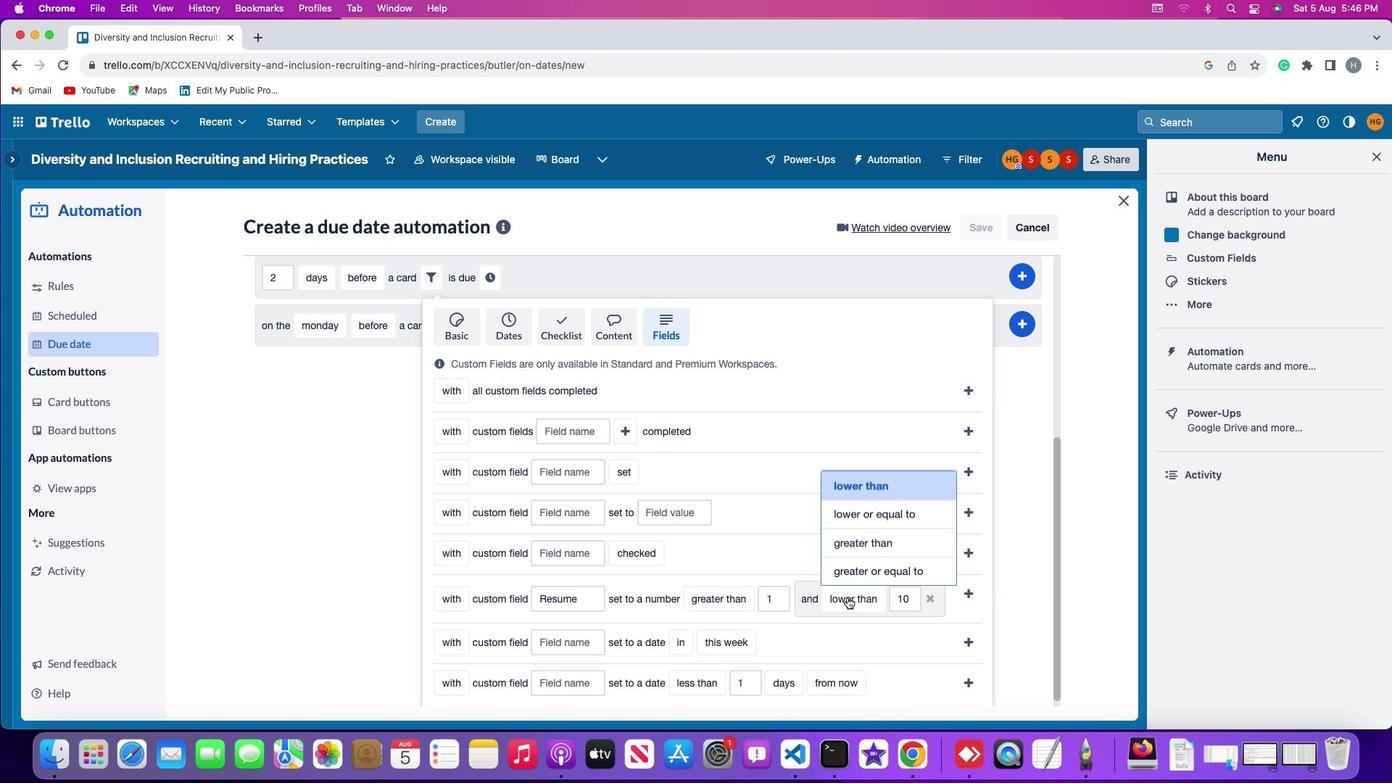 
Action: Mouse moved to (858, 485)
Screenshot: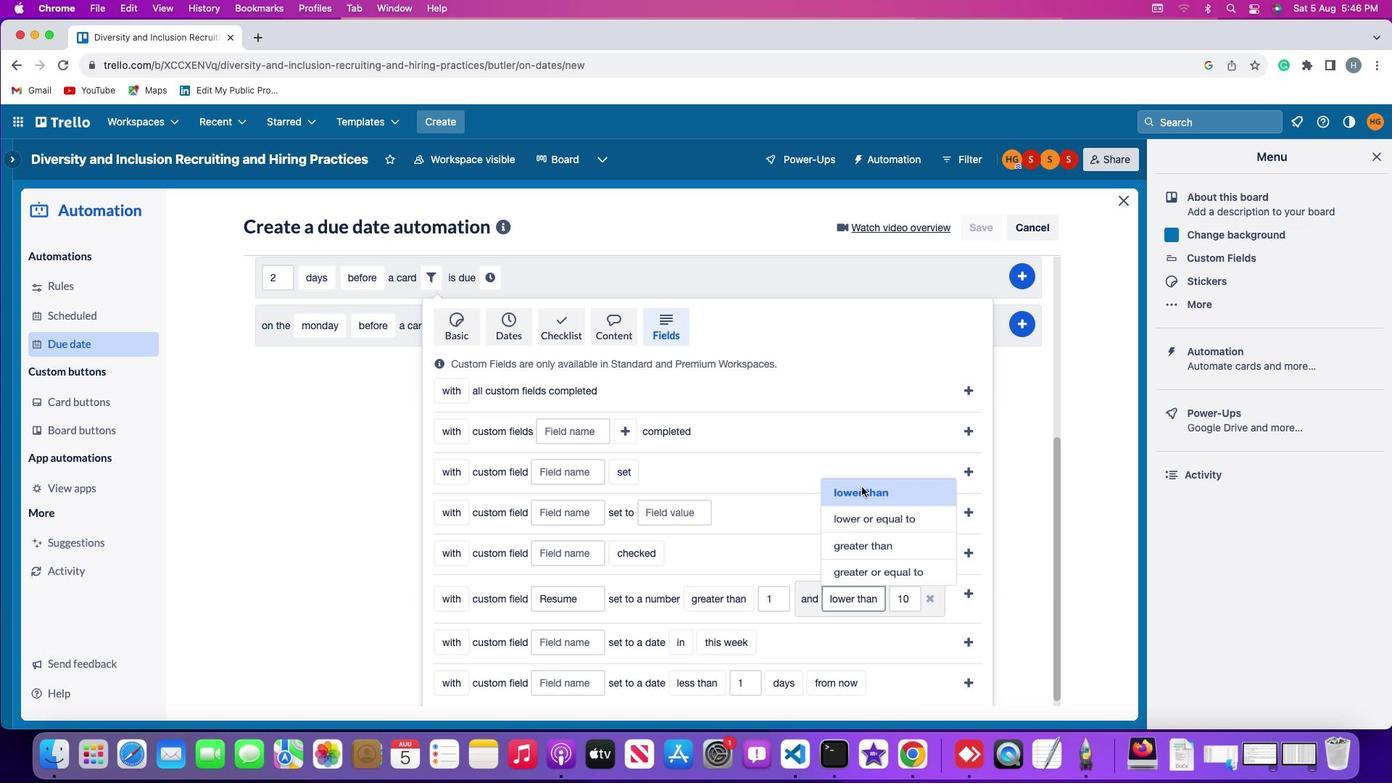 
Action: Mouse pressed left at (858, 485)
Screenshot: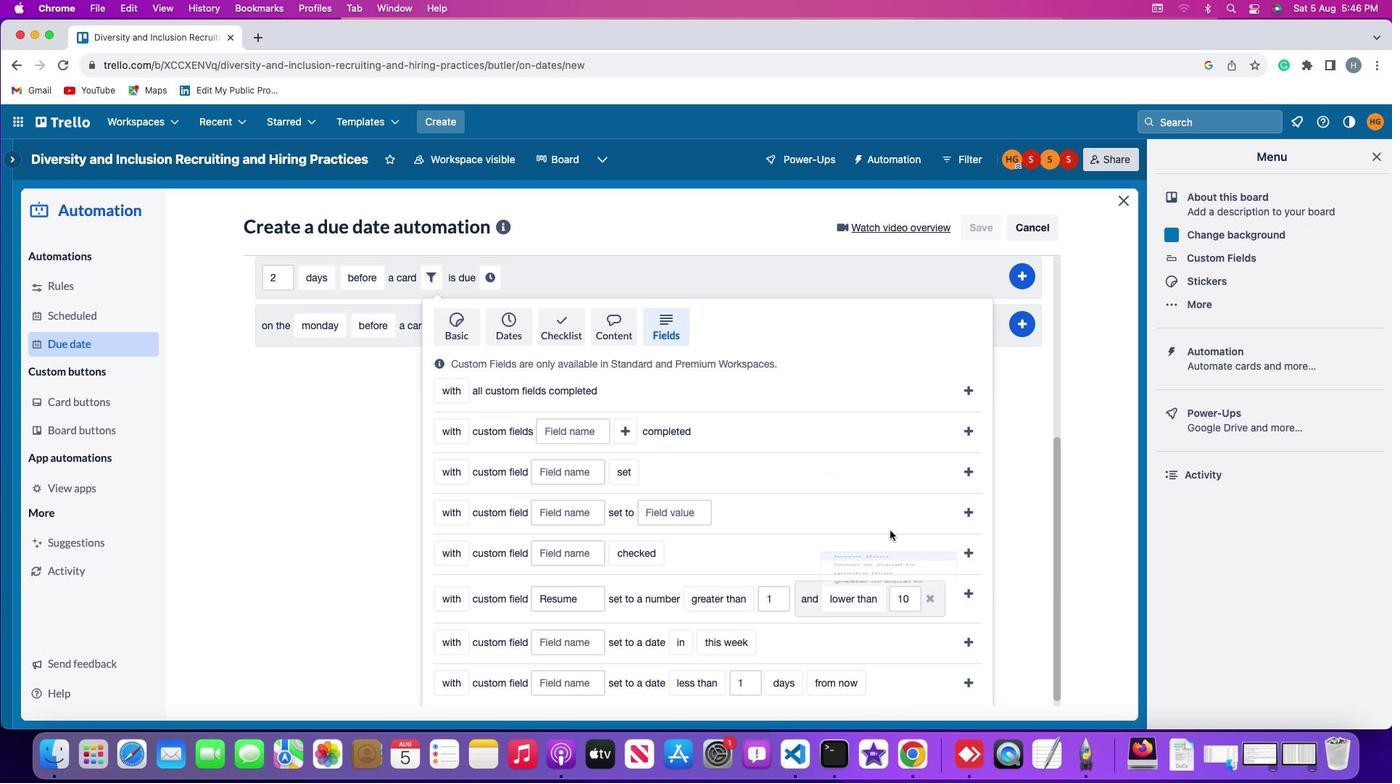 
Action: Mouse moved to (916, 595)
Screenshot: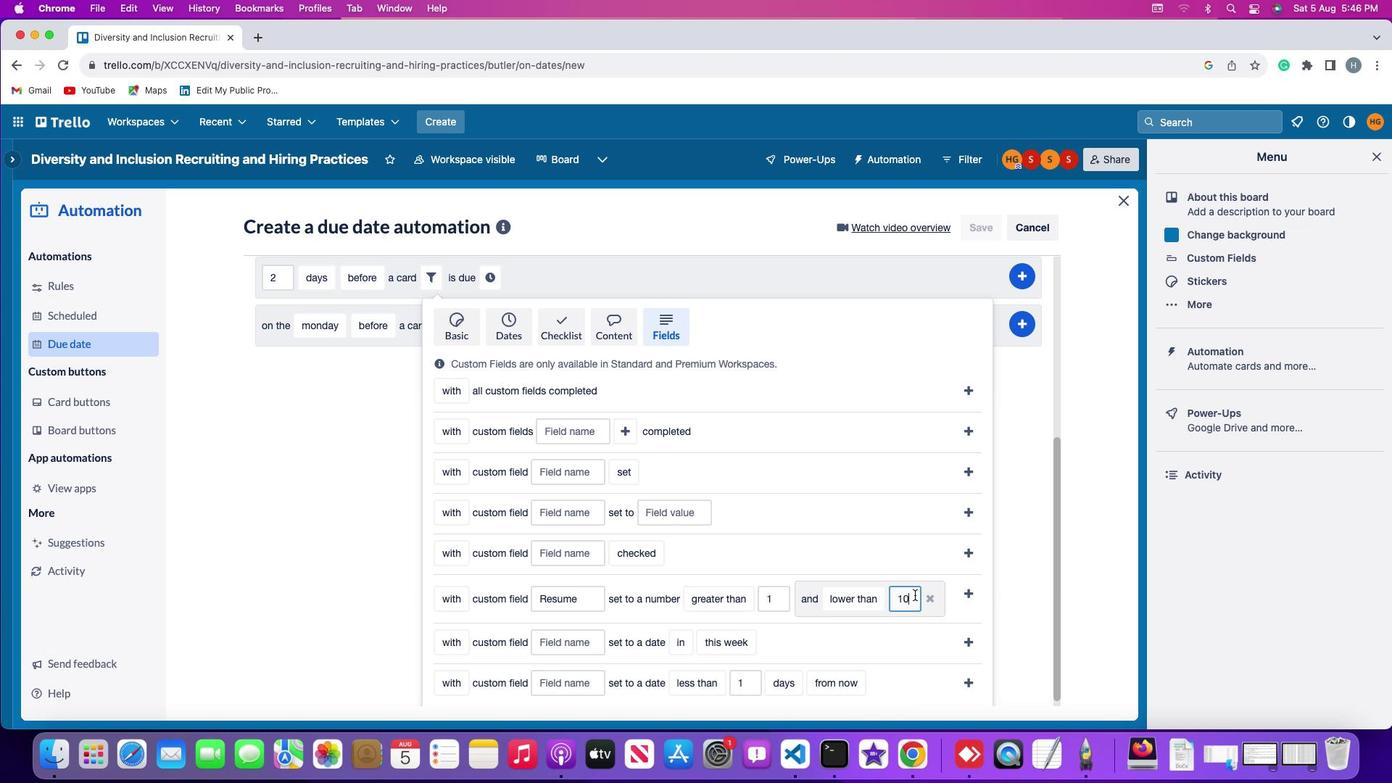 
Action: Mouse pressed left at (916, 595)
Screenshot: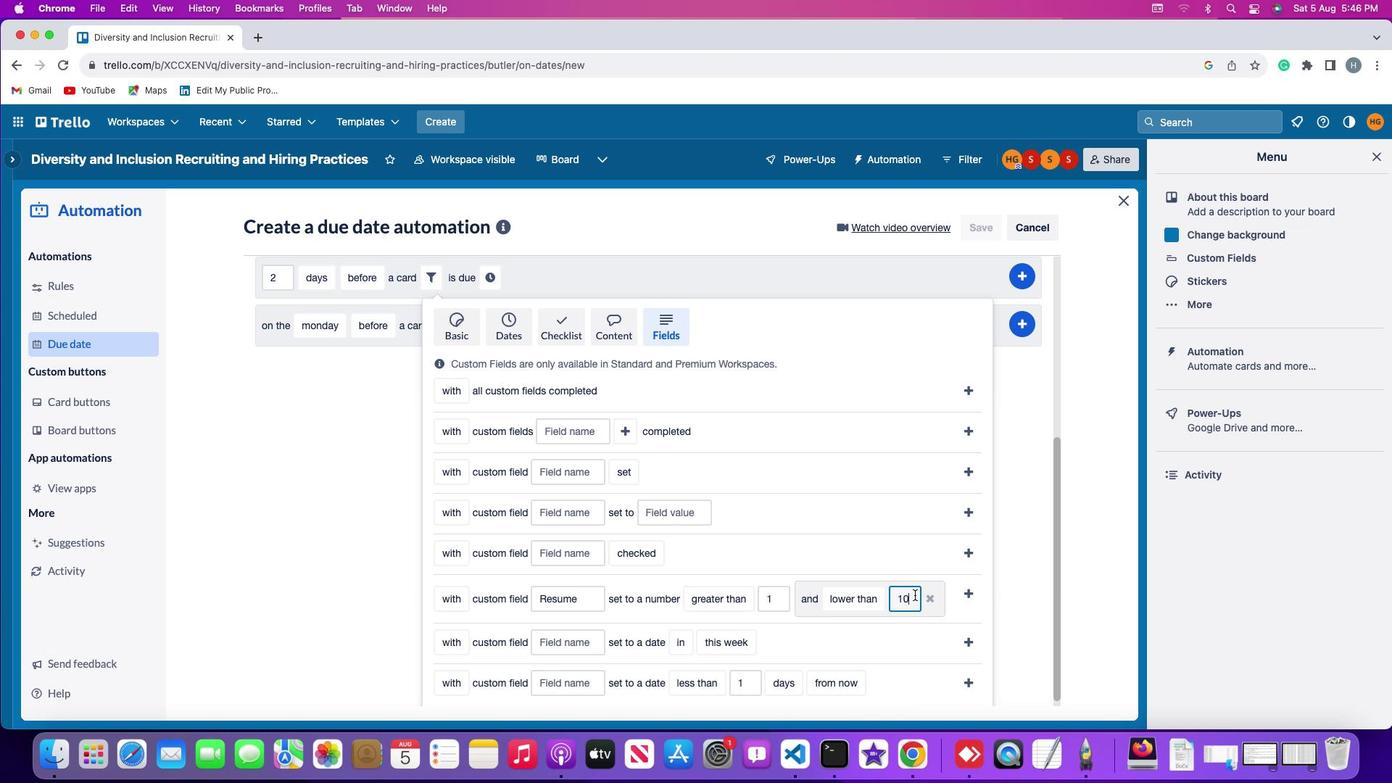 
Action: Key pressed Key.backspaceKey.backspace'1''0'
Screenshot: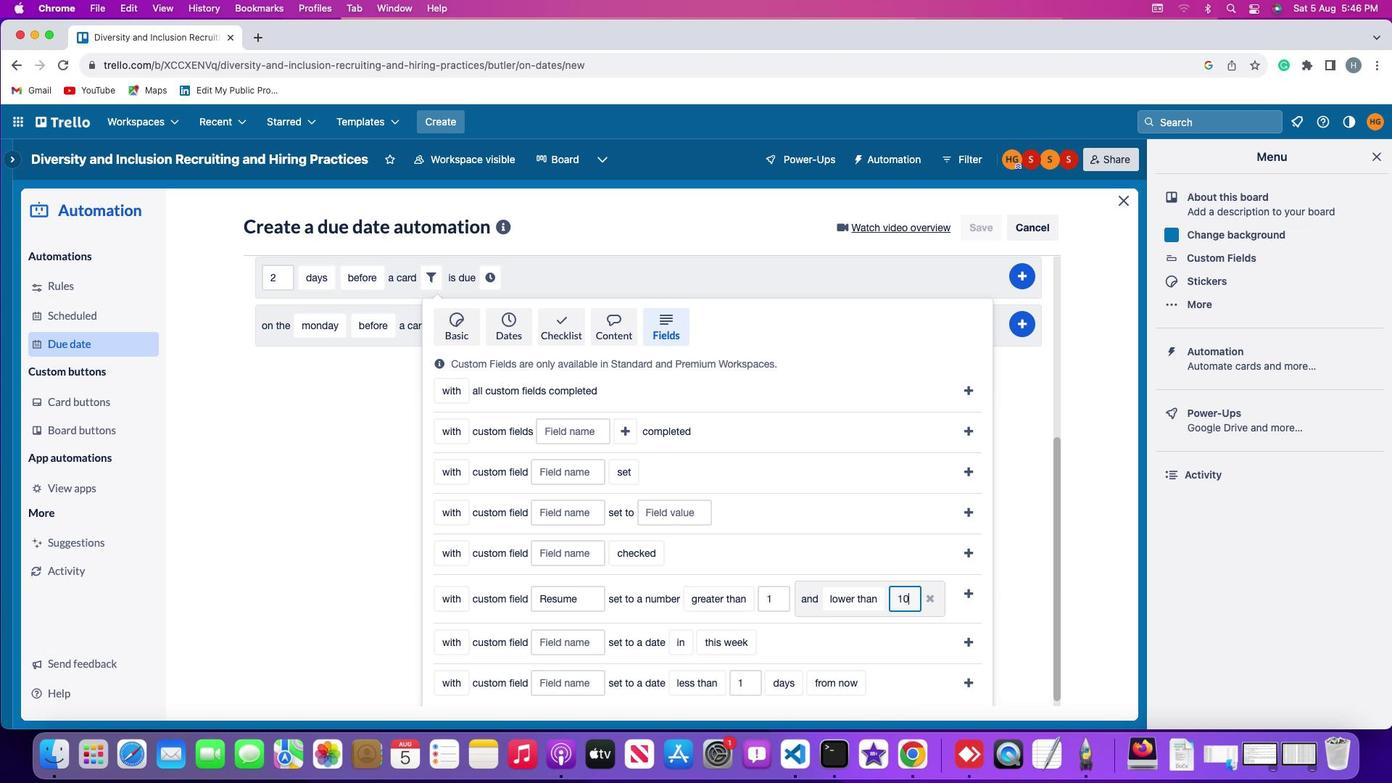 
Action: Mouse moved to (969, 592)
Screenshot: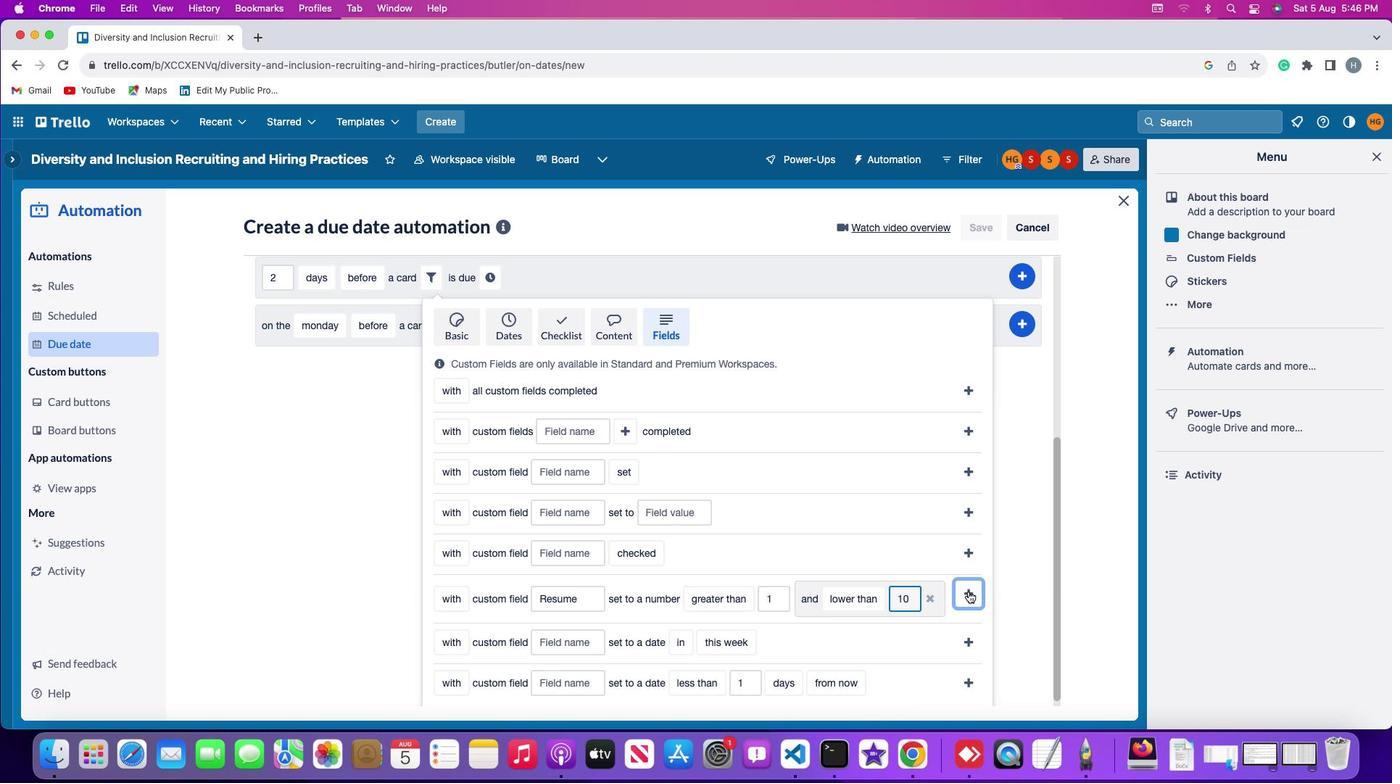 
Action: Mouse pressed left at (969, 592)
Screenshot: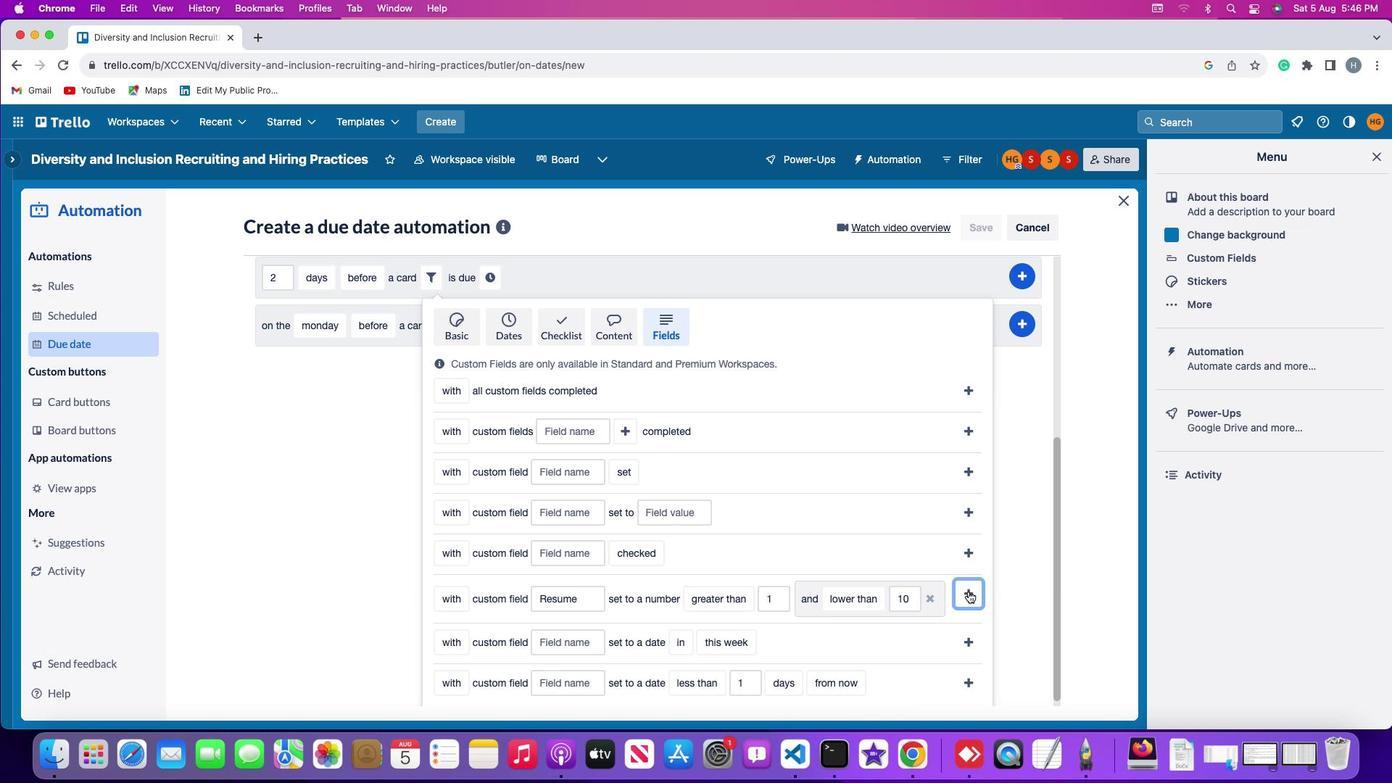 
Action: Mouse moved to (871, 588)
Screenshot: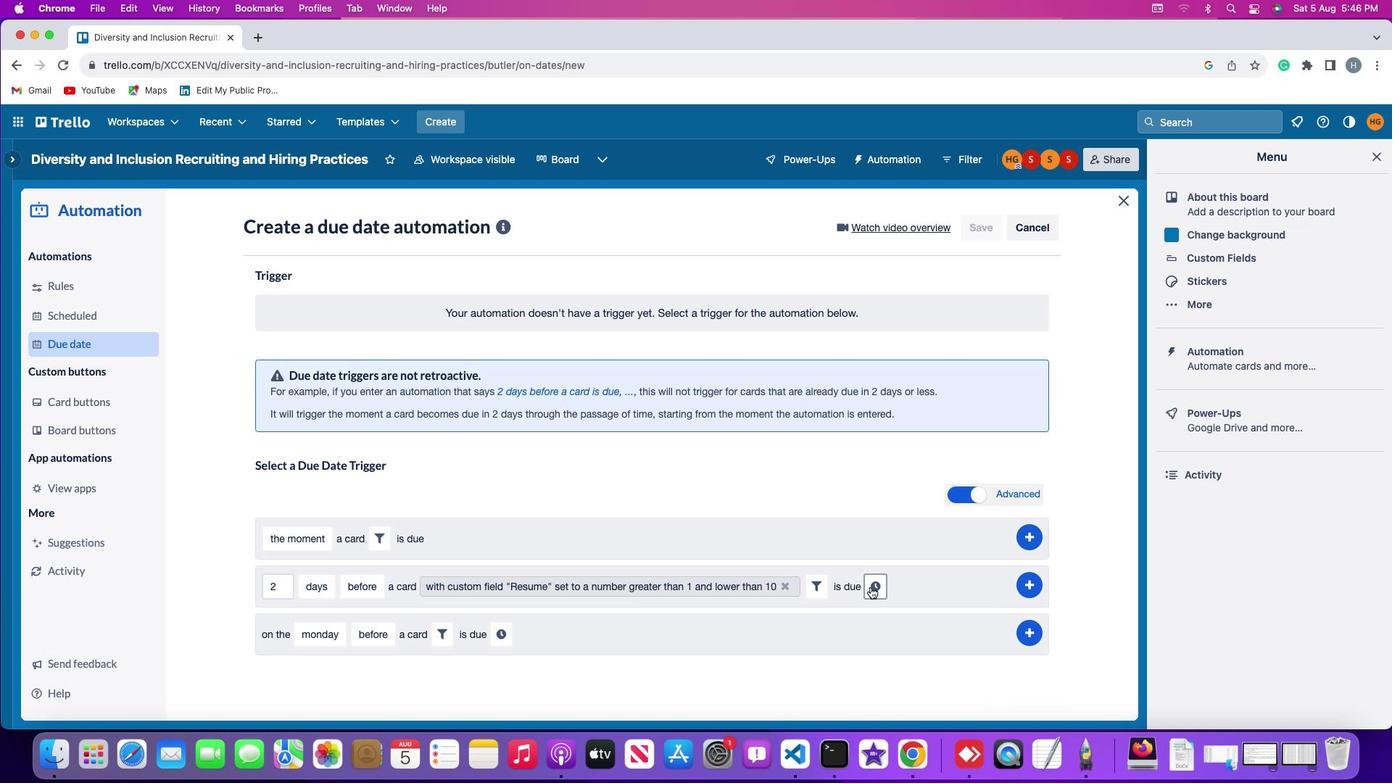 
Action: Mouse pressed left at (871, 588)
Screenshot: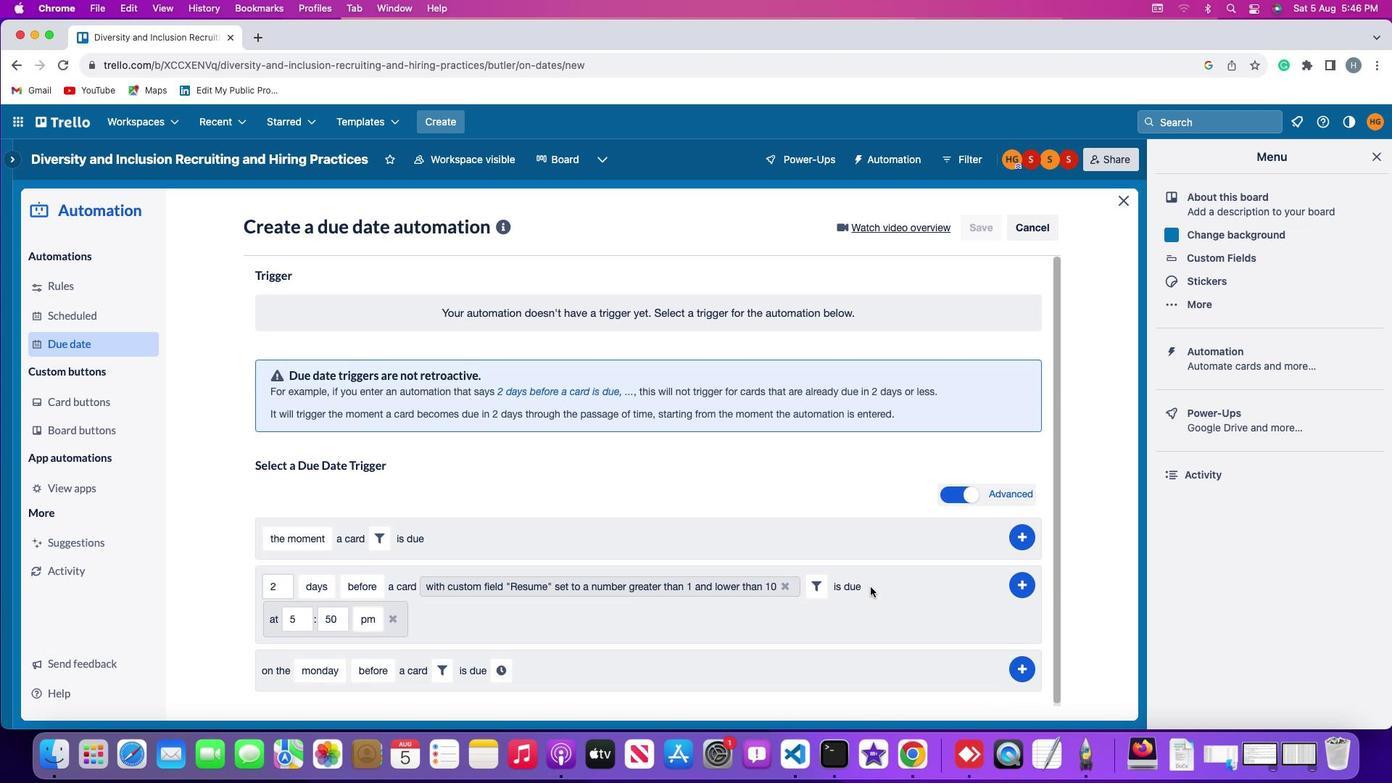 
Action: Mouse moved to (301, 622)
Screenshot: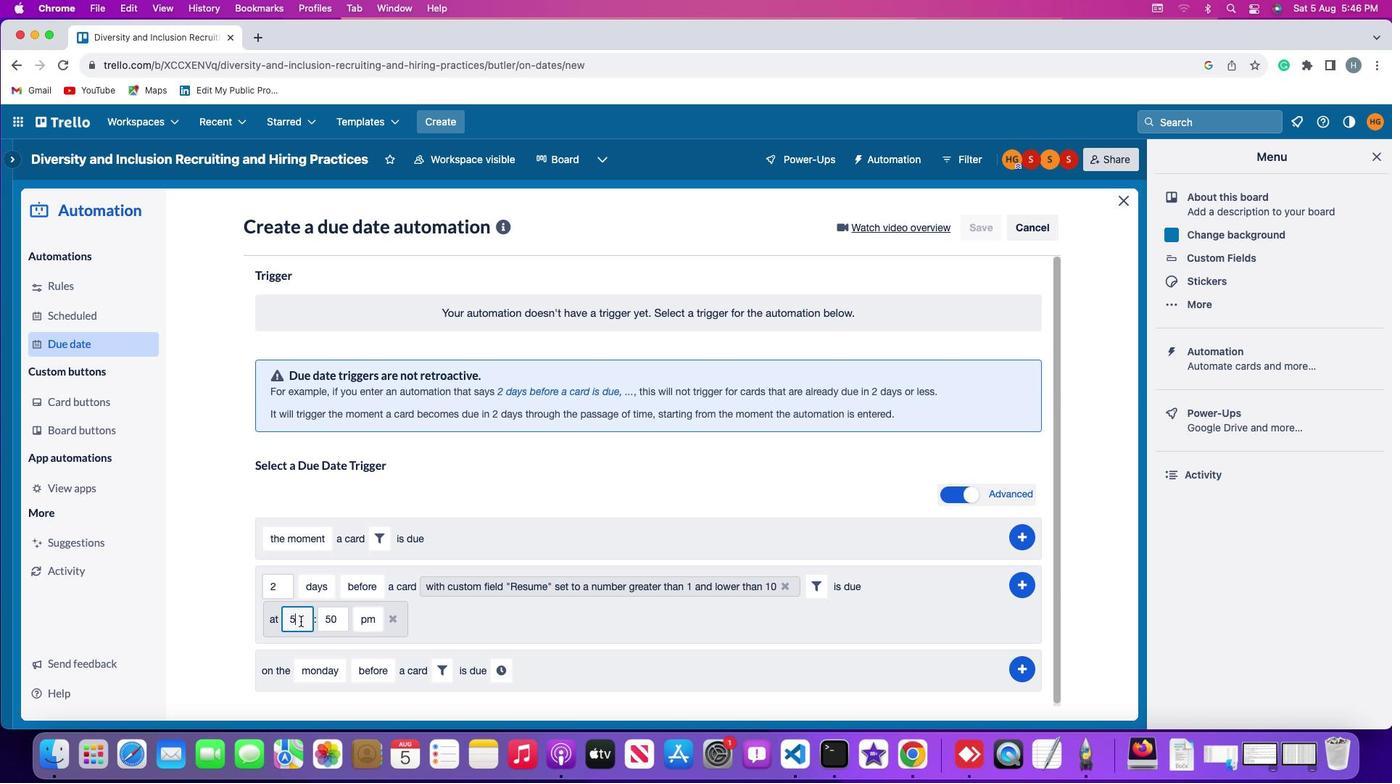 
Action: Mouse pressed left at (301, 622)
Screenshot: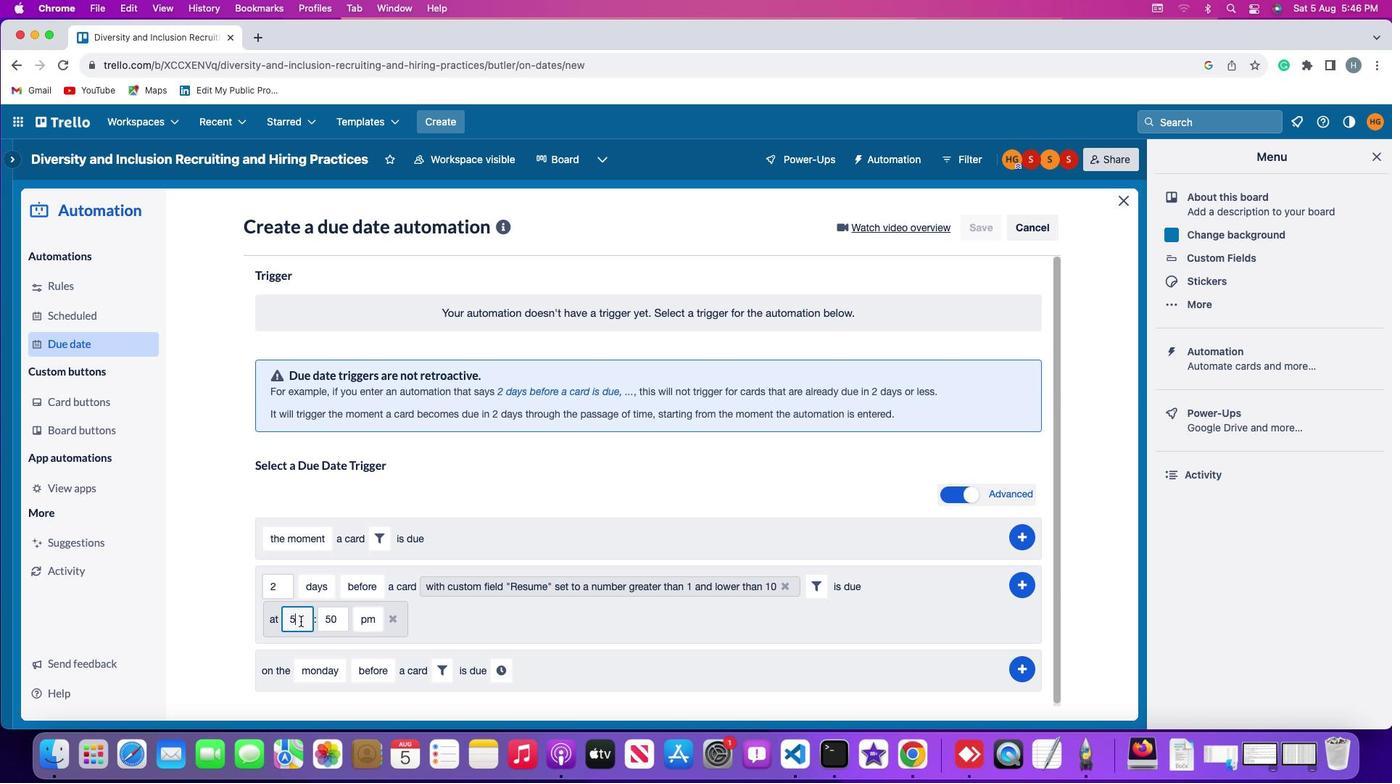 
Action: Key pressed Key.backspace
Screenshot: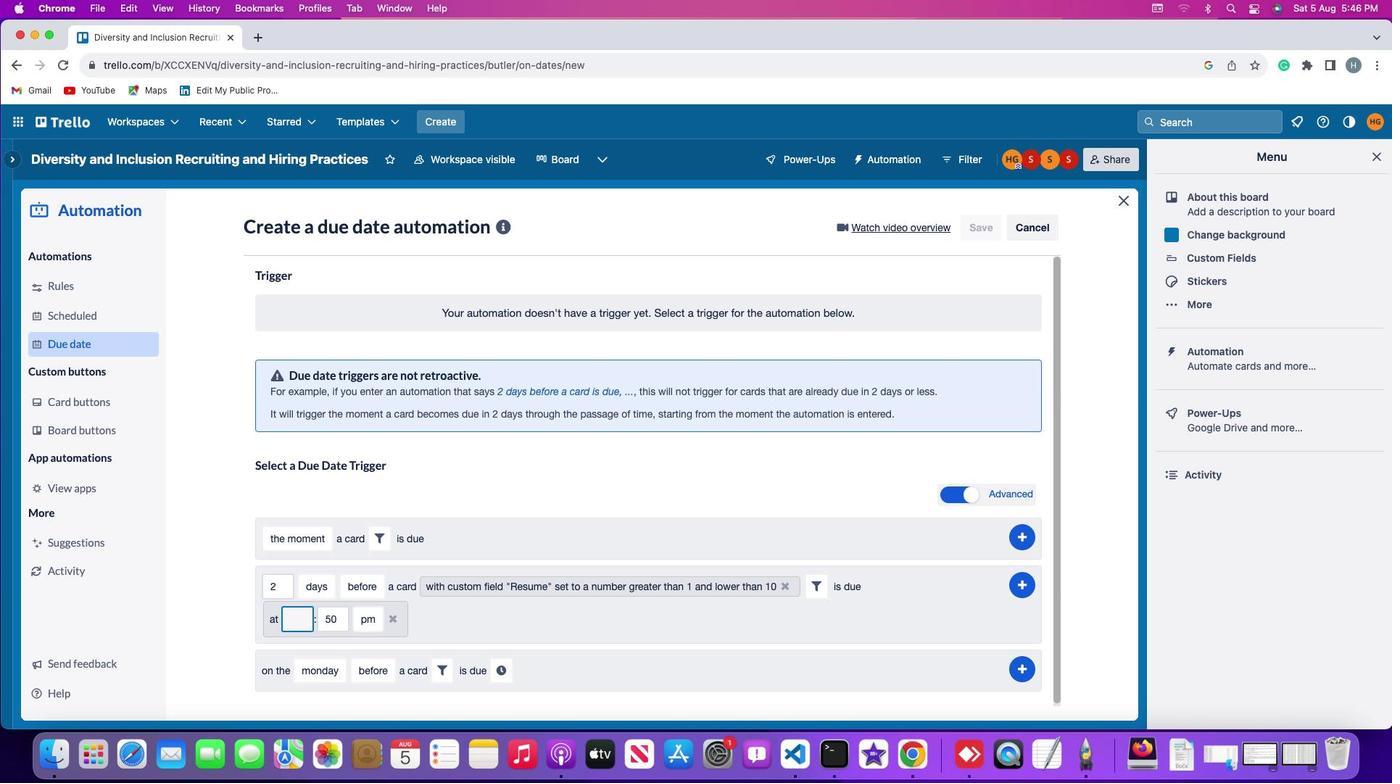 
Action: Mouse moved to (301, 622)
Screenshot: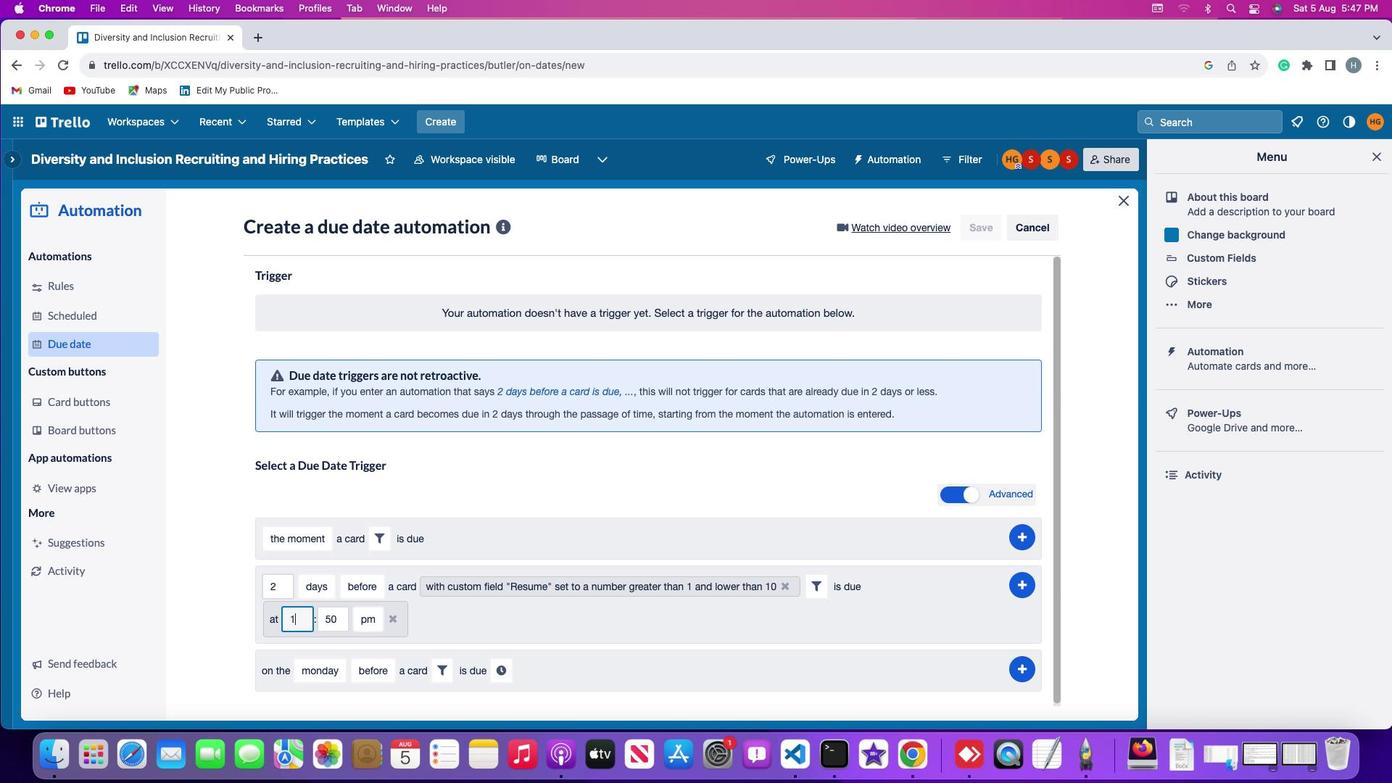
Action: Key pressed '1''1'
Screenshot: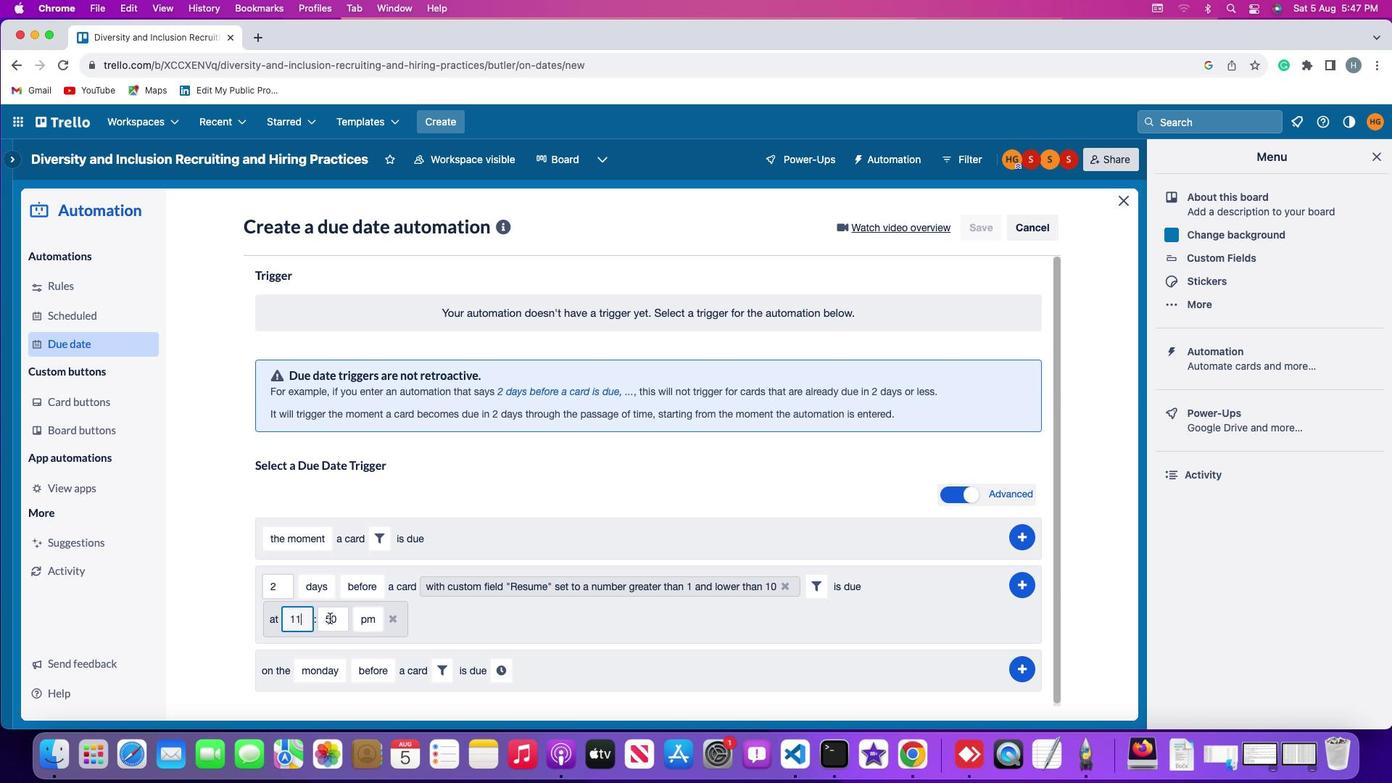 
Action: Mouse moved to (338, 619)
Screenshot: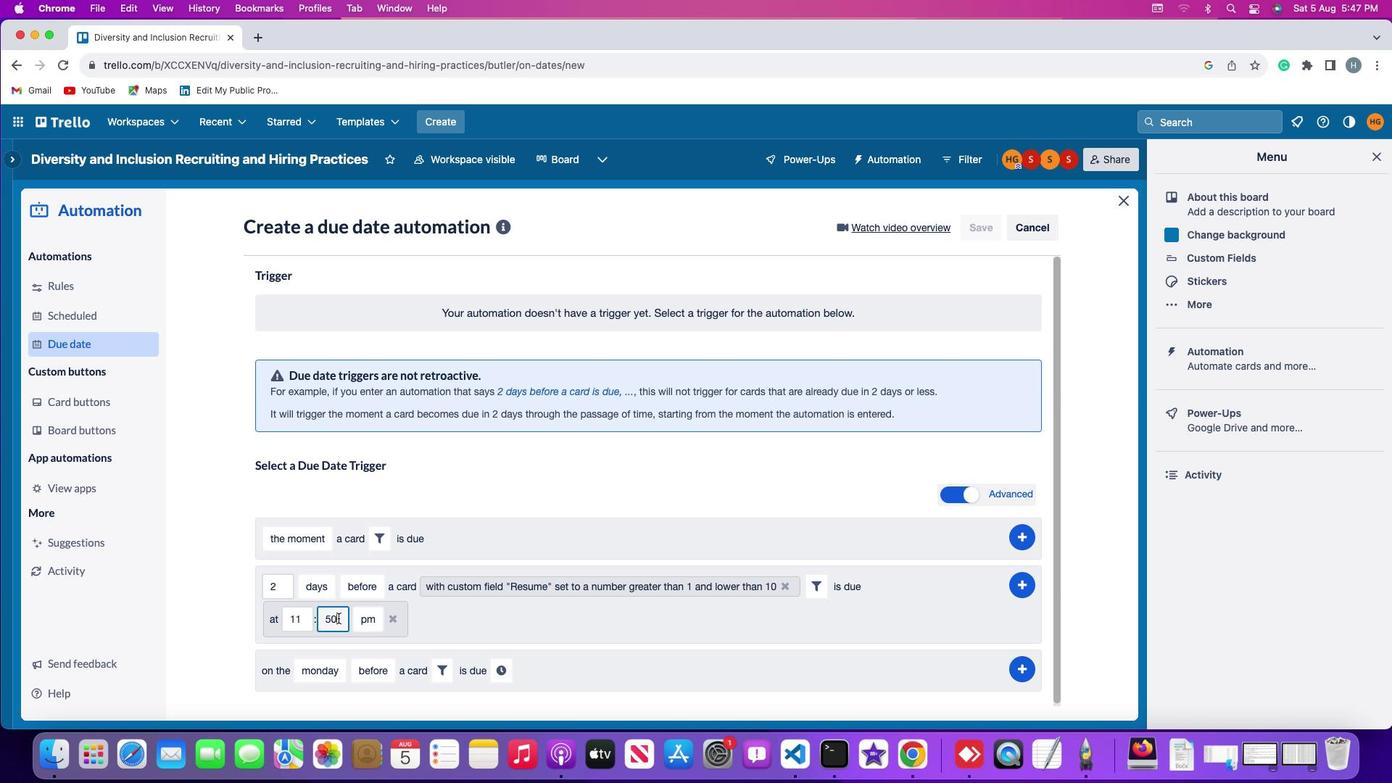 
Action: Mouse pressed left at (338, 619)
Screenshot: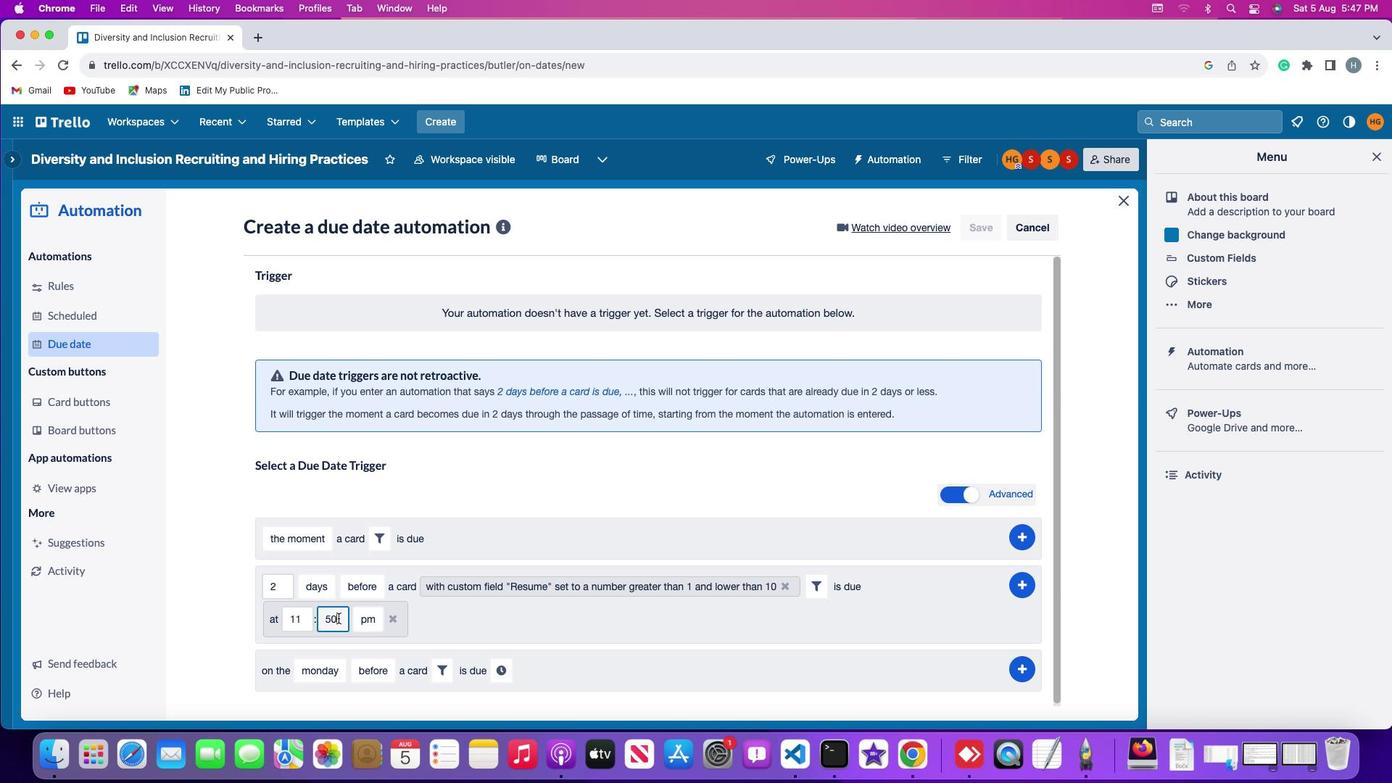 
Action: Key pressed Key.backspaceKey.backspace'0''0'
Screenshot: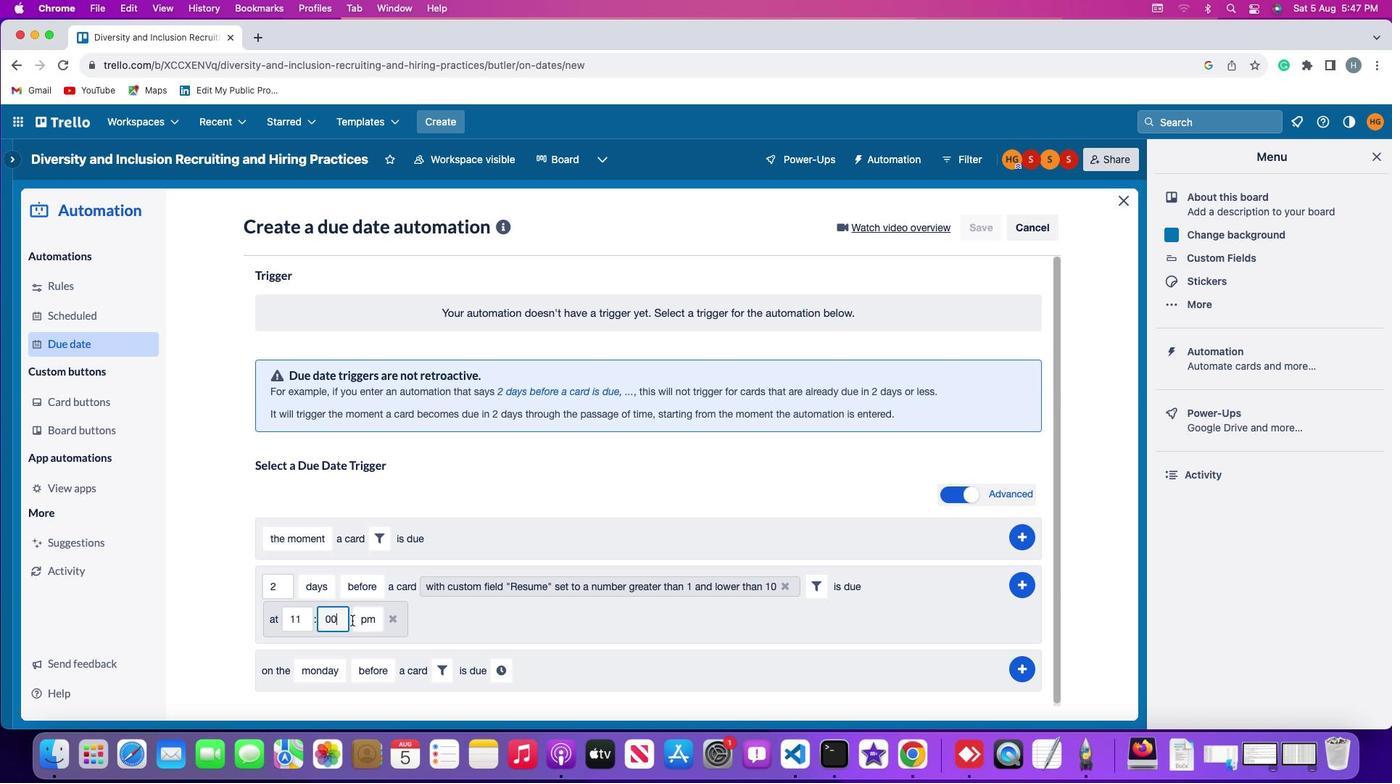 
Action: Mouse moved to (369, 623)
Screenshot: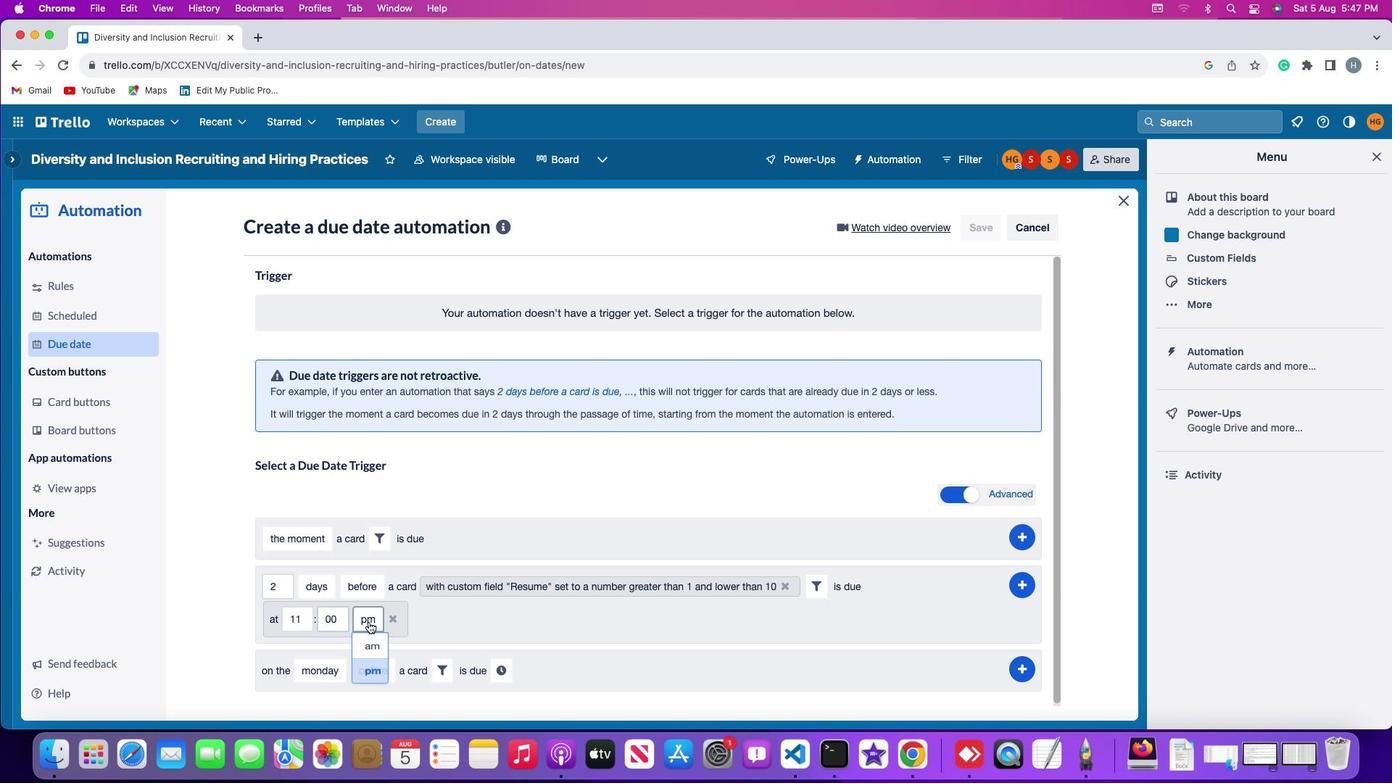 
Action: Mouse pressed left at (369, 623)
Screenshot: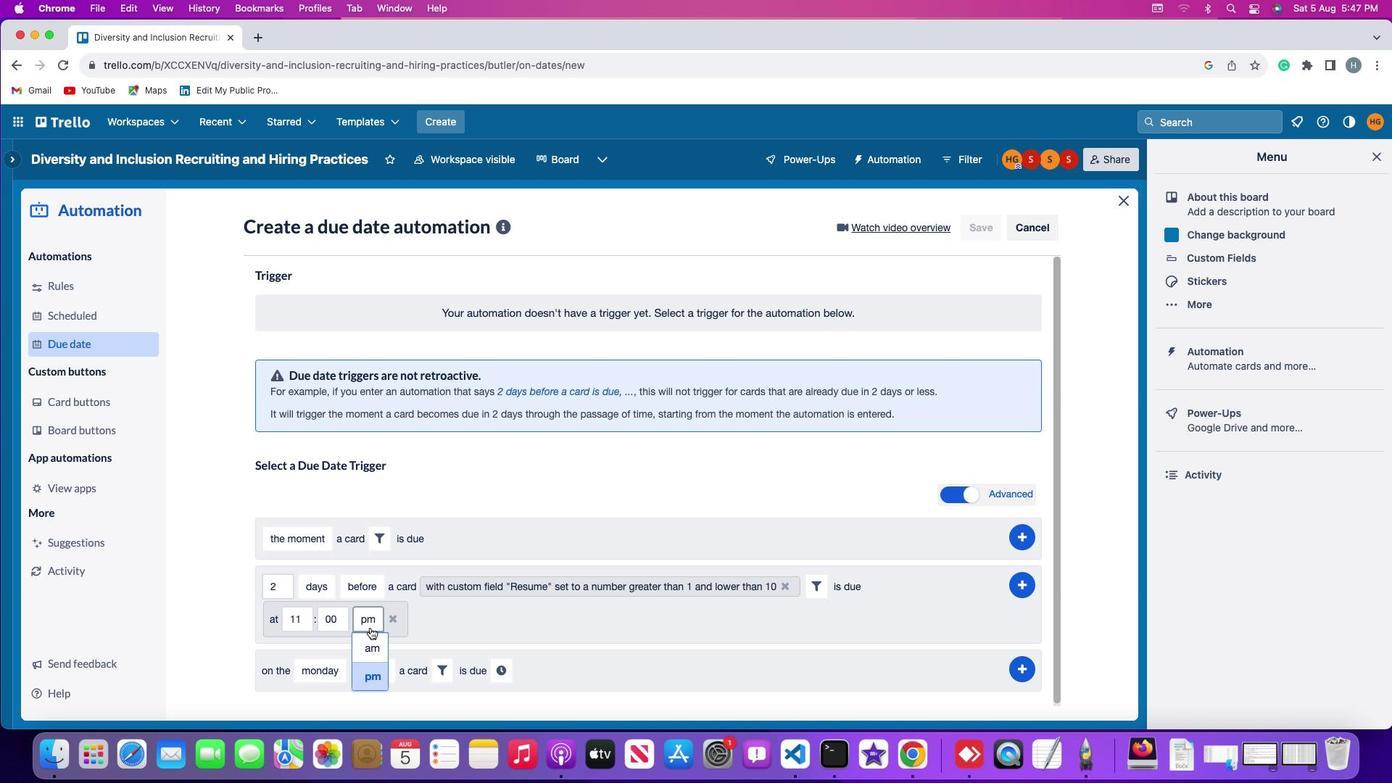 
Action: Mouse moved to (372, 652)
Screenshot: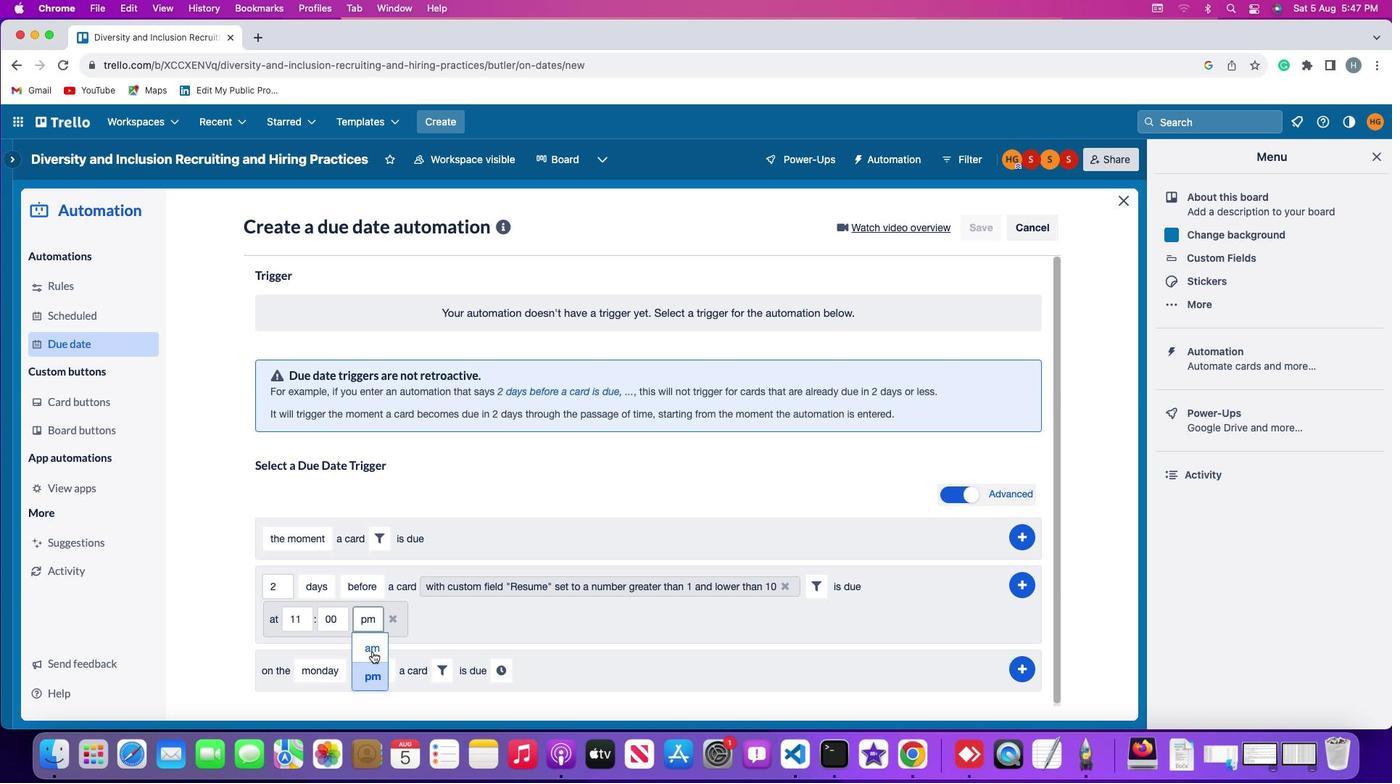 
Action: Mouse pressed left at (372, 652)
Screenshot: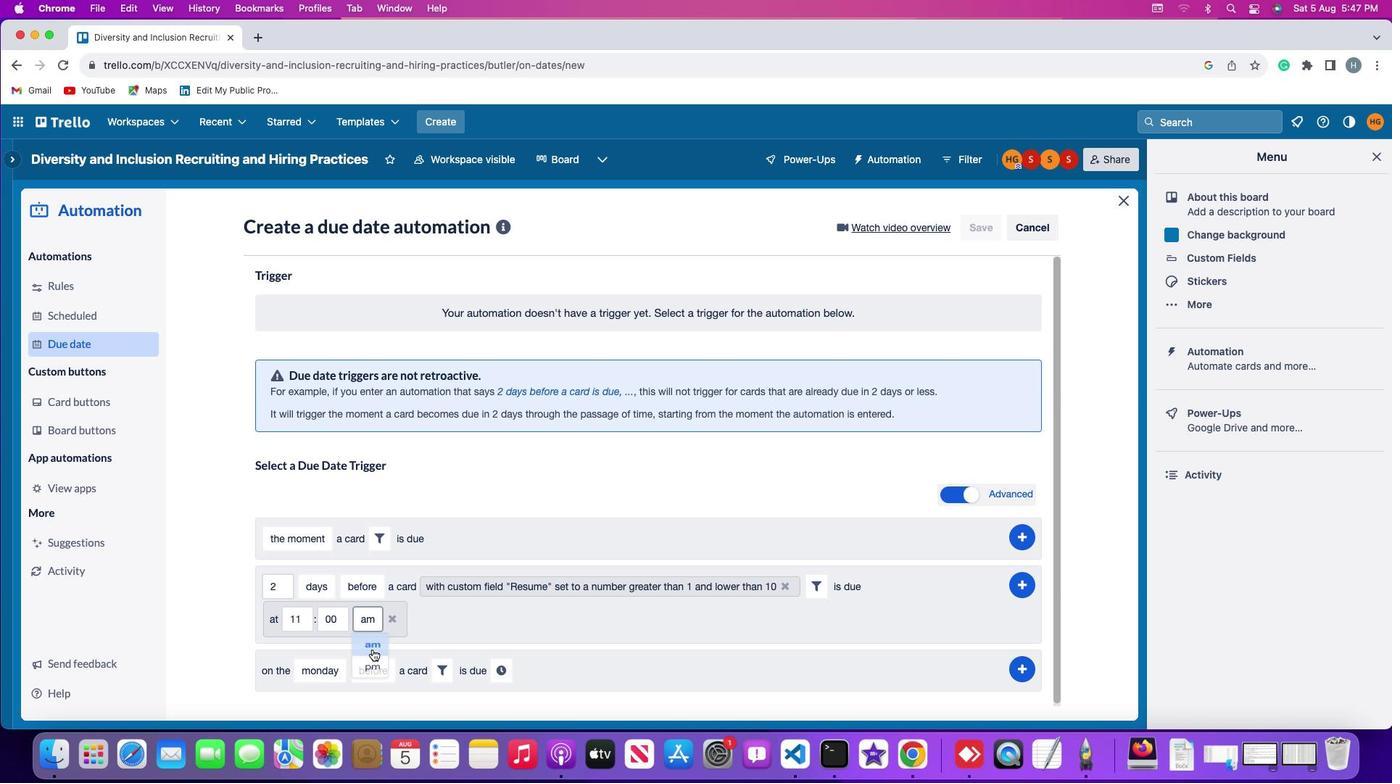 
Action: Mouse moved to (1025, 585)
Screenshot: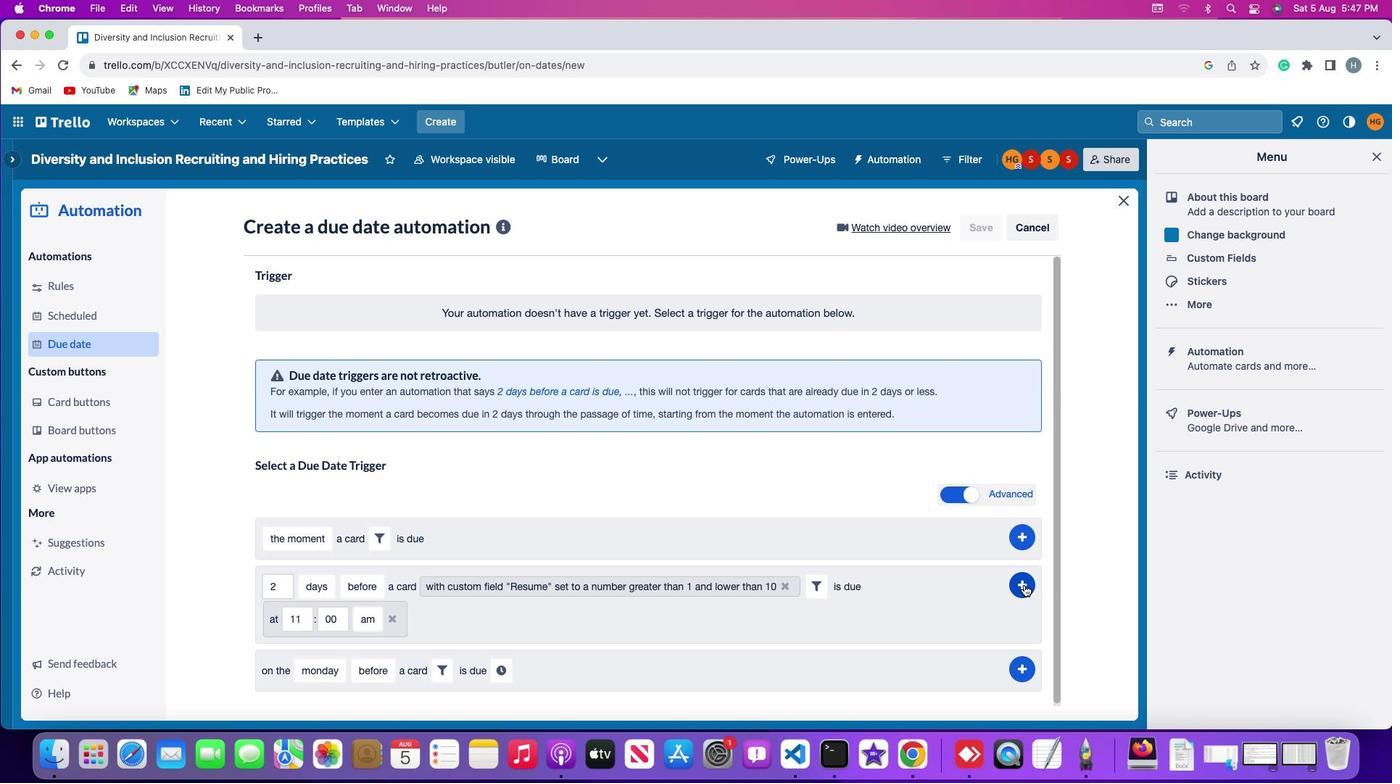 
Action: Mouse pressed left at (1025, 585)
Screenshot: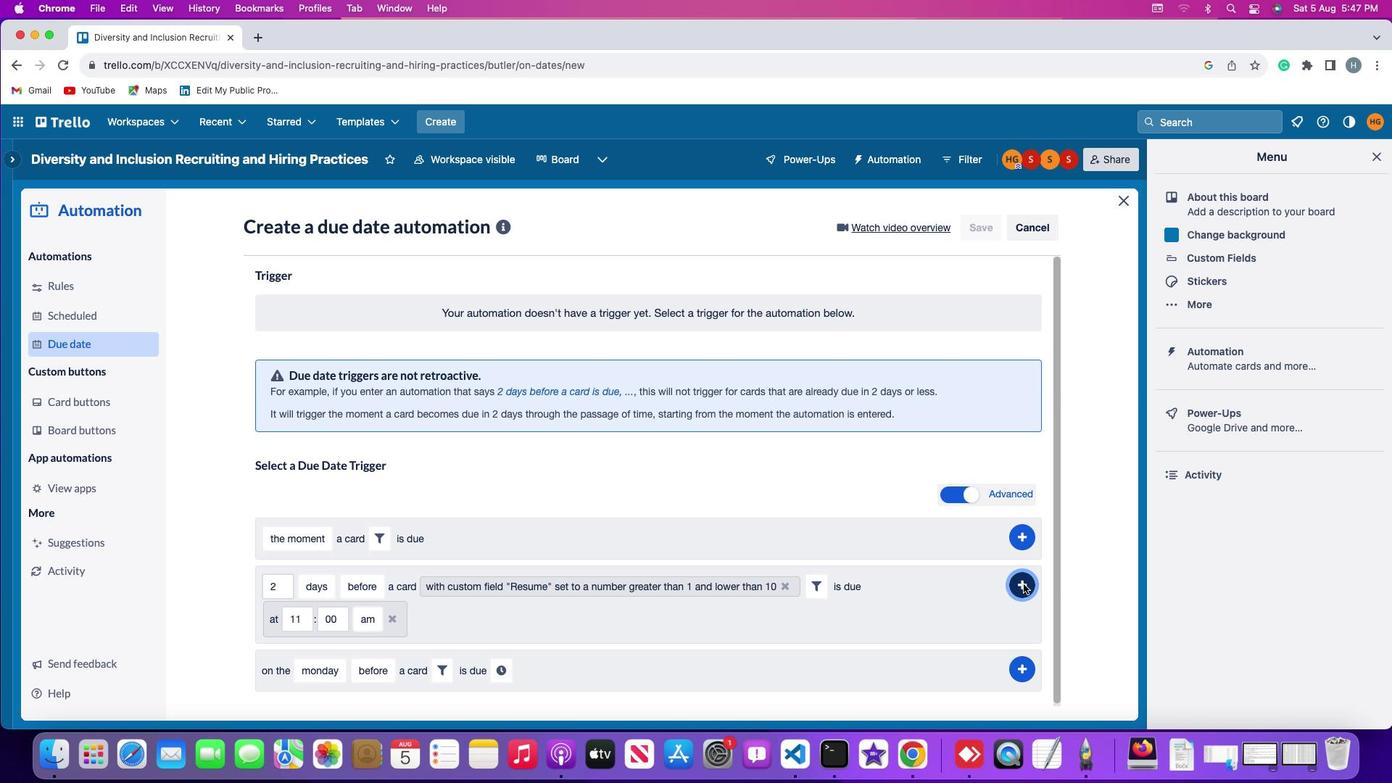 
Action: Mouse moved to (1069, 483)
Screenshot: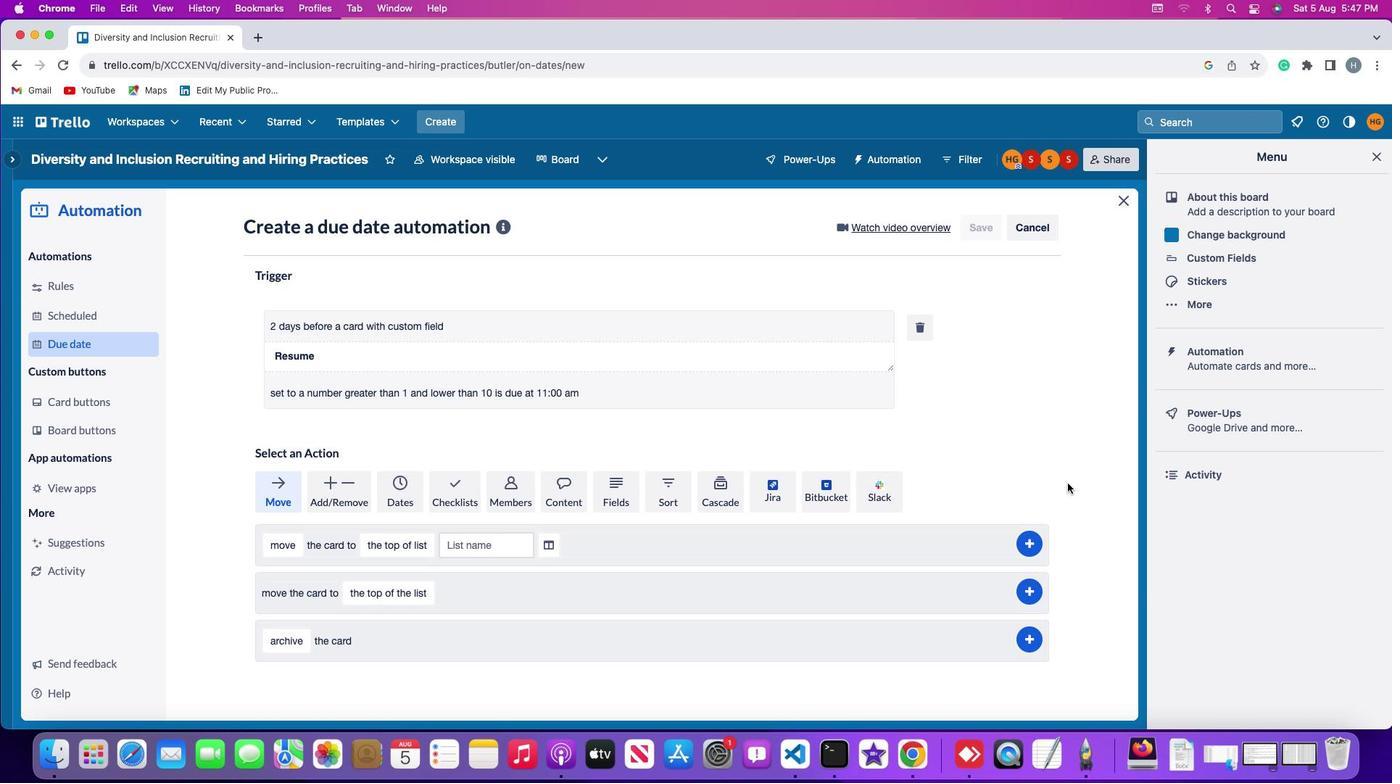 
